 Task: Check the sale-to-list ratio of bar in the last 1 year.
Action: Mouse moved to (1059, 232)
Screenshot: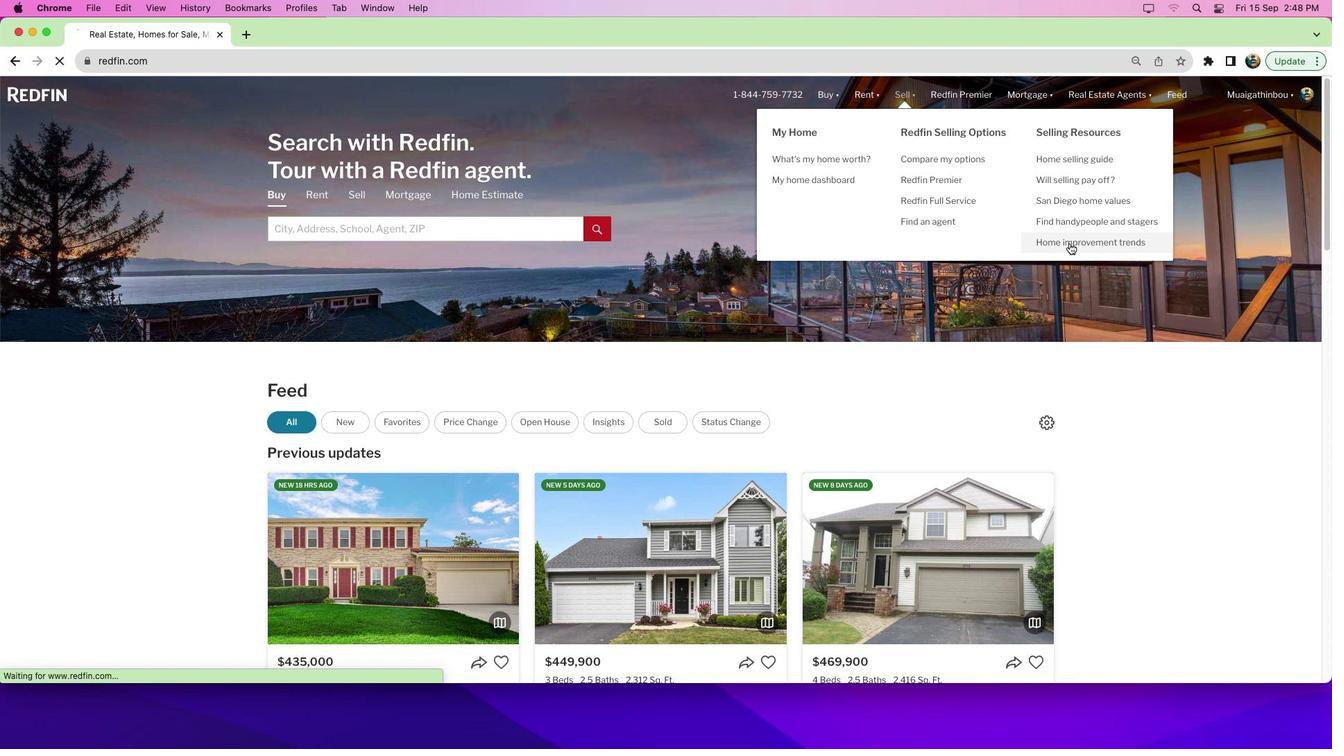 
Action: Mouse pressed left at (1059, 232)
Screenshot: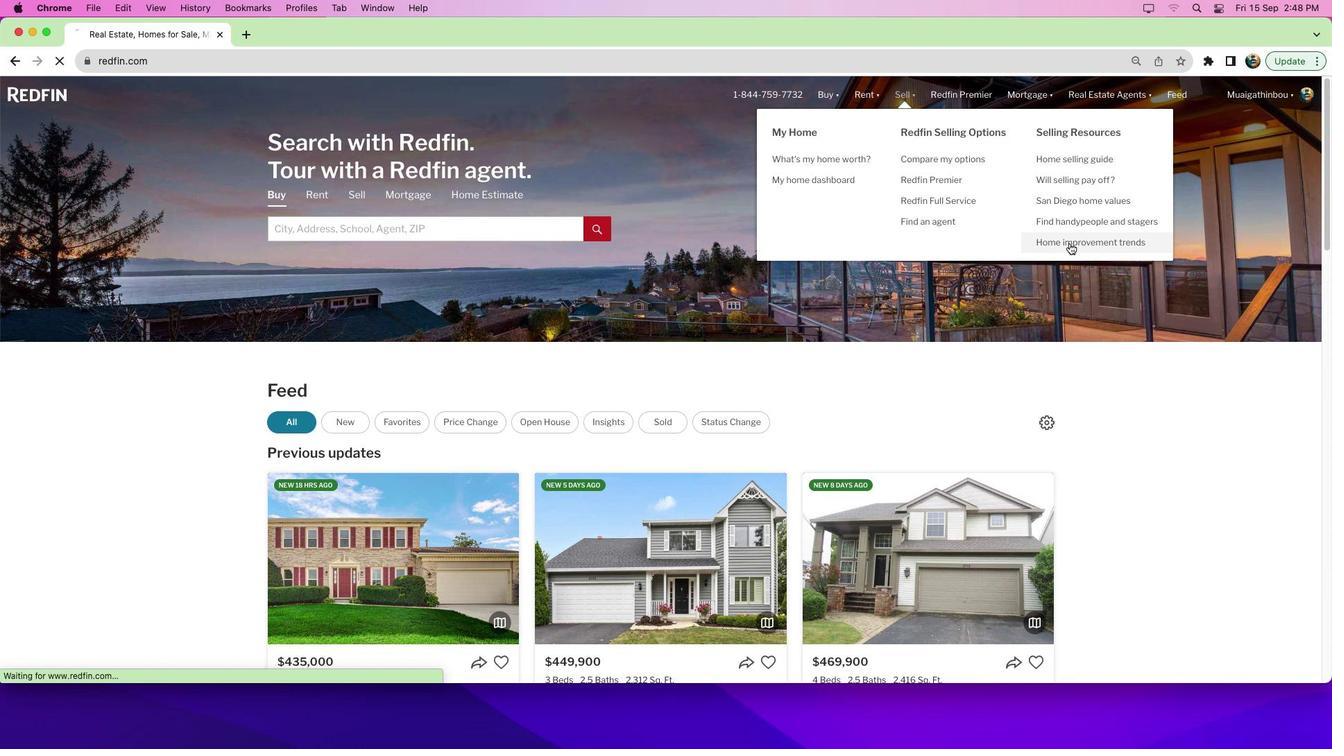 
Action: Mouse pressed left at (1059, 232)
Screenshot: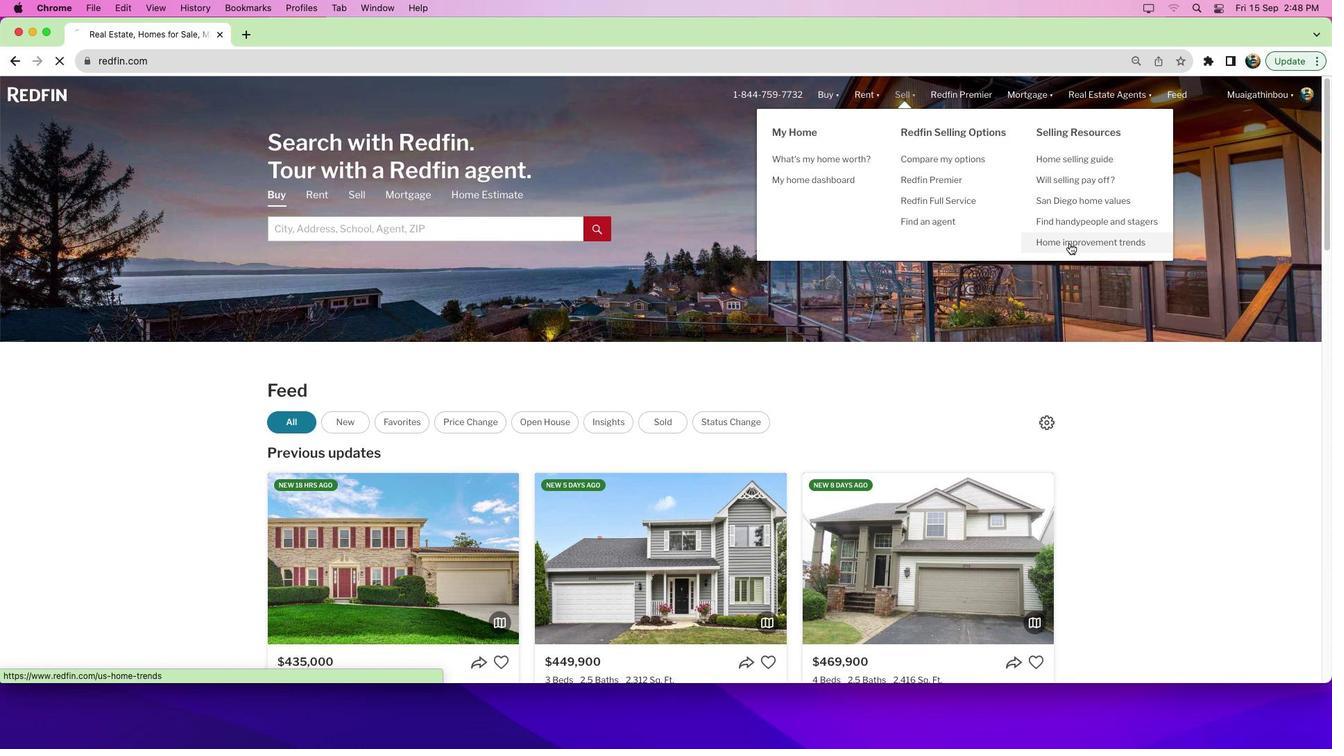 
Action: Mouse moved to (366, 244)
Screenshot: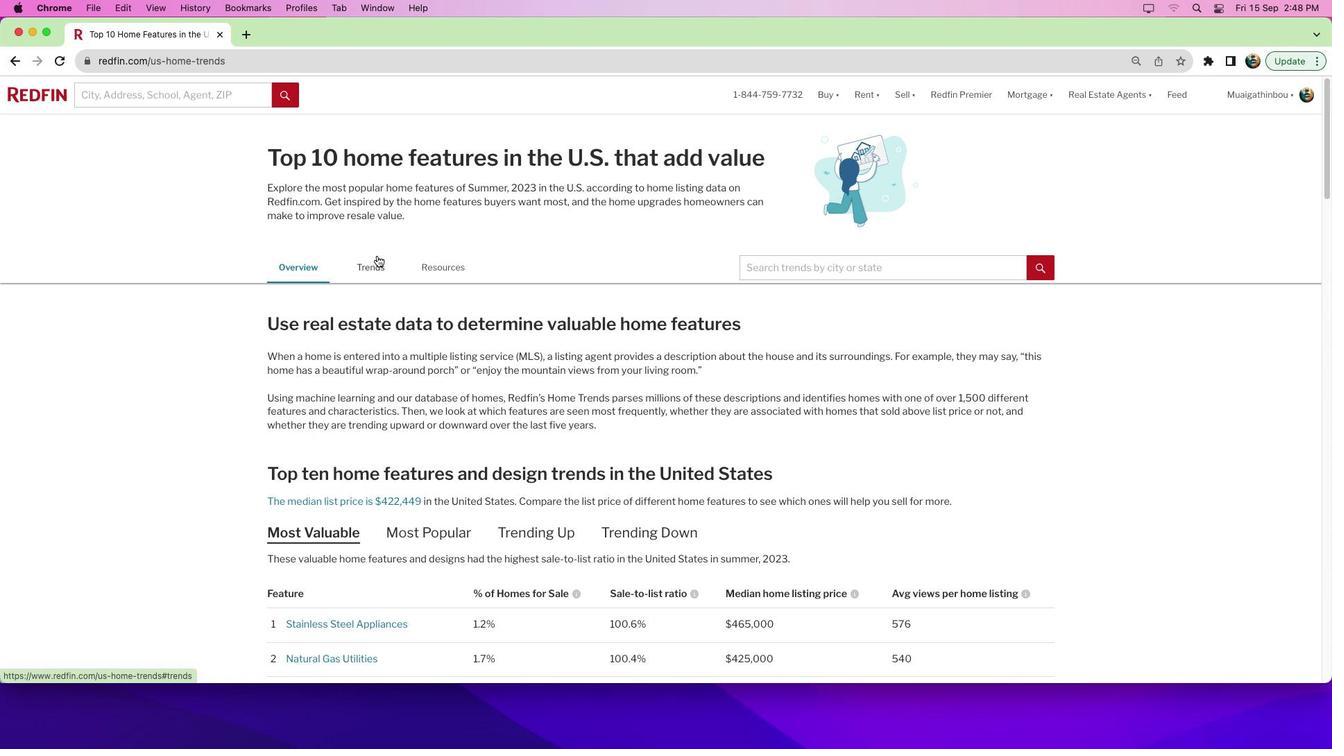 
Action: Mouse pressed left at (366, 244)
Screenshot: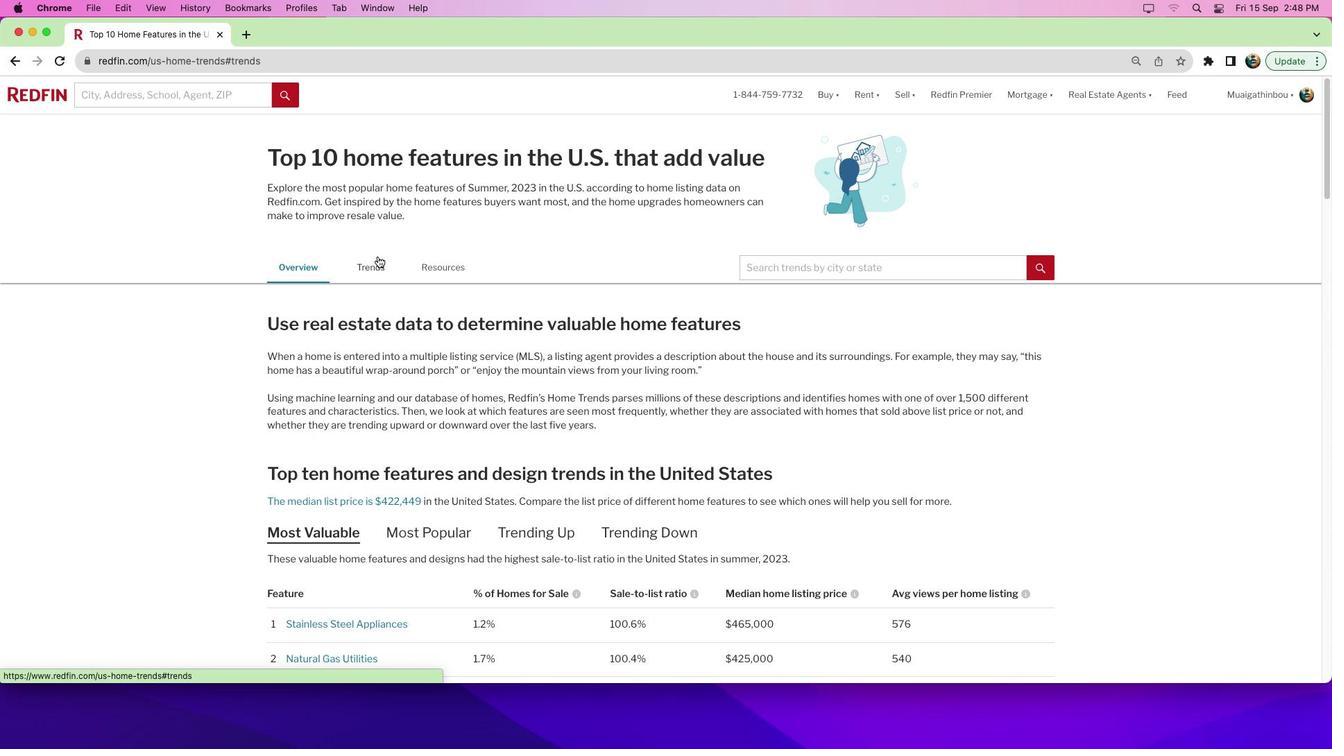 
Action: Mouse moved to (367, 247)
Screenshot: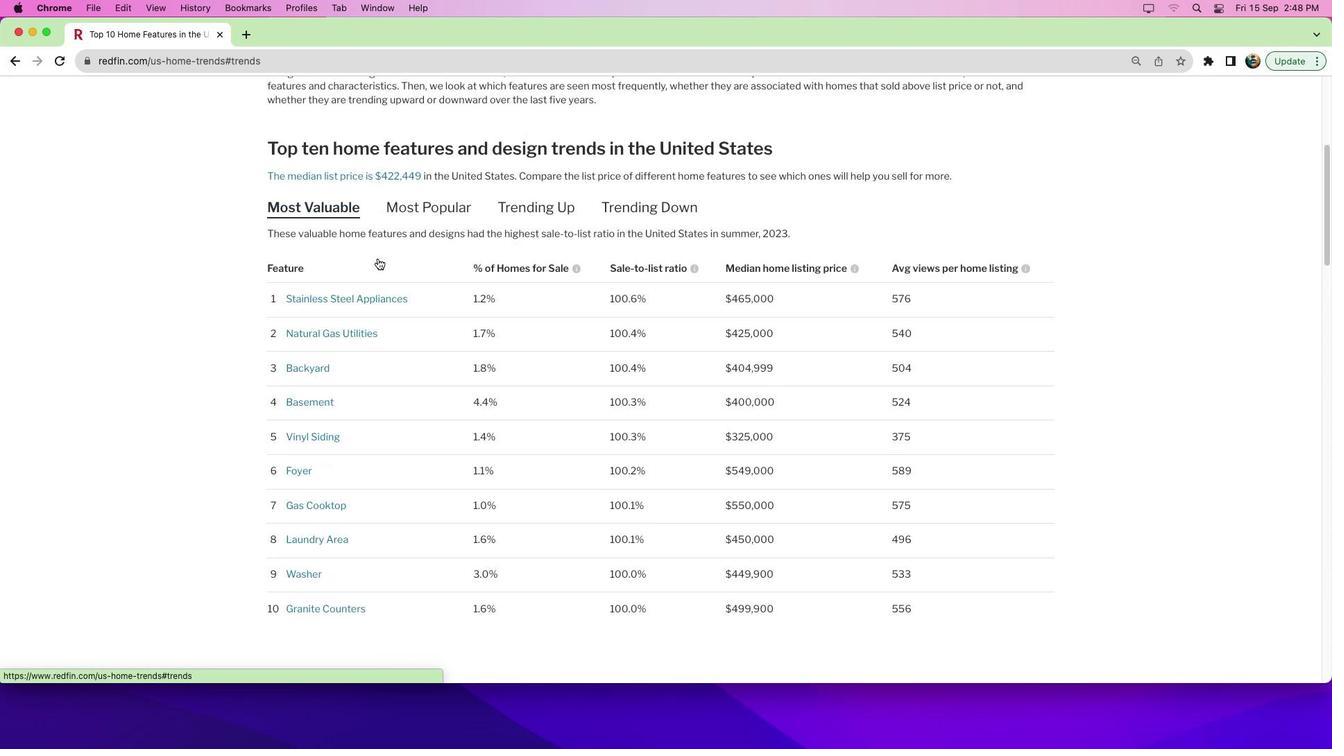 
Action: Mouse pressed left at (367, 247)
Screenshot: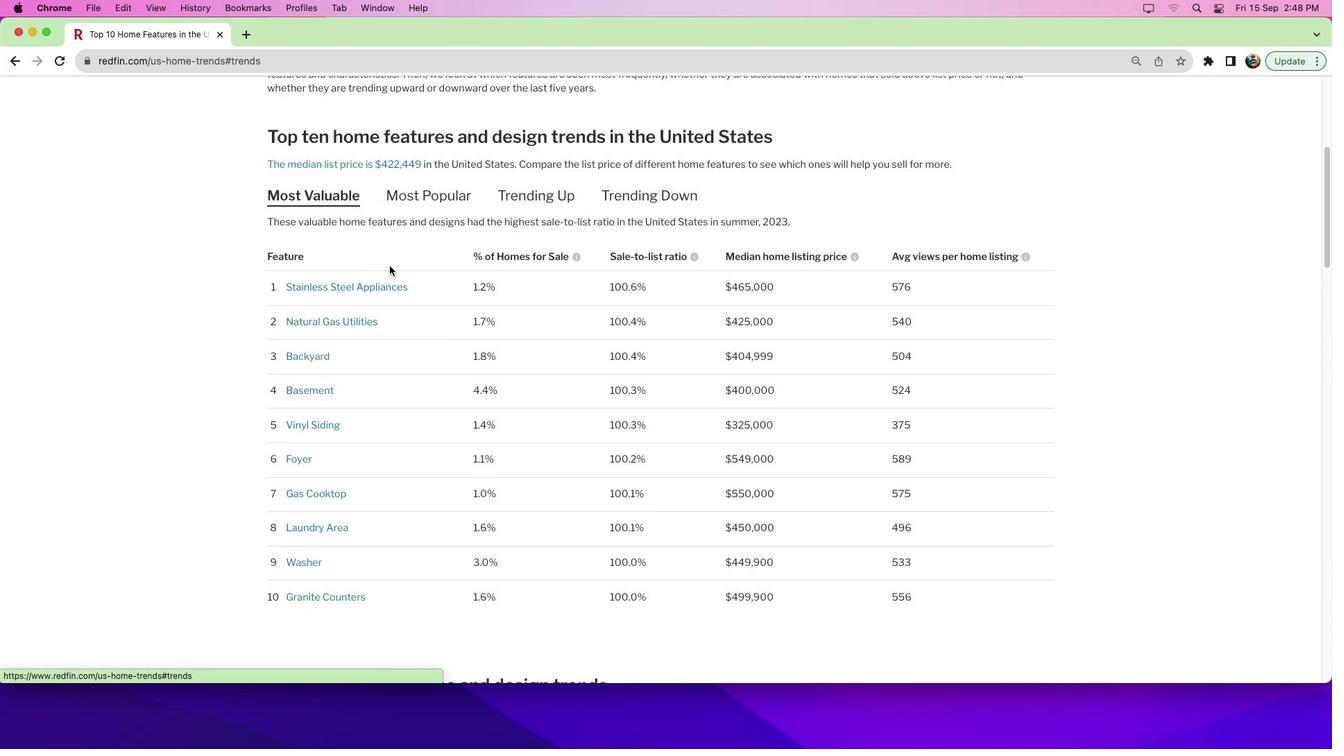 
Action: Mouse moved to (621, 322)
Screenshot: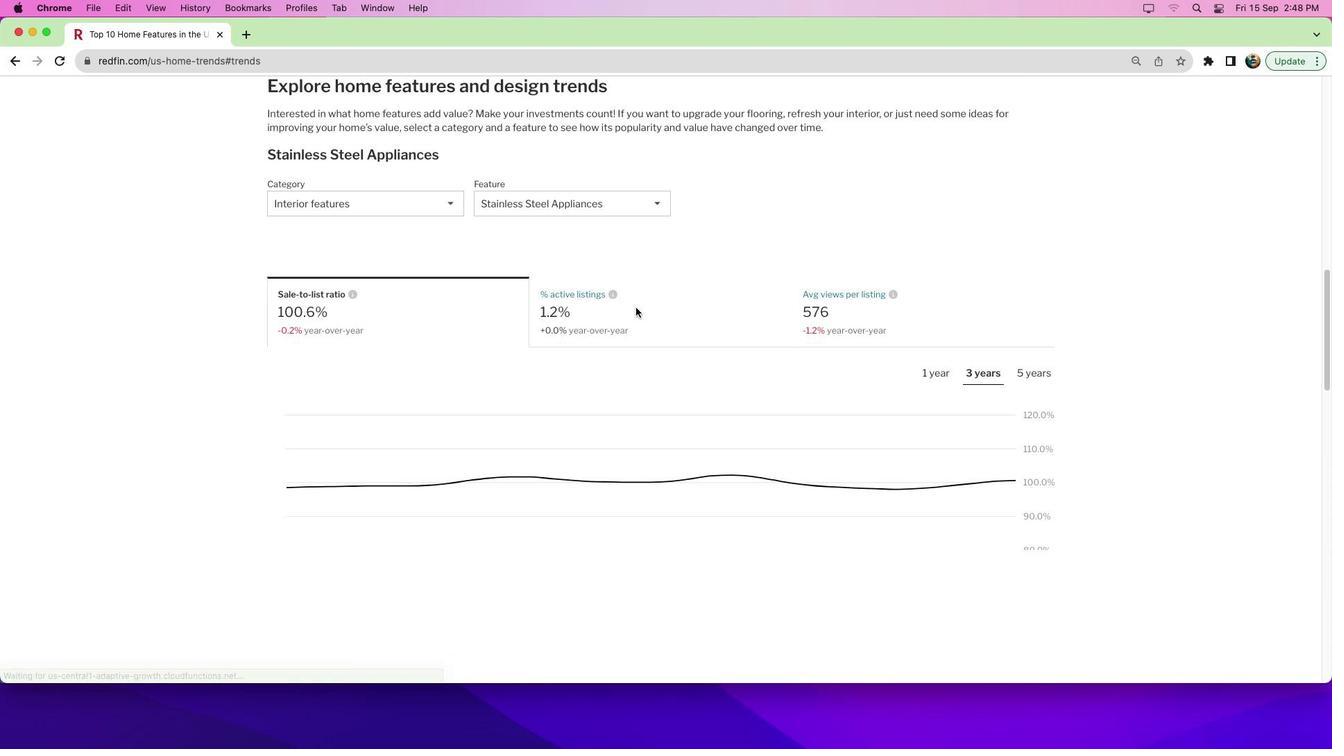 
Action: Mouse scrolled (621, 322) with delta (-9, -10)
Screenshot: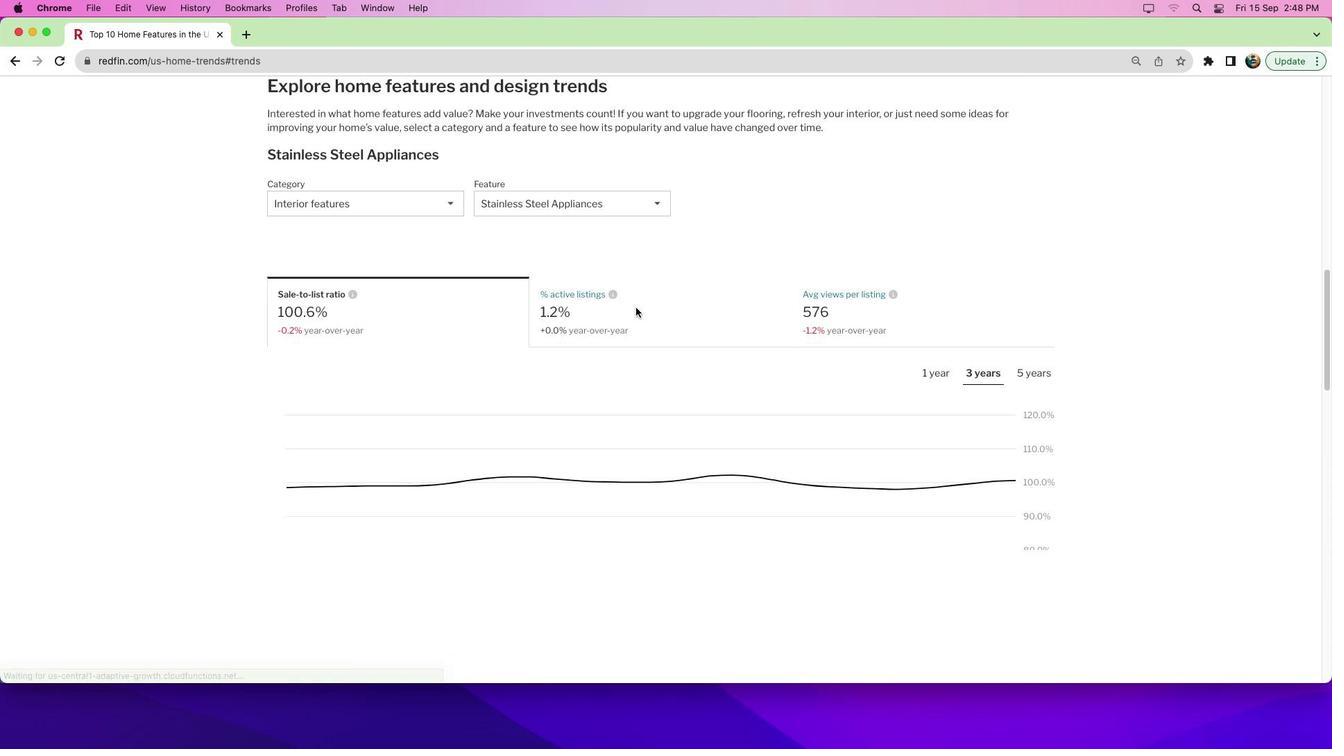 
Action: Mouse moved to (622, 321)
Screenshot: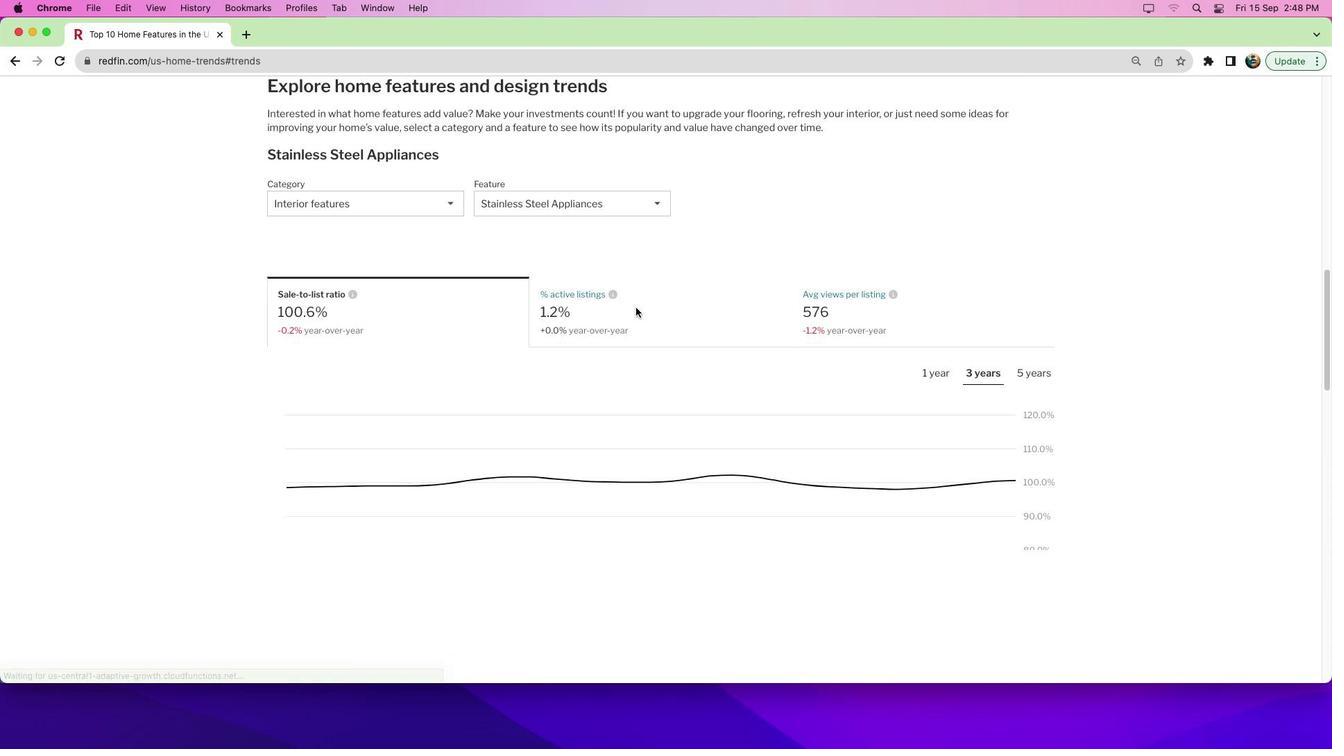 
Action: Mouse scrolled (622, 321) with delta (-9, -10)
Screenshot: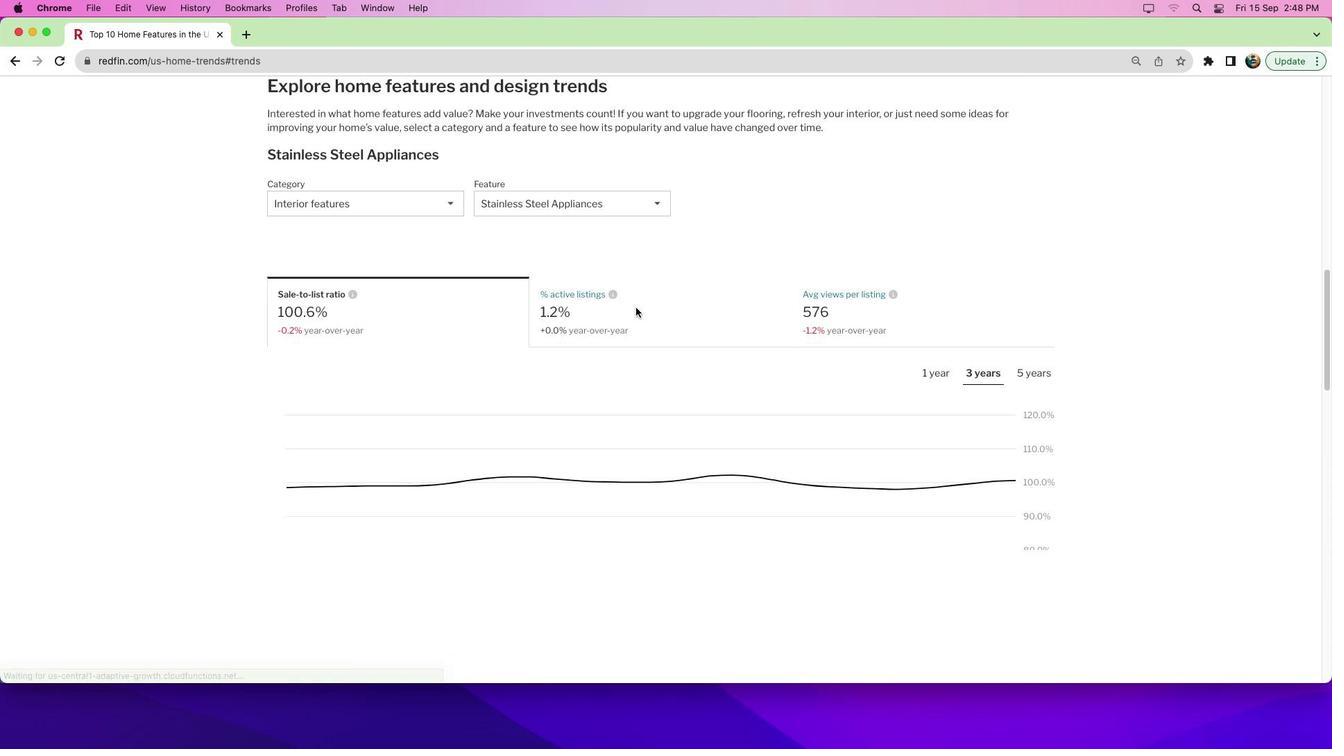 
Action: Mouse moved to (624, 317)
Screenshot: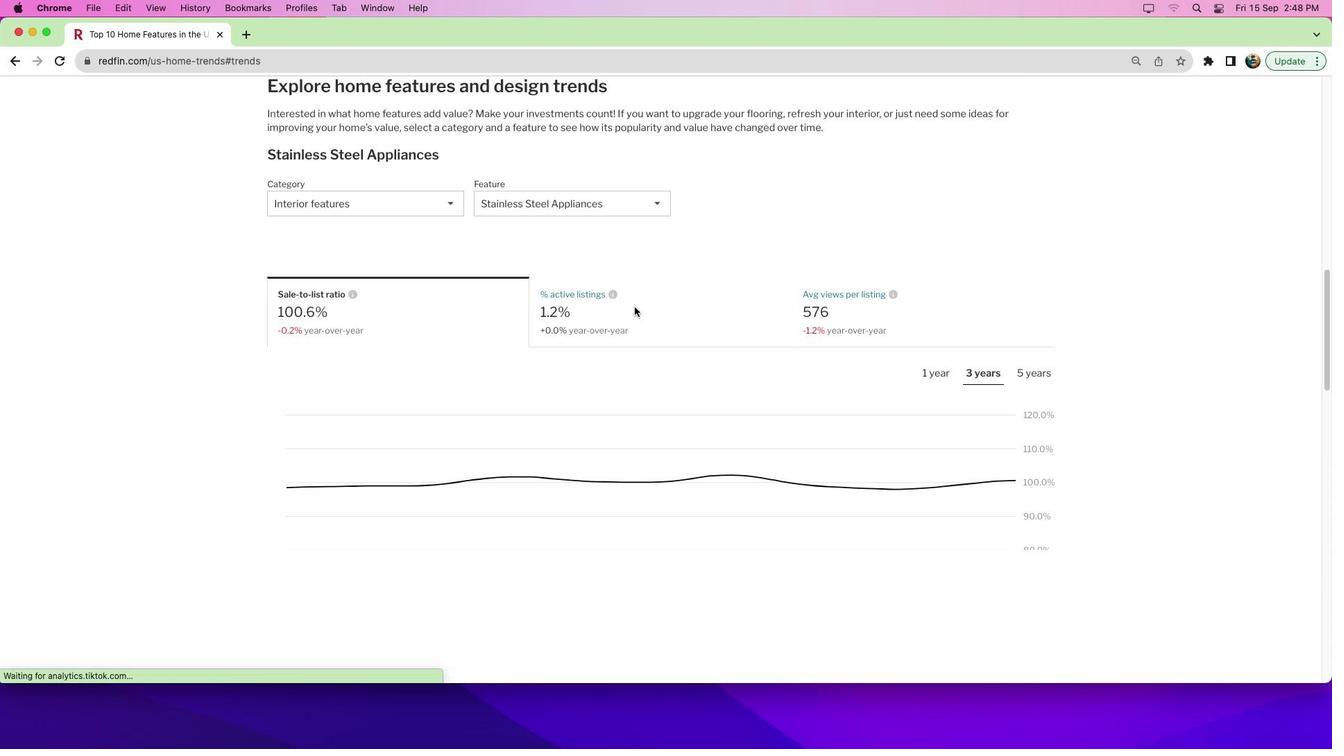 
Action: Mouse scrolled (624, 317) with delta (-9, -14)
Screenshot: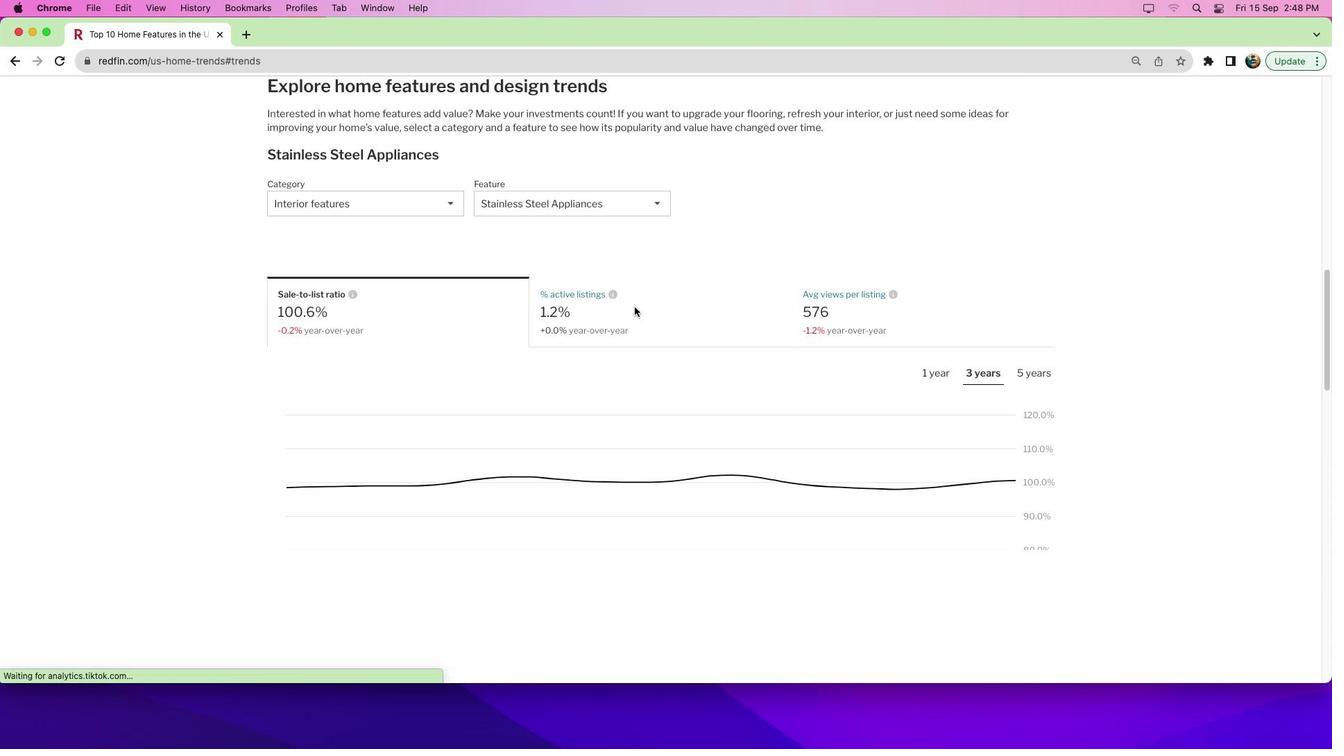 
Action: Mouse moved to (625, 310)
Screenshot: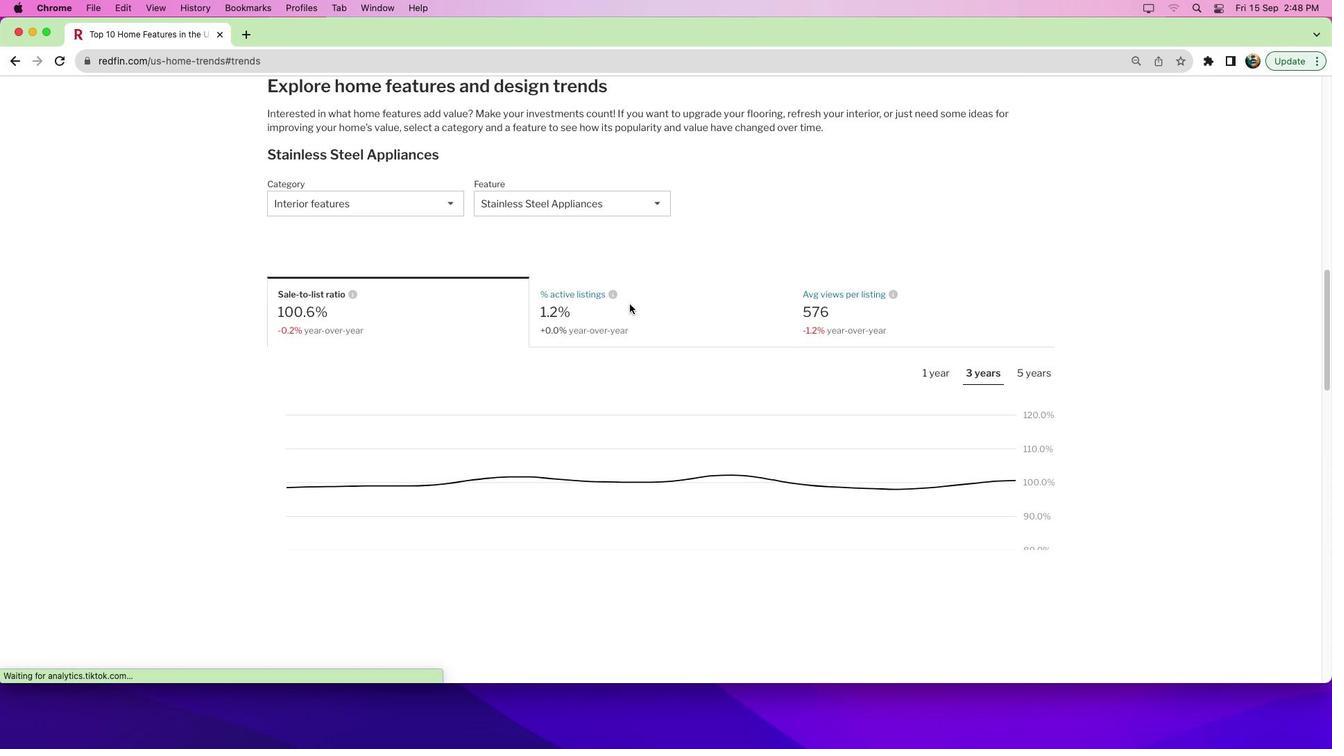 
Action: Mouse scrolled (625, 310) with delta (-9, -17)
Screenshot: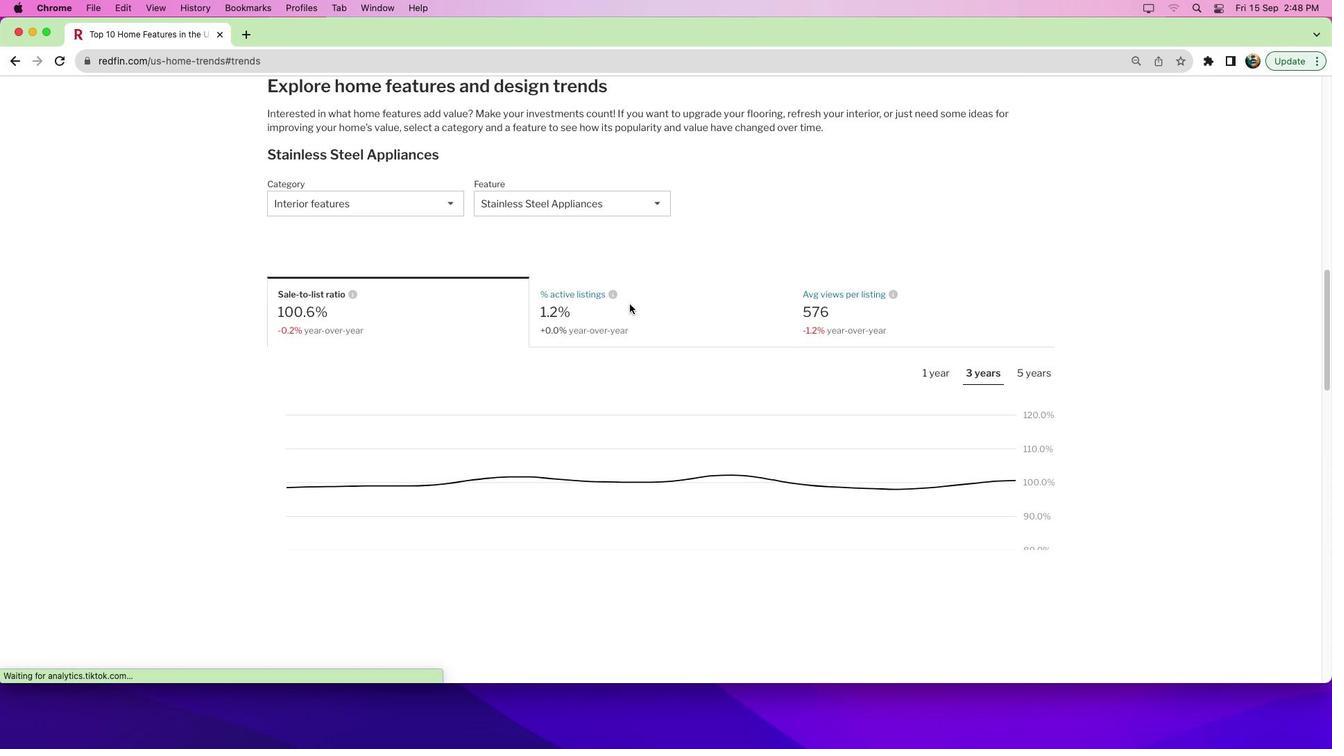 
Action: Mouse moved to (411, 188)
Screenshot: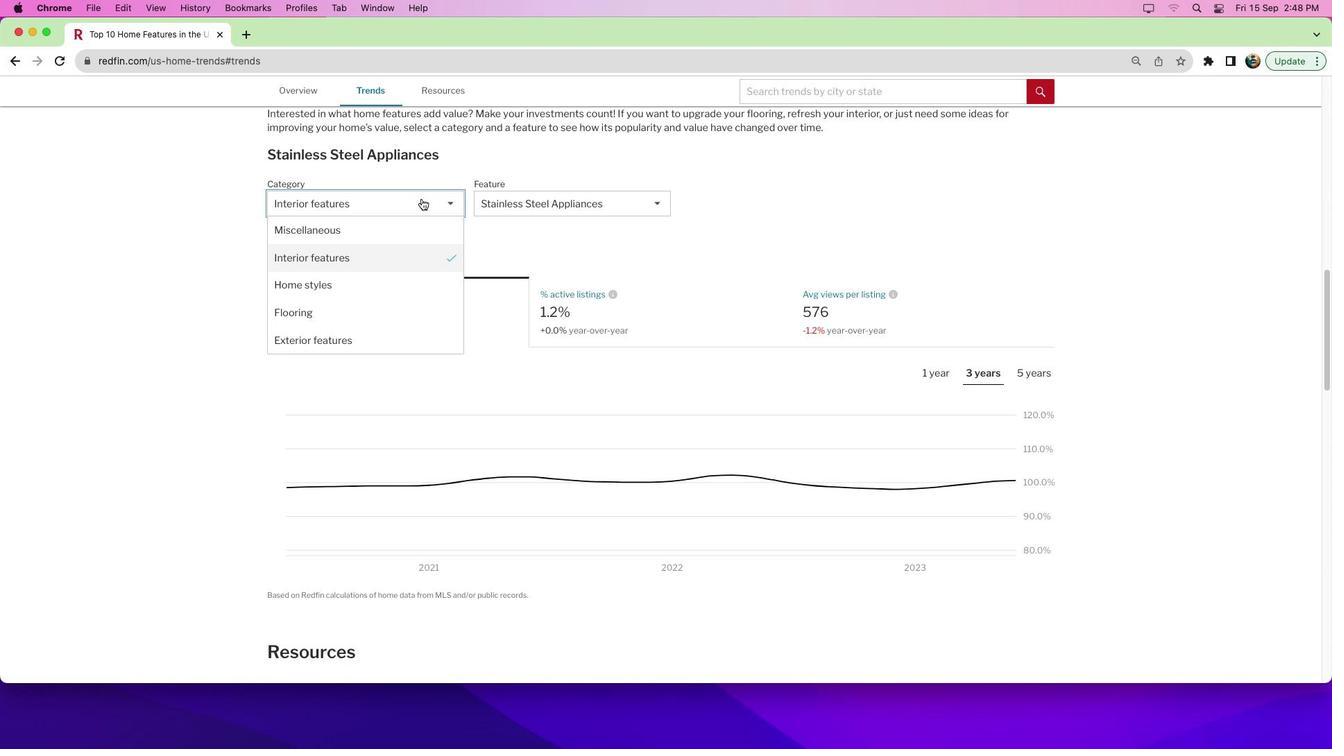 
Action: Mouse pressed left at (411, 188)
Screenshot: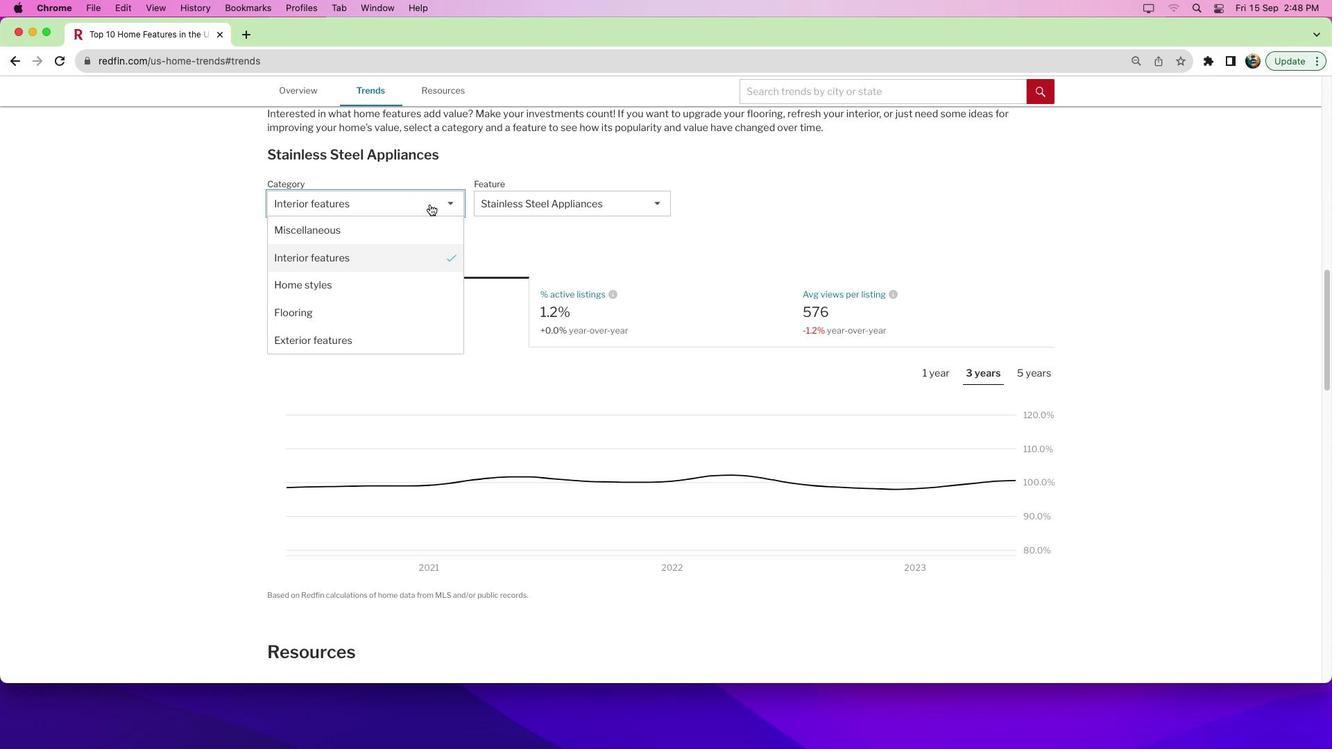 
Action: Mouse moved to (415, 254)
Screenshot: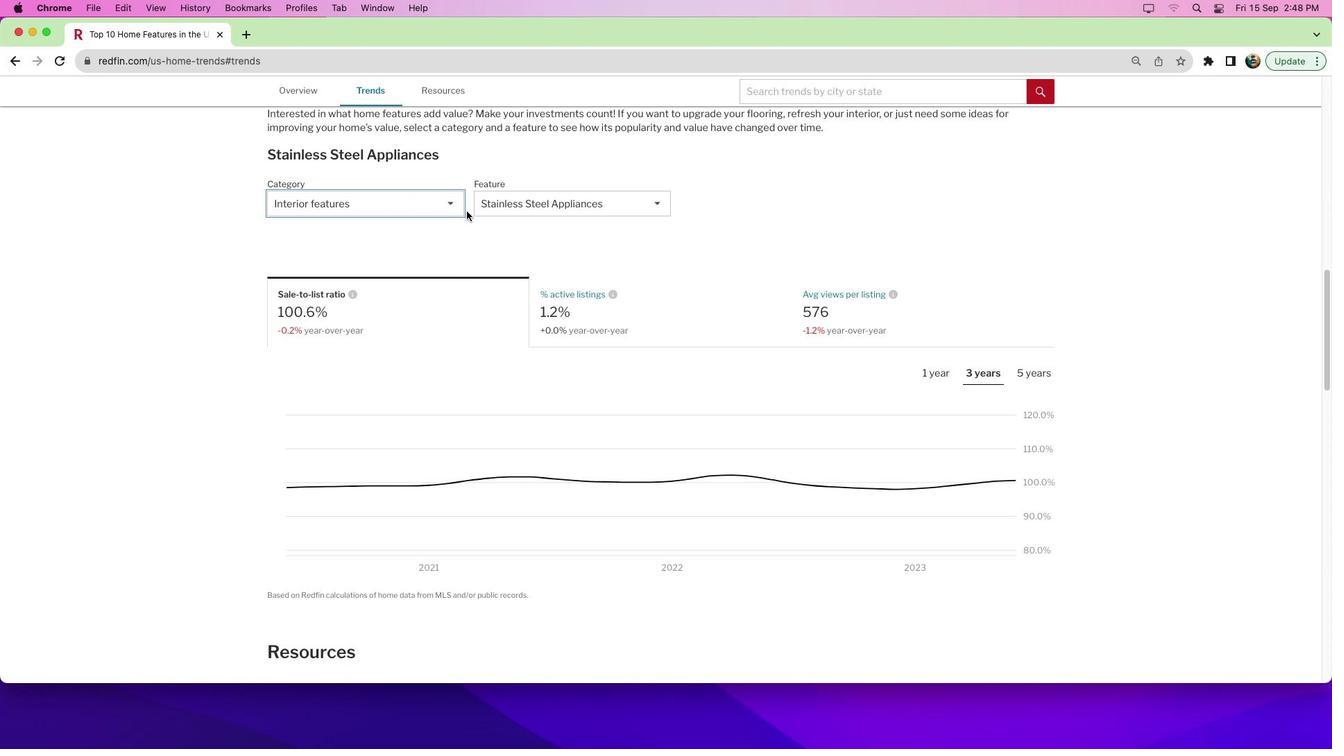 
Action: Mouse pressed left at (415, 254)
Screenshot: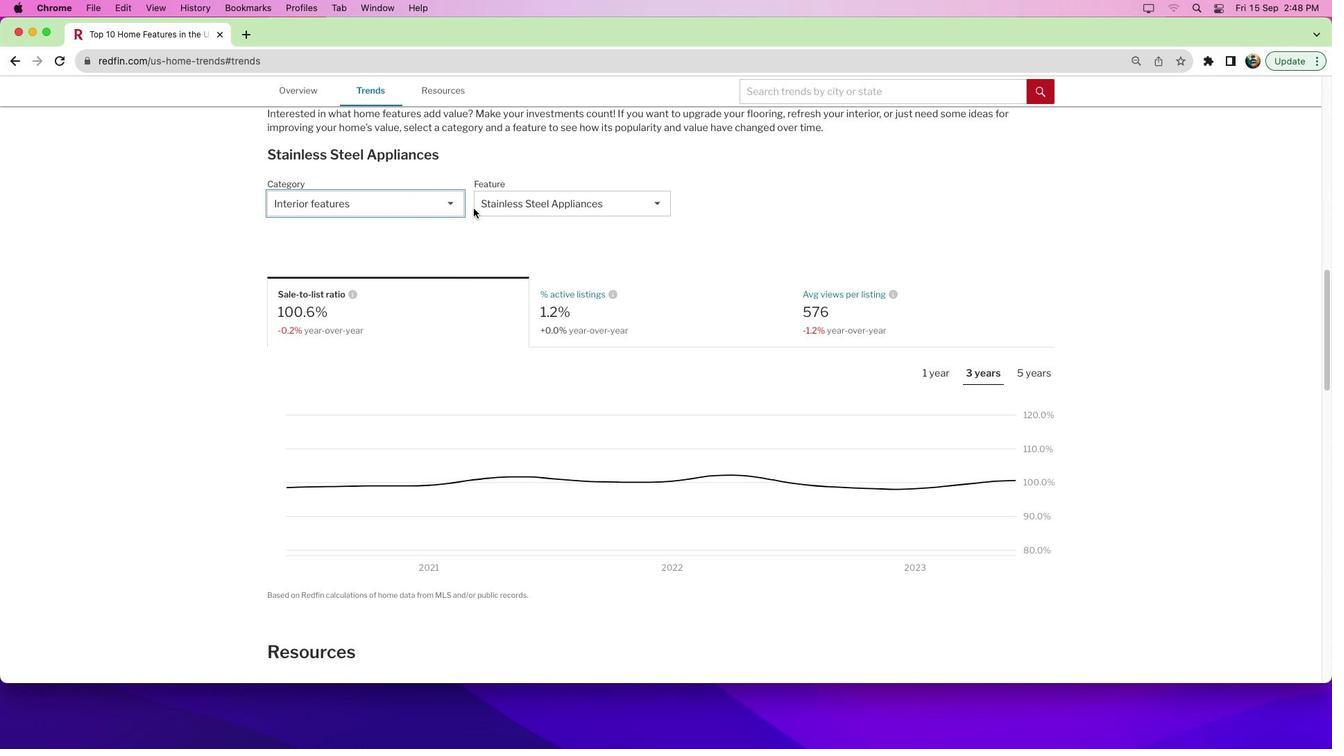 
Action: Mouse moved to (503, 190)
Screenshot: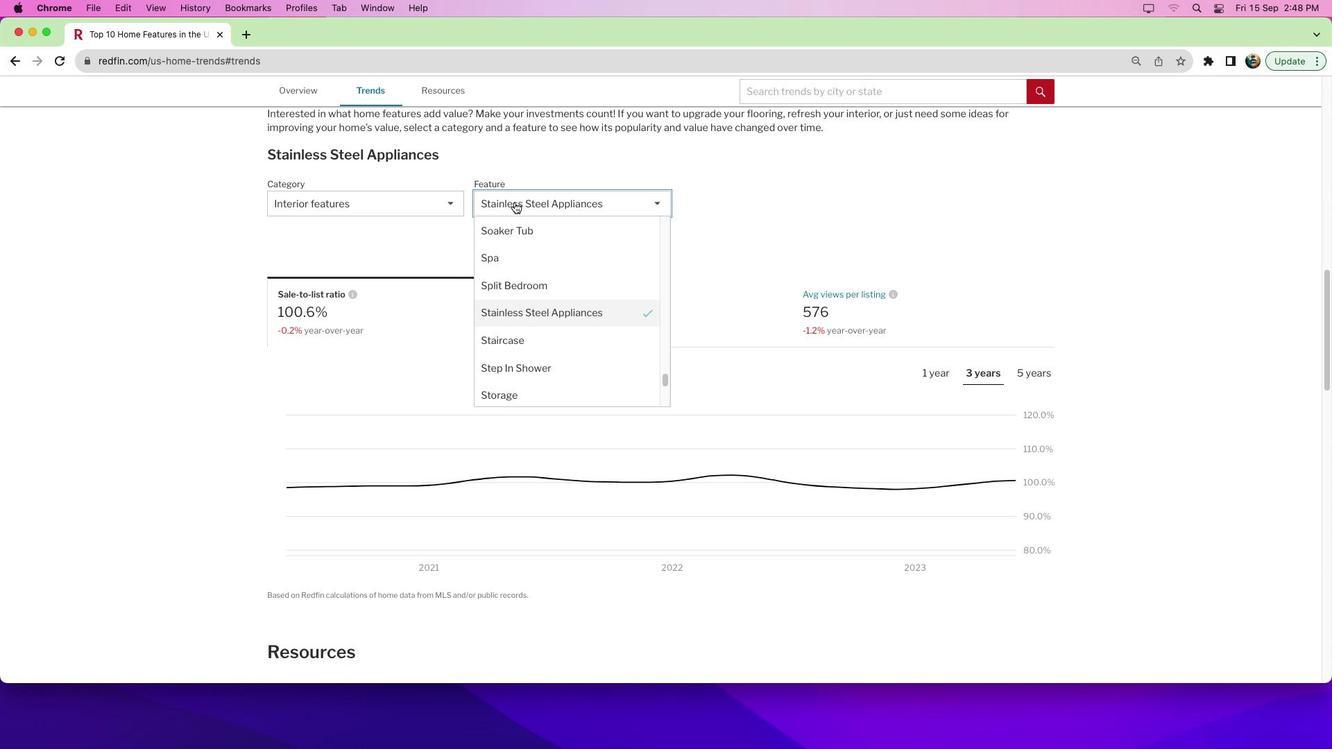 
Action: Mouse pressed left at (503, 190)
Screenshot: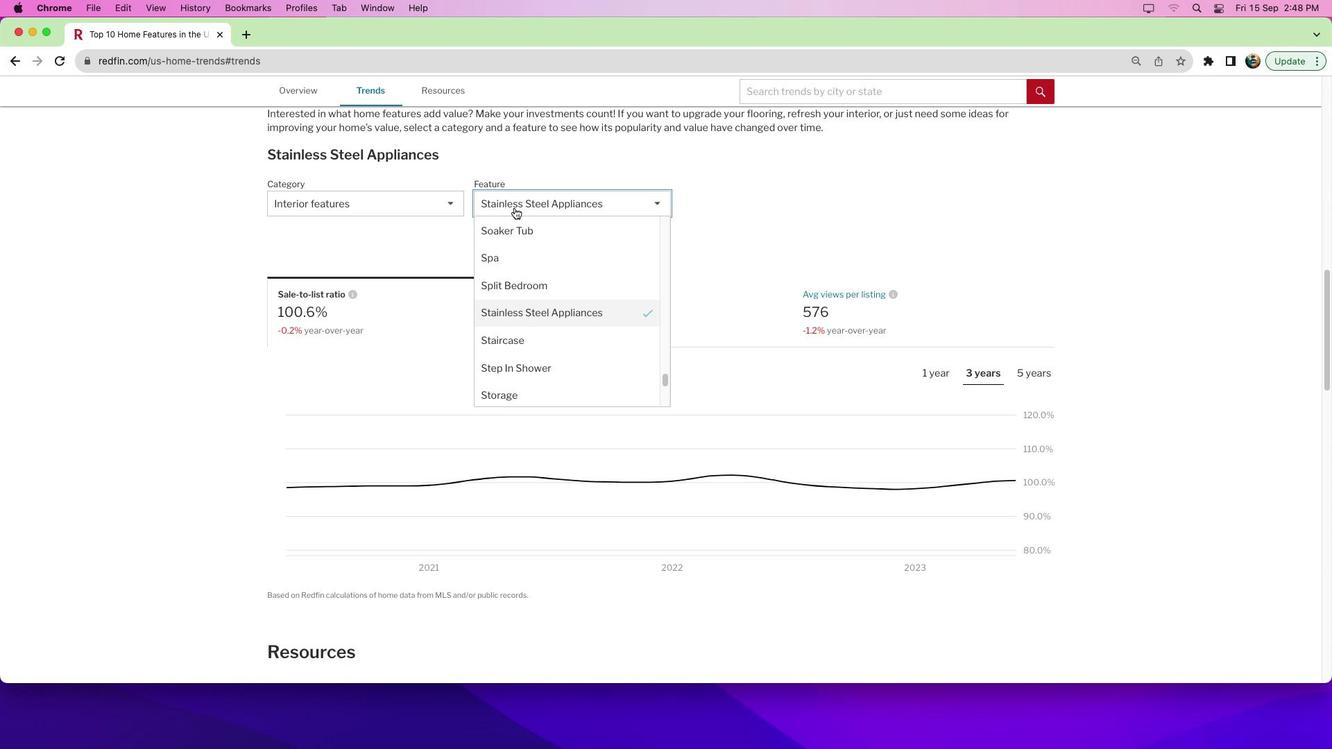 
Action: Mouse moved to (534, 308)
Screenshot: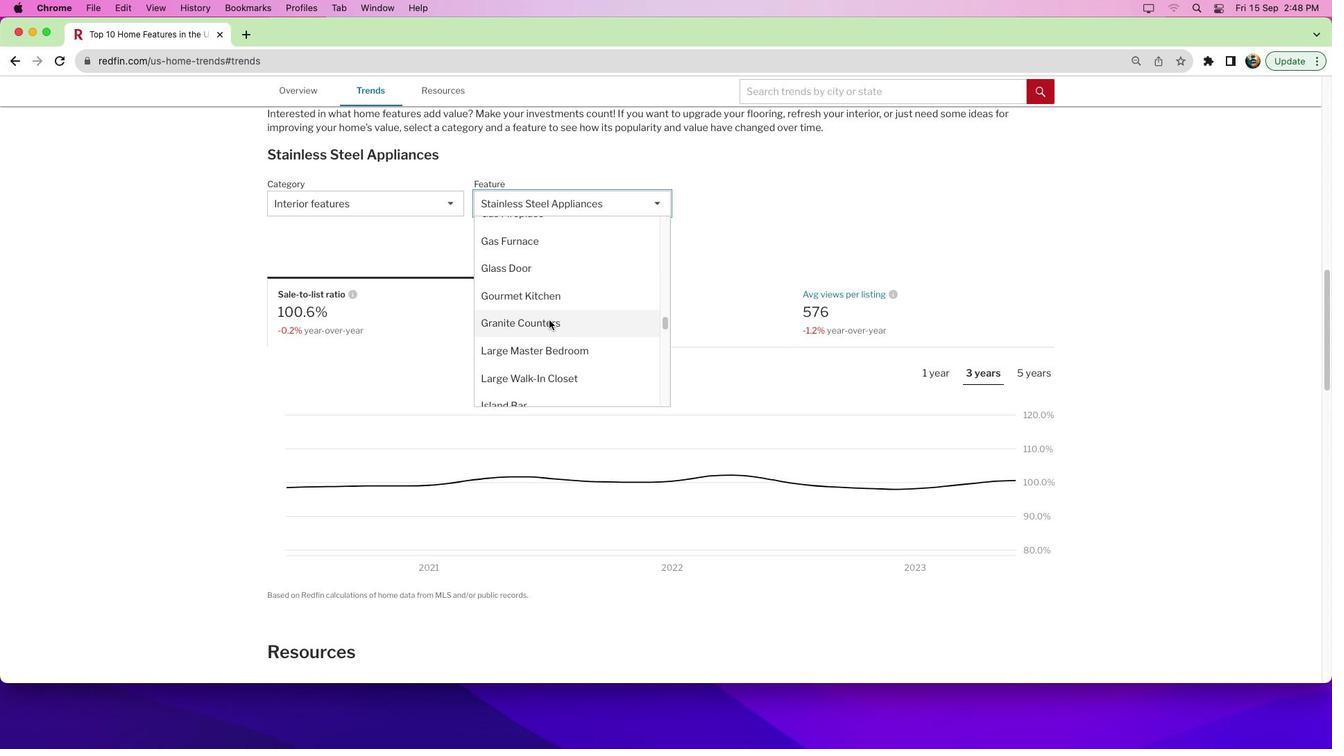 
Action: Mouse scrolled (534, 308) with delta (-9, -9)
Screenshot: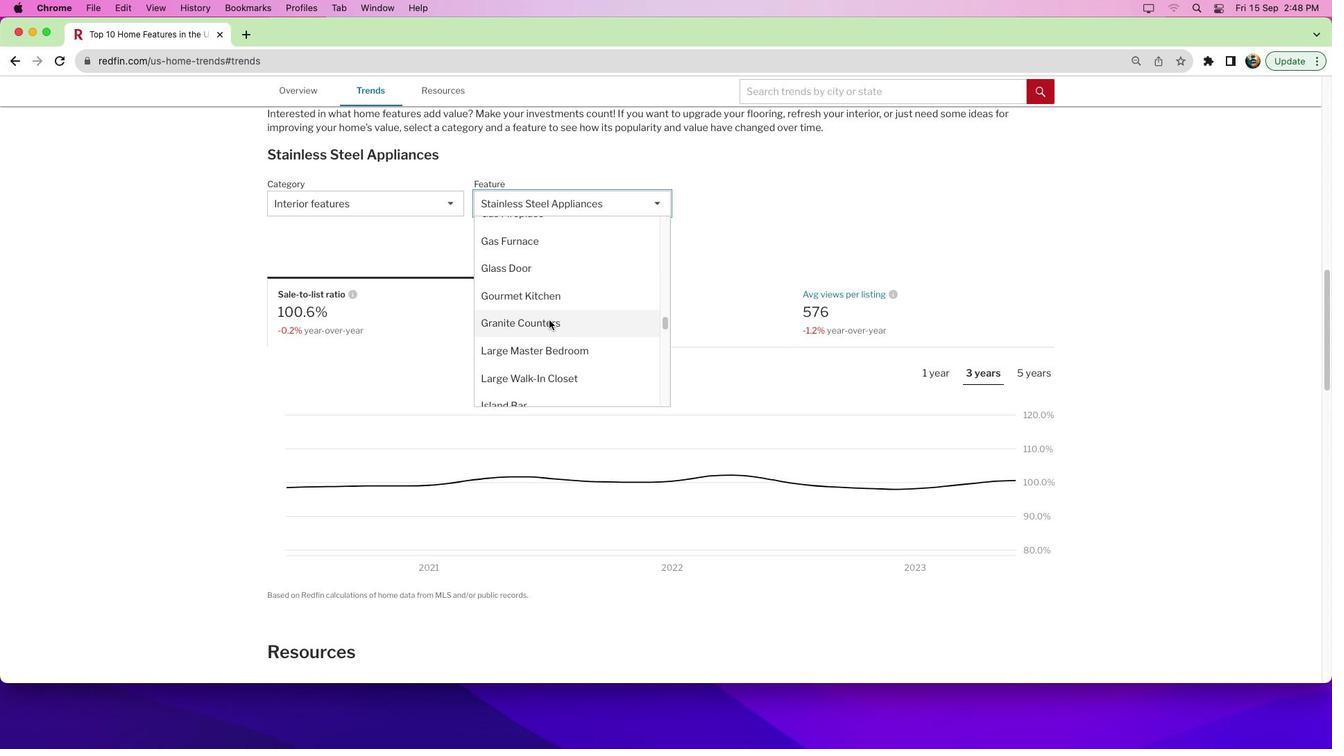 
Action: Mouse scrolled (534, 308) with delta (-9, -8)
Screenshot: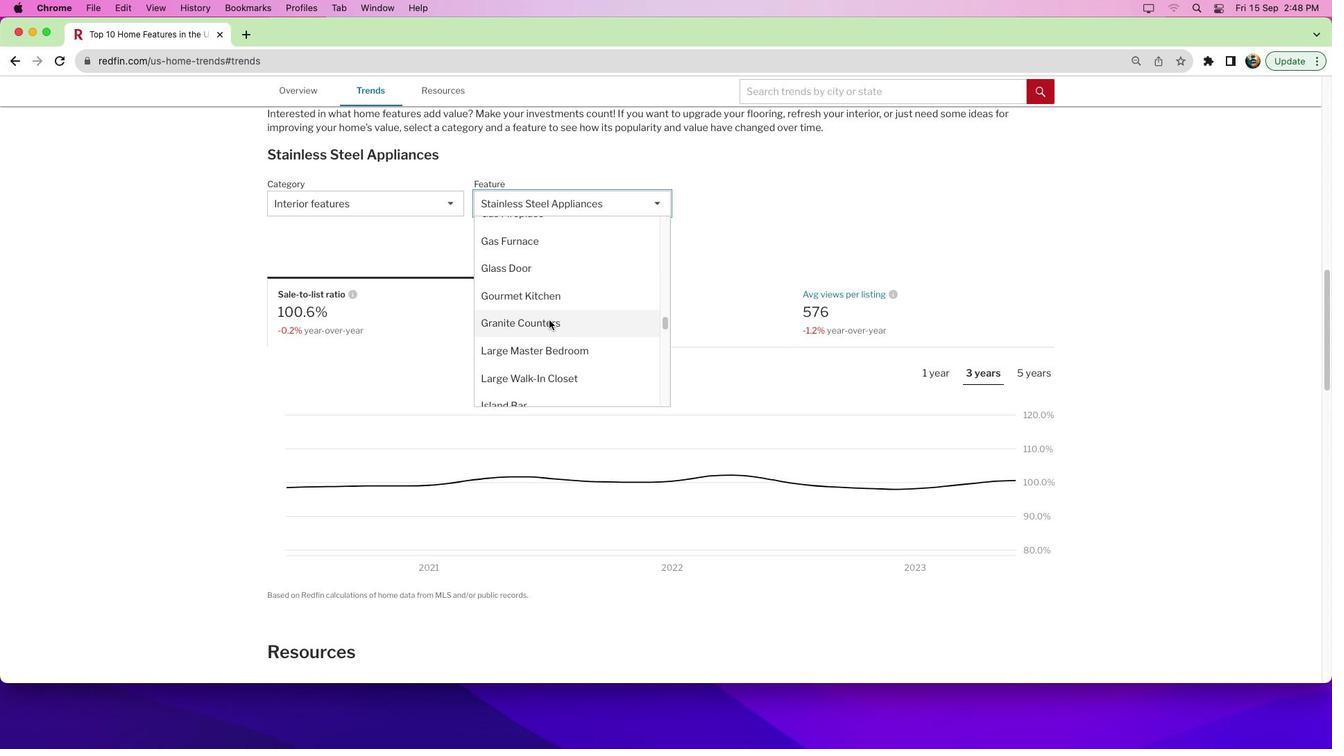
Action: Mouse scrolled (534, 308) with delta (-9, -2)
Screenshot: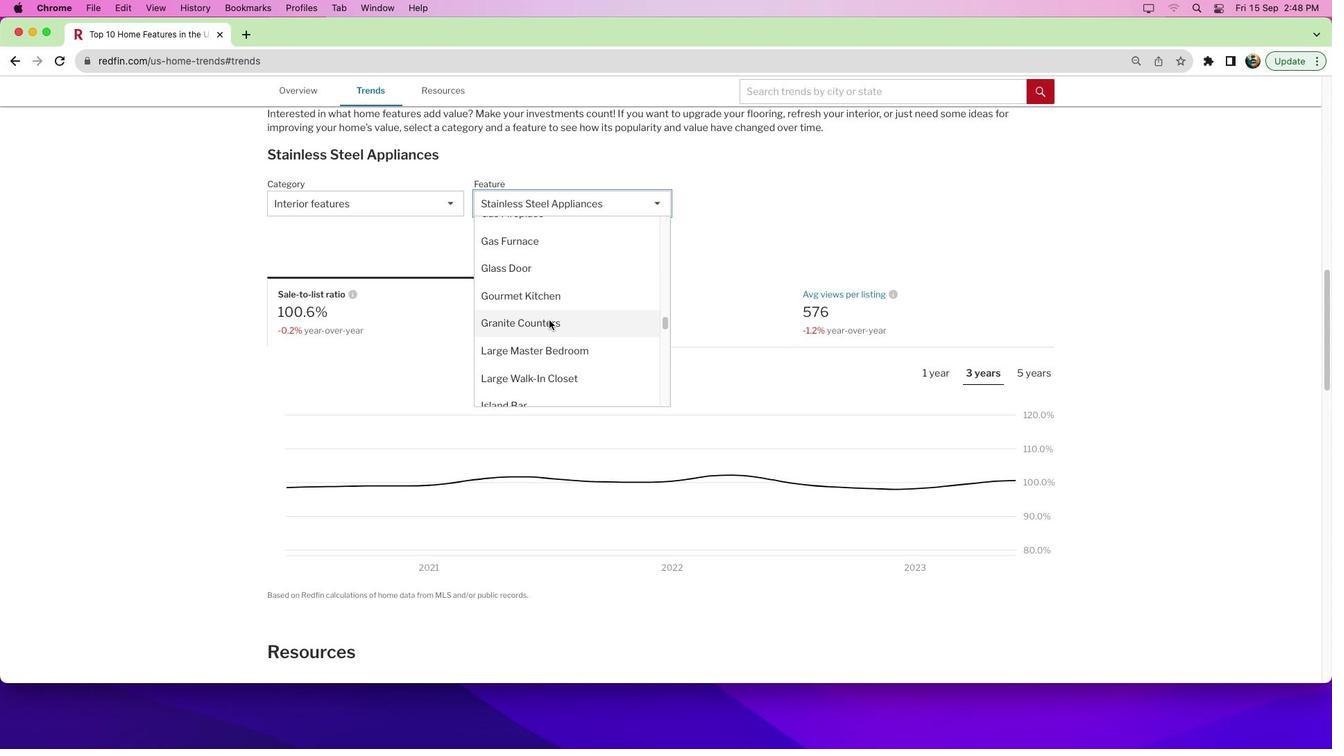 
Action: Mouse moved to (535, 308)
Screenshot: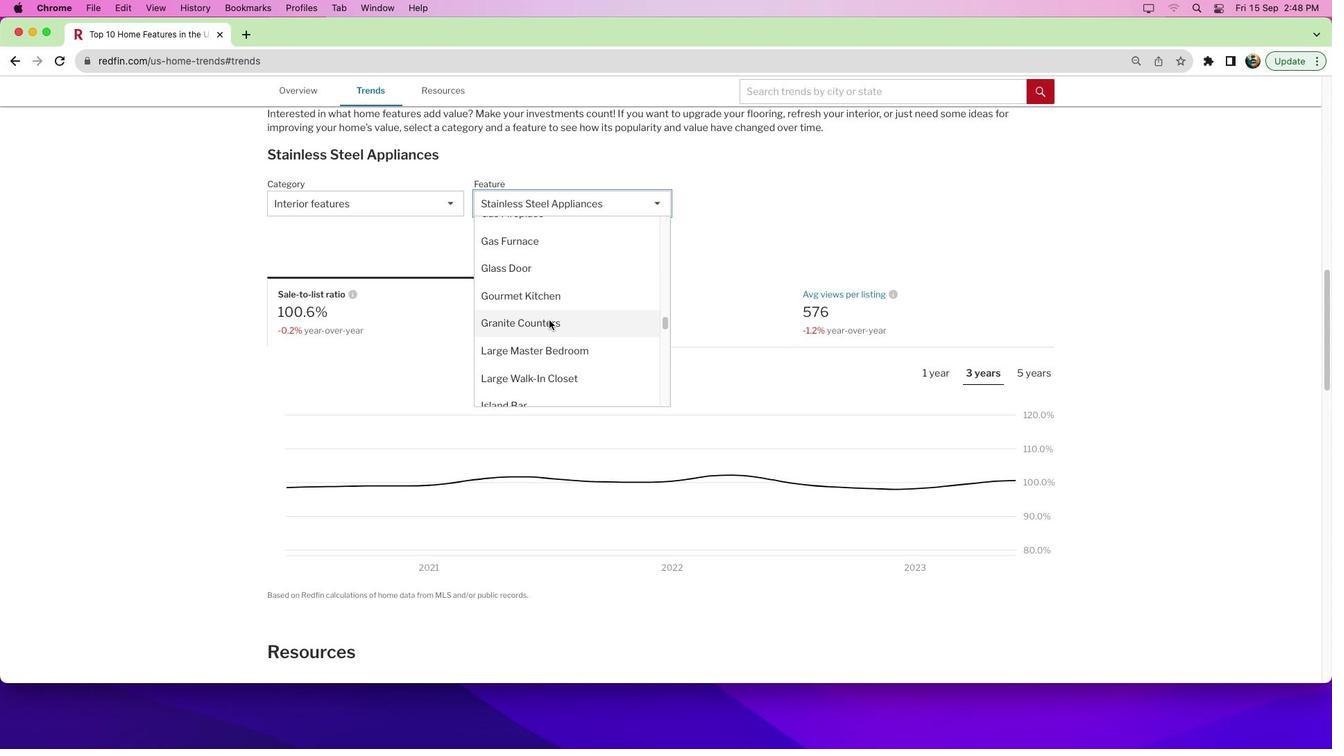 
Action: Mouse scrolled (535, 308) with delta (-9, 0)
Screenshot: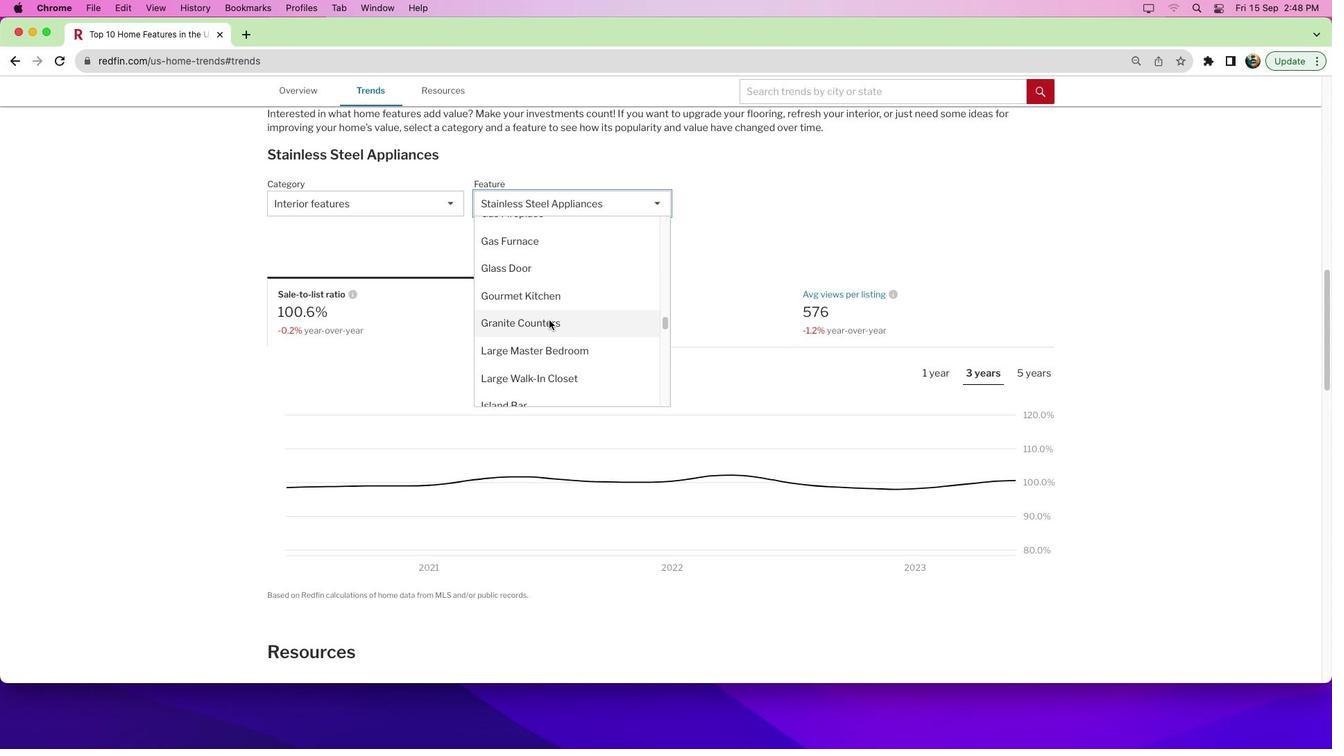 
Action: Mouse moved to (538, 310)
Screenshot: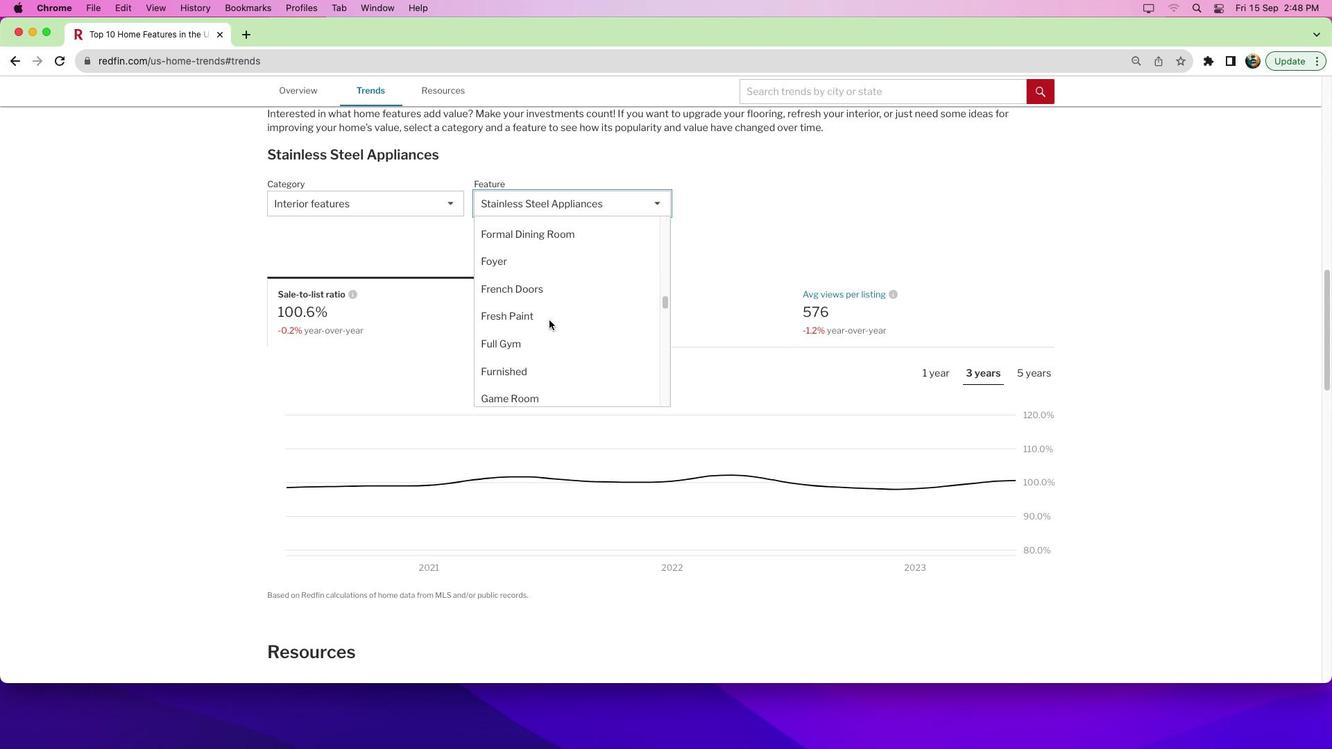 
Action: Mouse scrolled (538, 310) with delta (-9, -9)
Screenshot: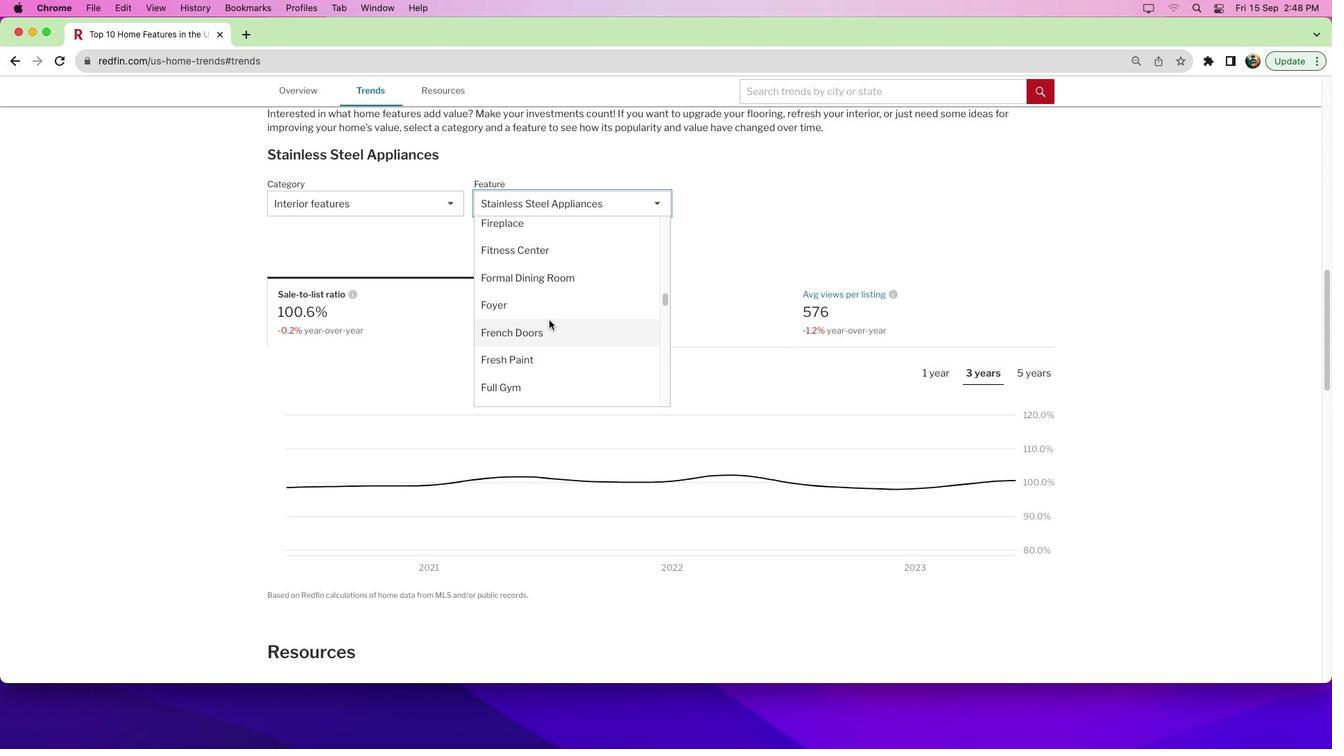 
Action: Mouse scrolled (538, 310) with delta (-9, -9)
Screenshot: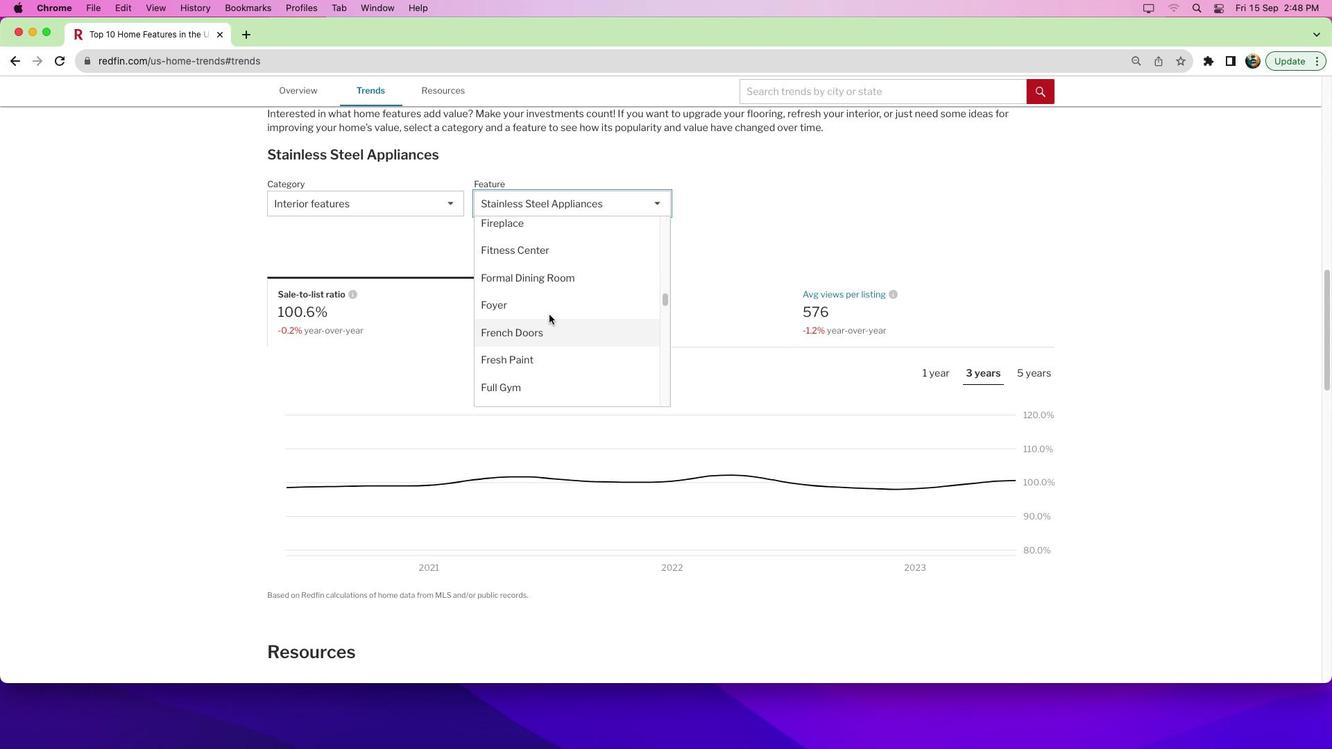 
Action: Mouse scrolled (538, 310) with delta (-9, -3)
Screenshot: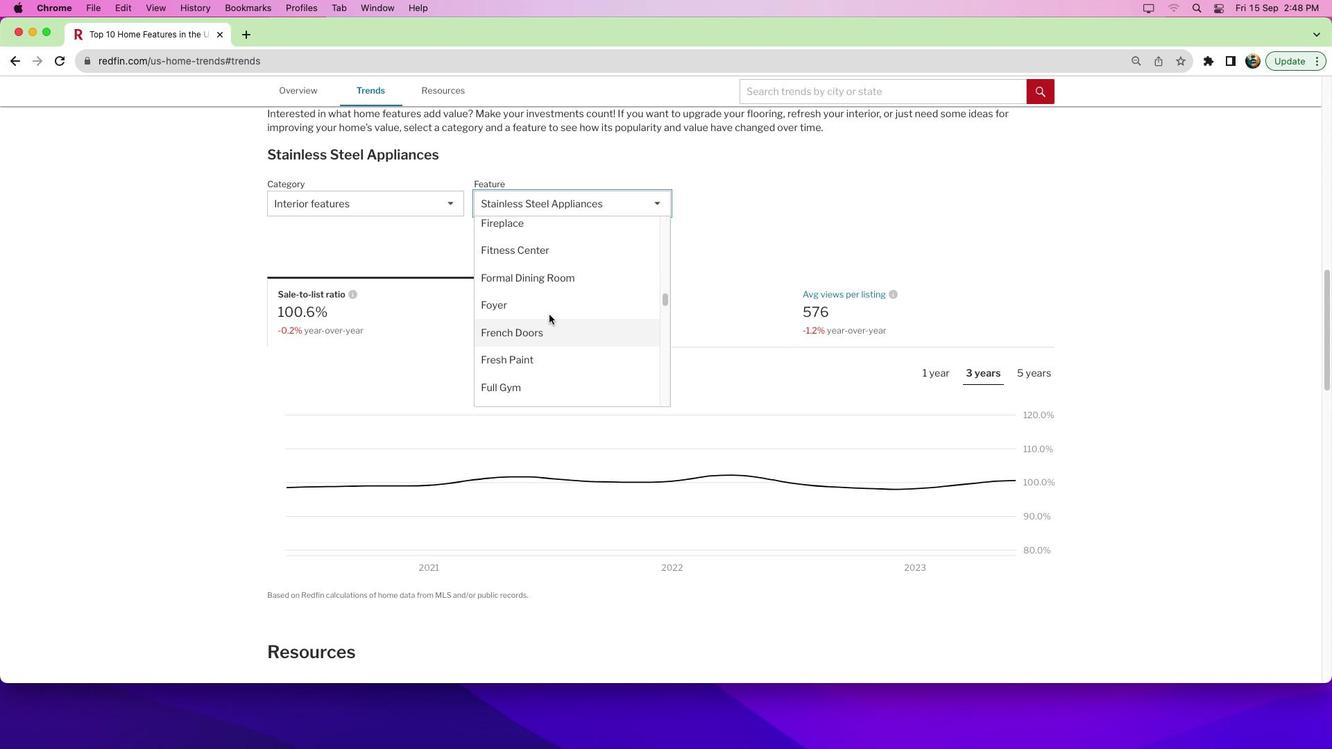 
Action: Mouse moved to (539, 301)
Screenshot: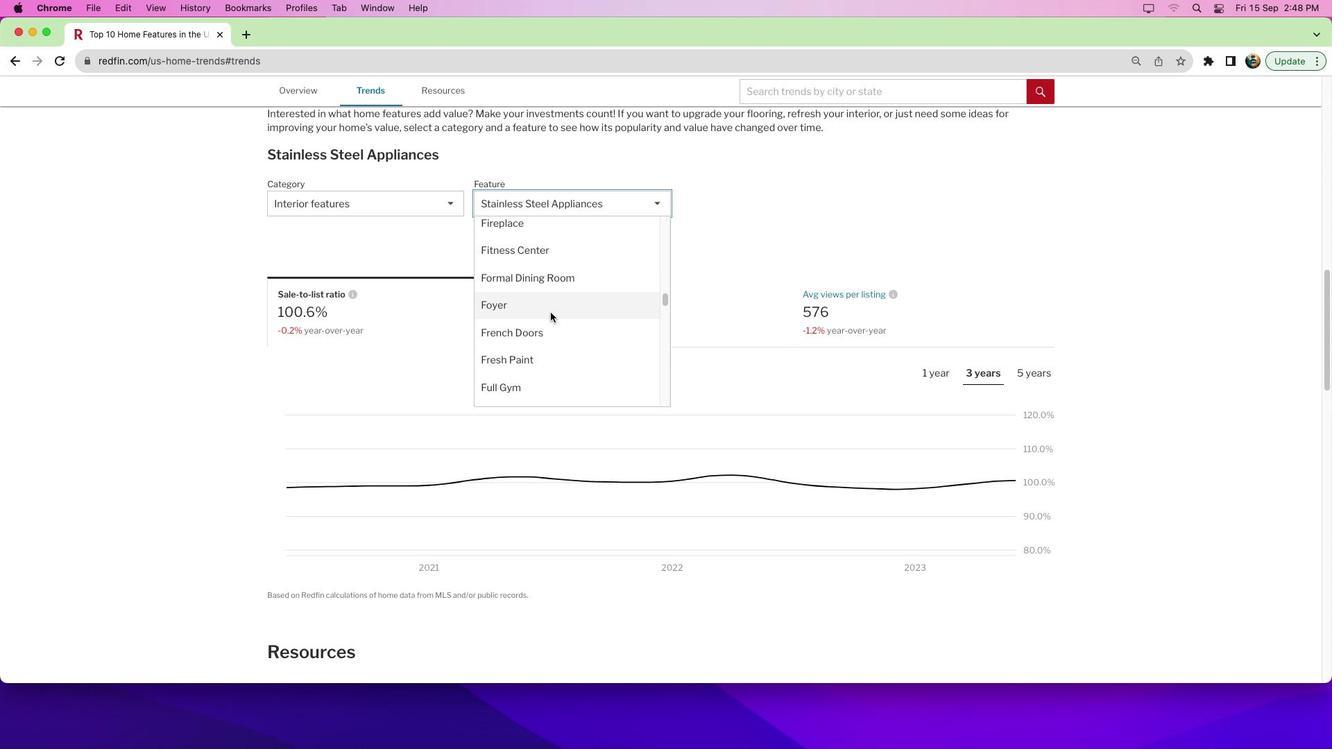
Action: Mouse scrolled (539, 301) with delta (-9, -9)
Screenshot: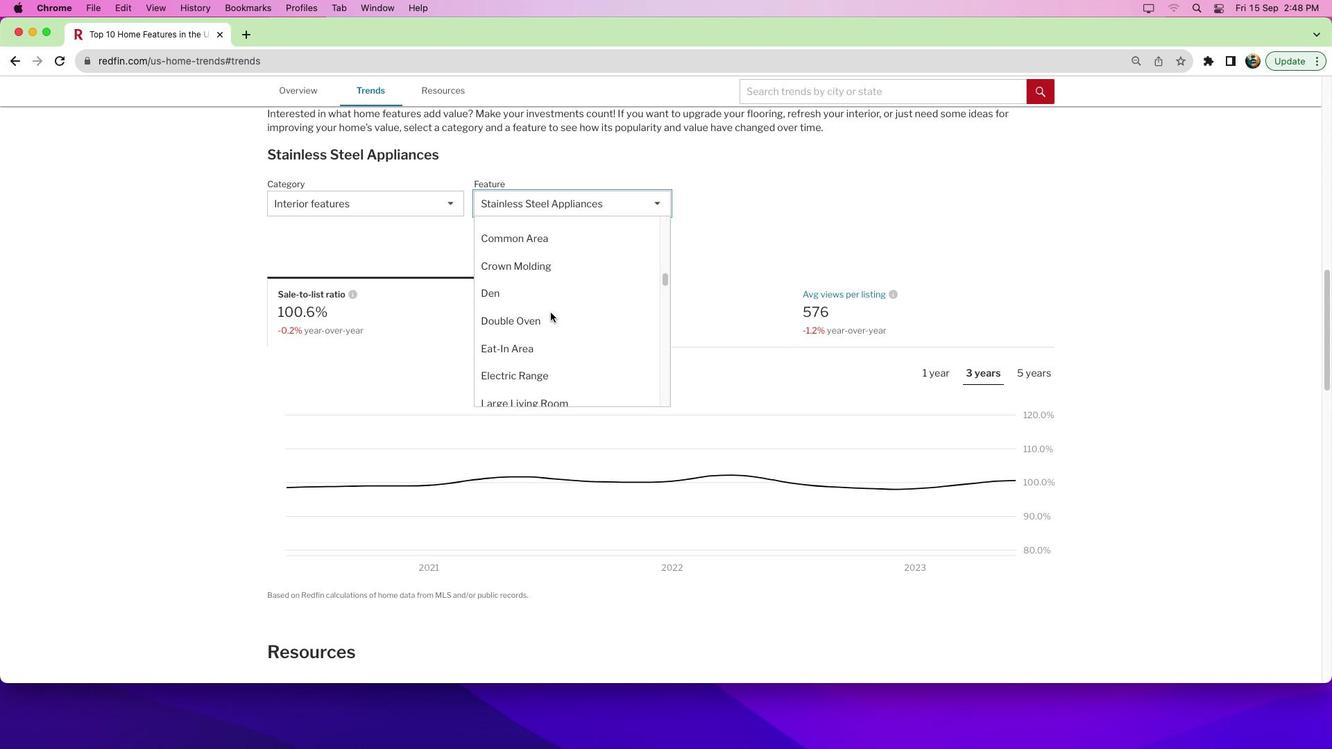 
Action: Mouse scrolled (539, 301) with delta (-9, -9)
Screenshot: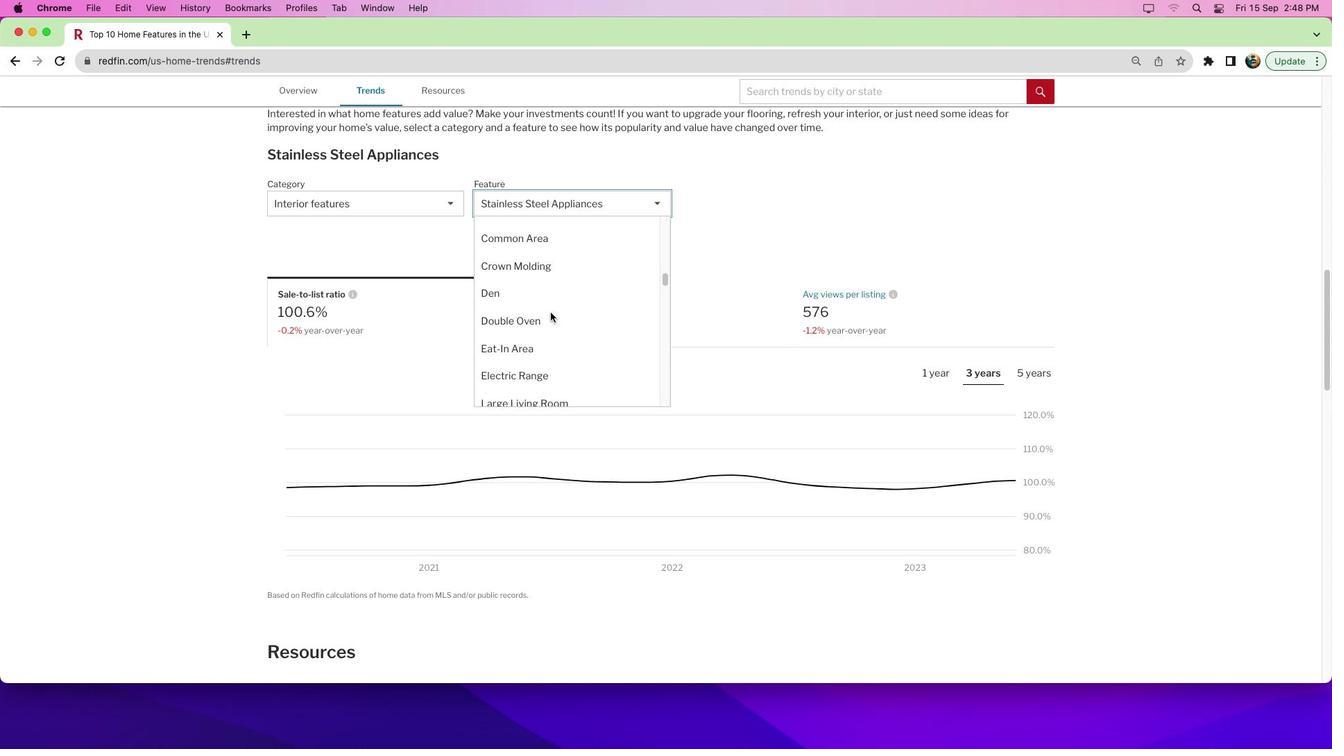 
Action: Mouse scrolled (539, 301) with delta (-9, -4)
Screenshot: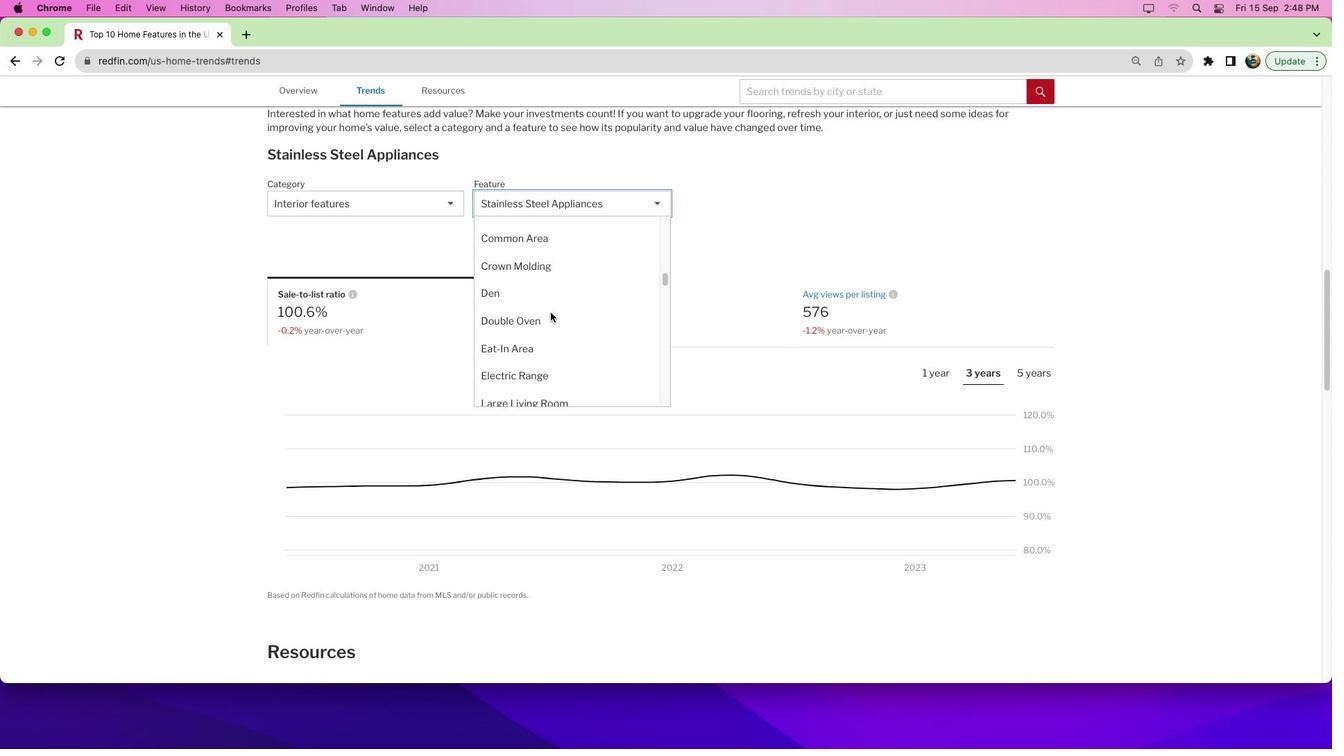 
Action: Mouse scrolled (539, 301) with delta (-9, -9)
Screenshot: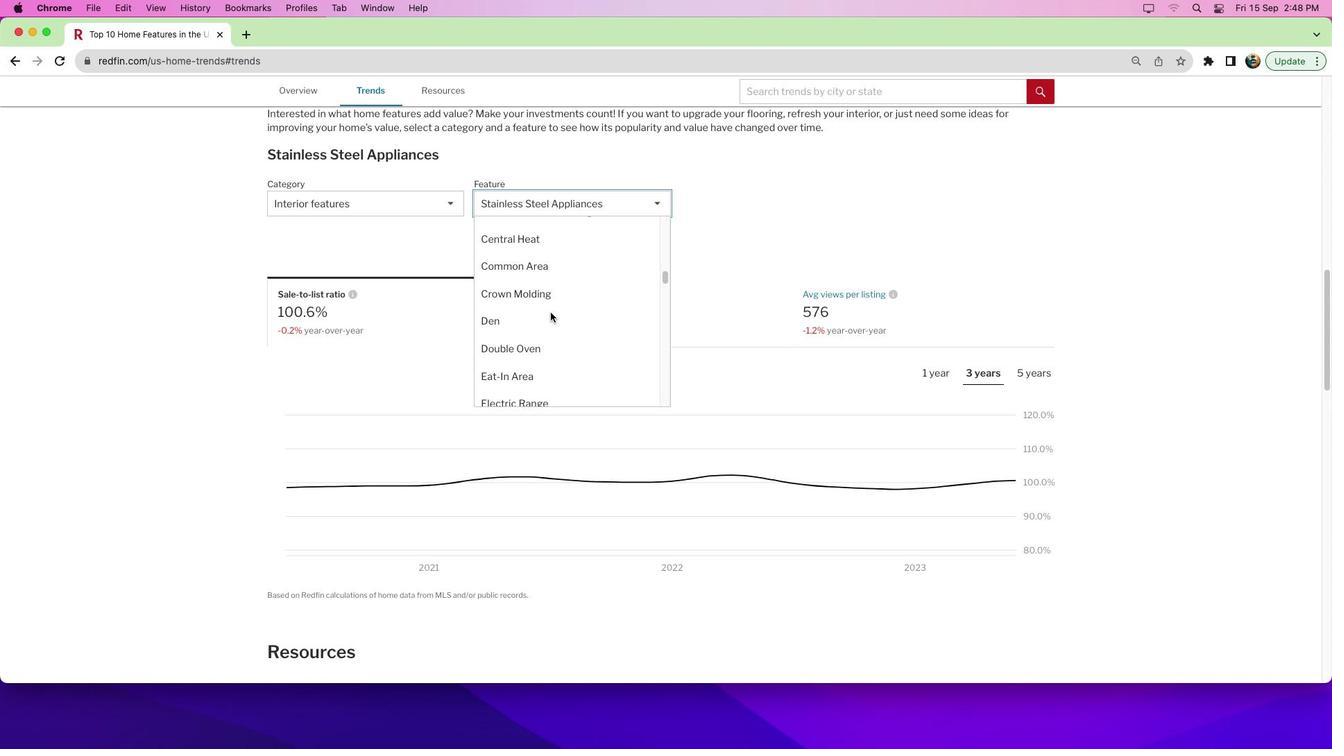
Action: Mouse scrolled (539, 301) with delta (-9, -9)
Screenshot: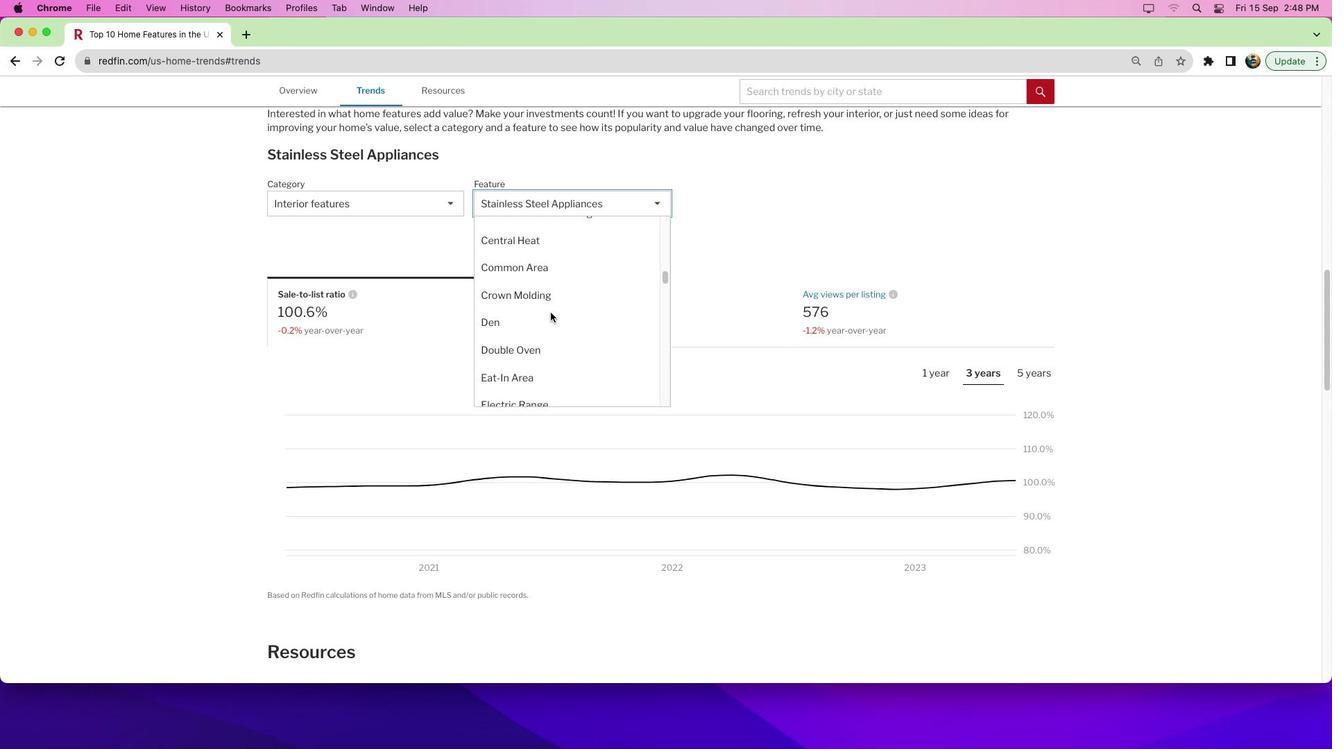 
Action: Mouse scrolled (539, 301) with delta (-9, -9)
Screenshot: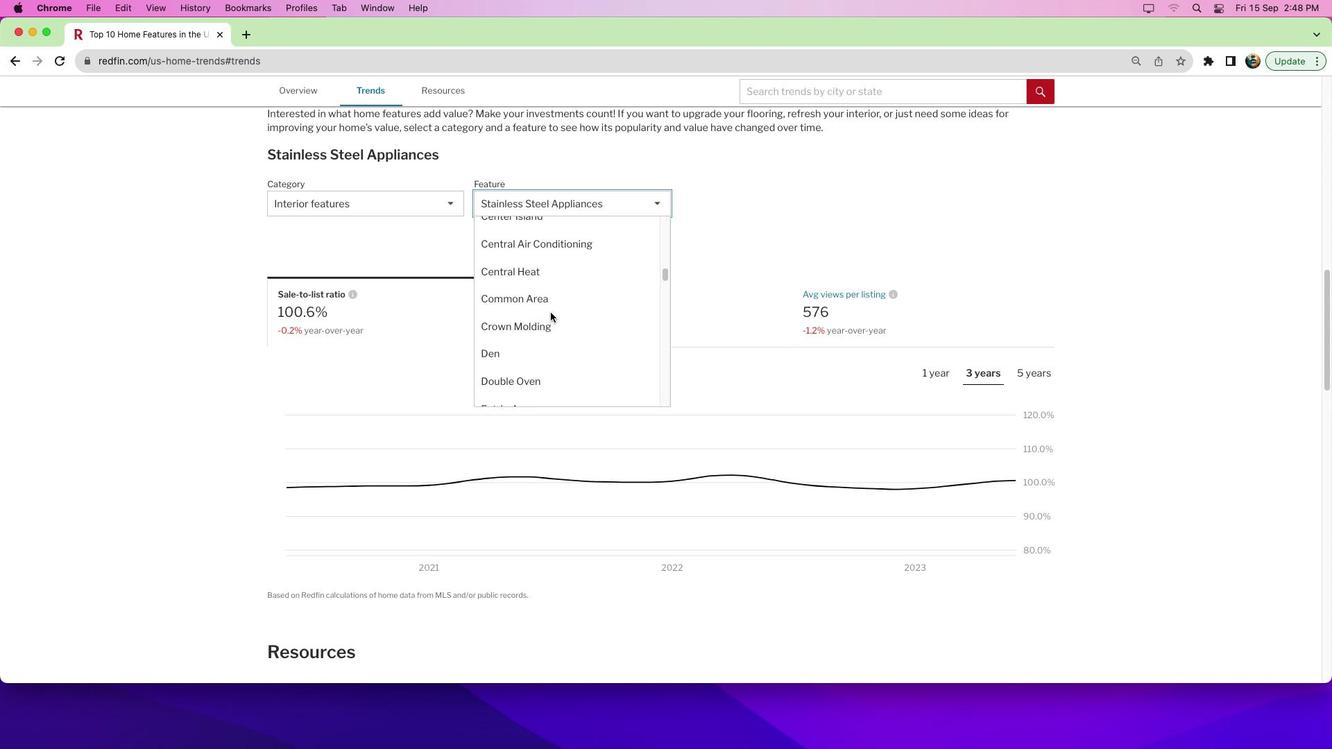 
Action: Mouse scrolled (539, 301) with delta (-9, -9)
Screenshot: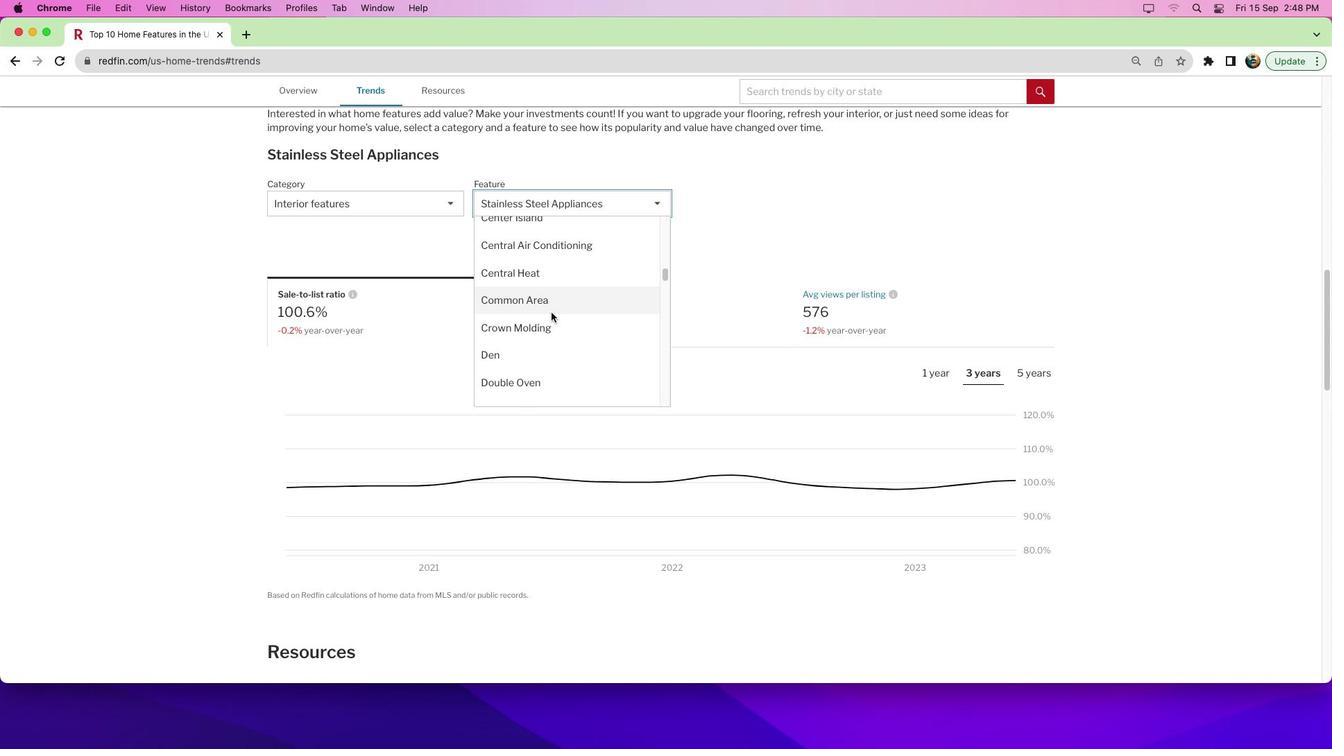 
Action: Mouse moved to (541, 301)
Screenshot: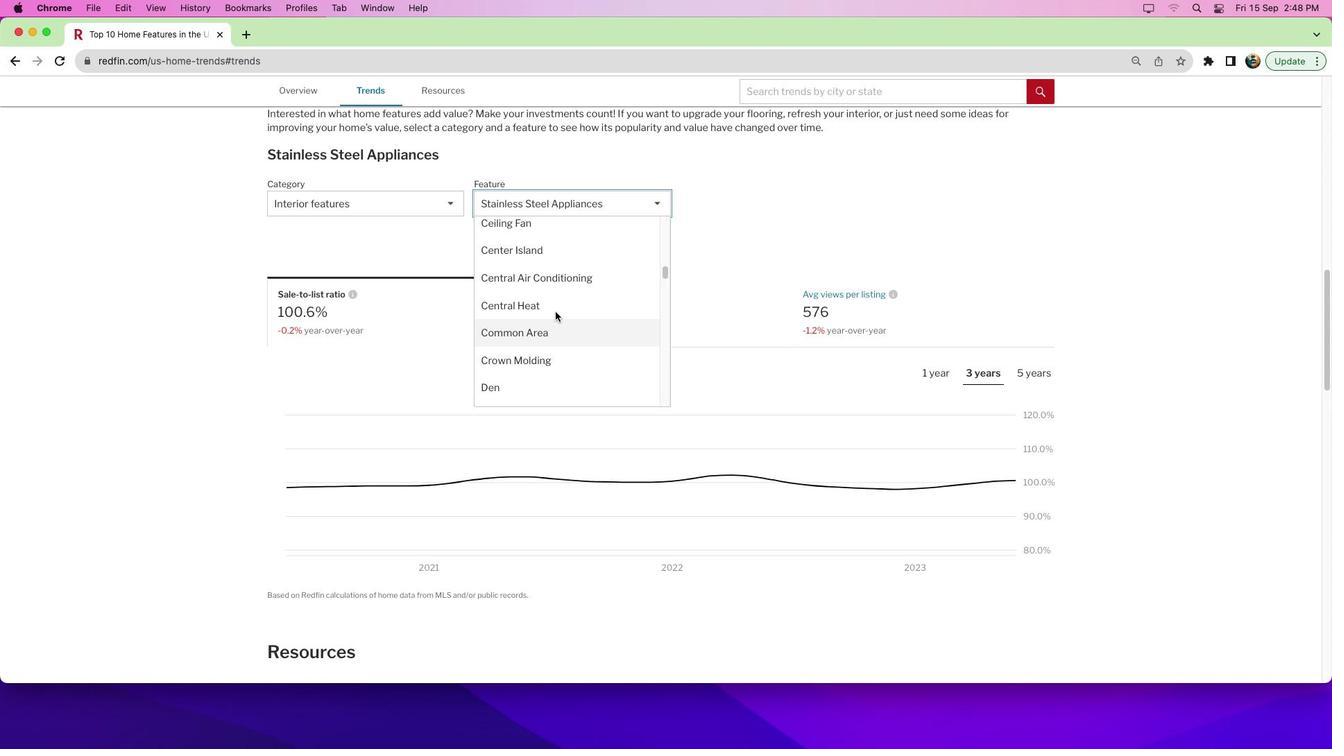 
Action: Mouse scrolled (541, 301) with delta (-9, -9)
Screenshot: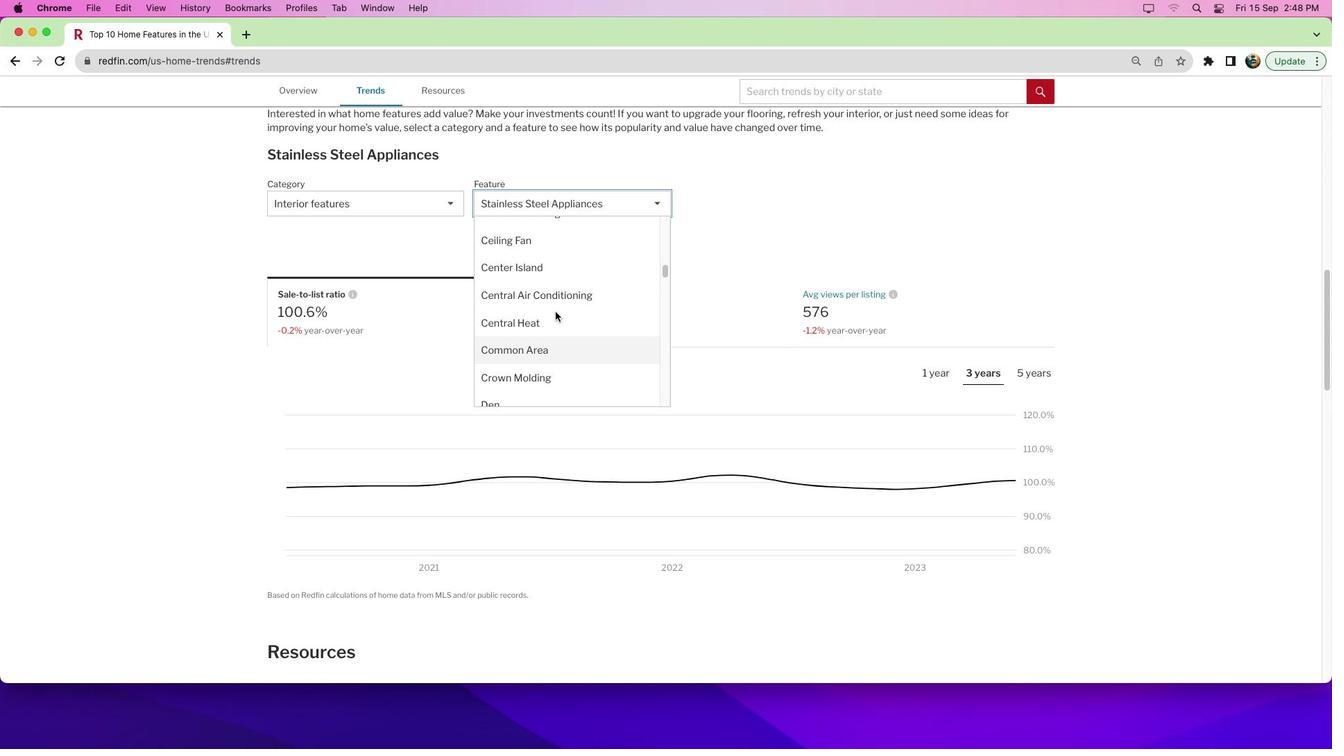 
Action: Mouse moved to (542, 301)
Screenshot: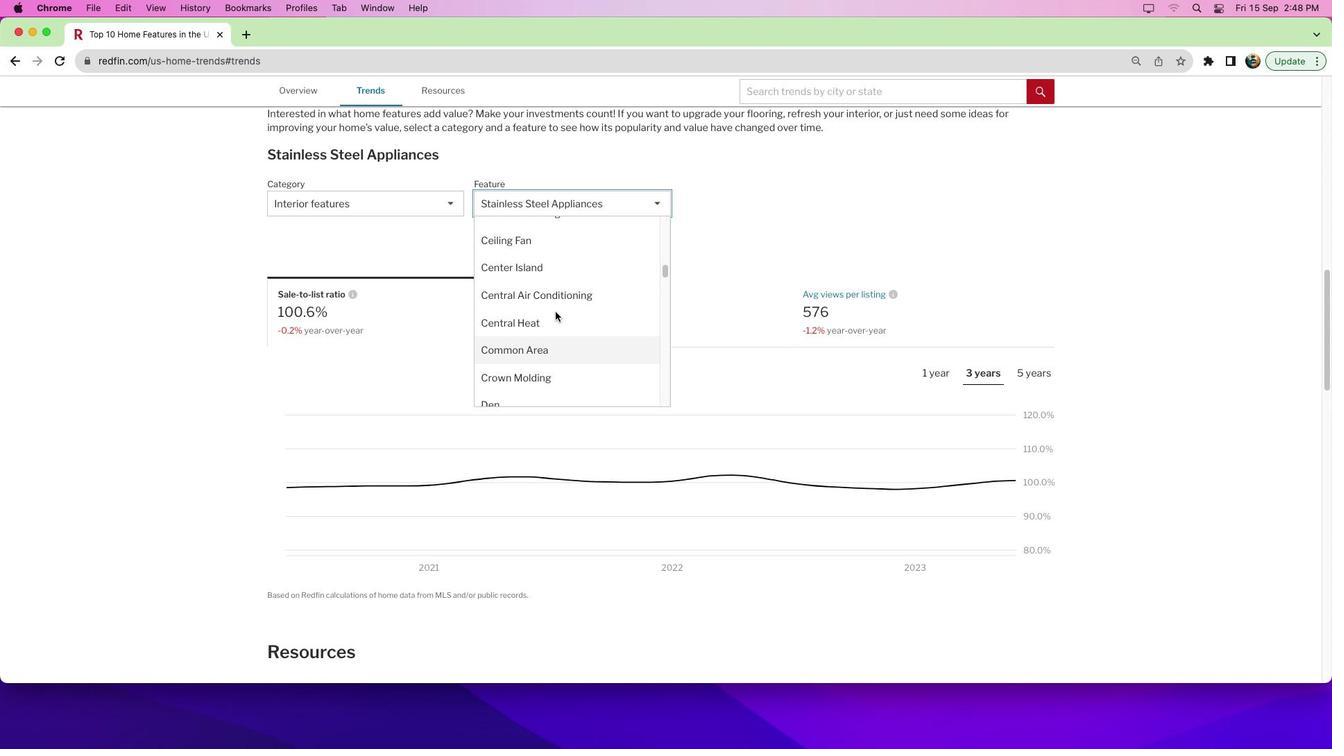 
Action: Mouse scrolled (542, 301) with delta (-9, -9)
Screenshot: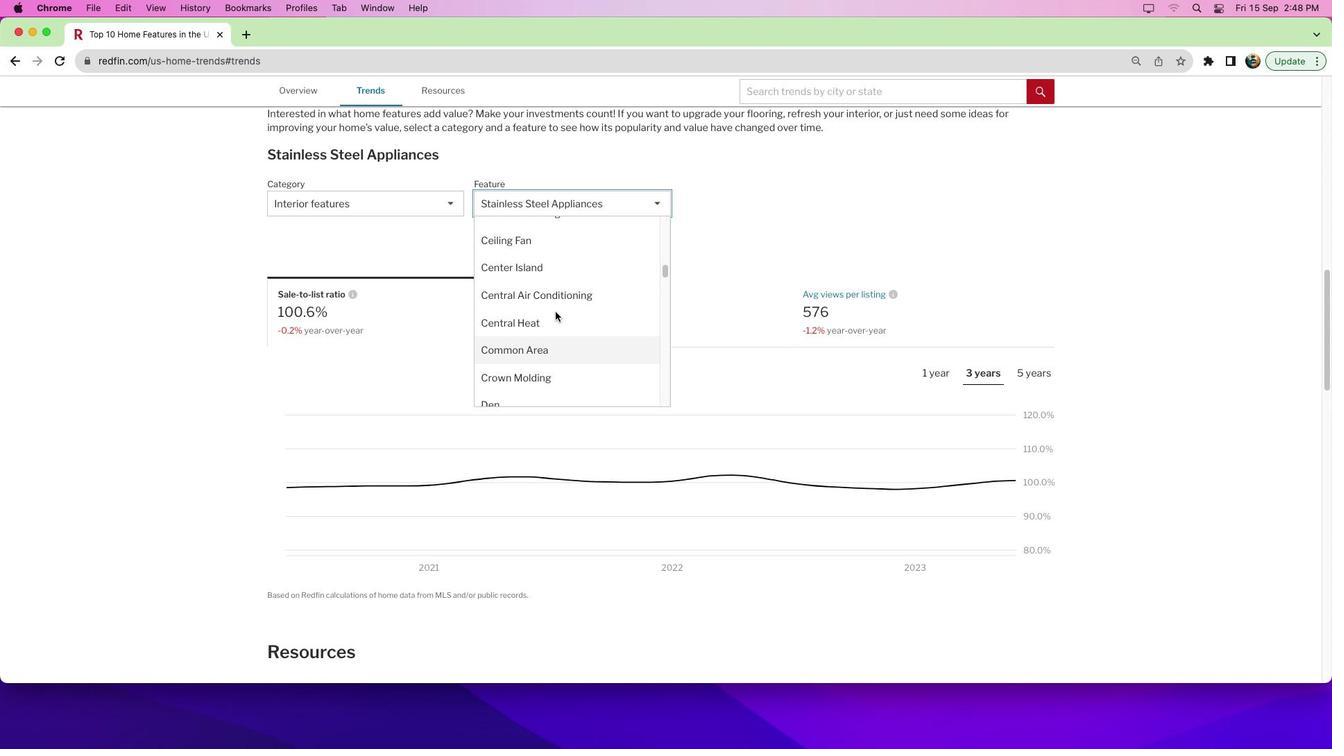 
Action: Mouse moved to (544, 301)
Screenshot: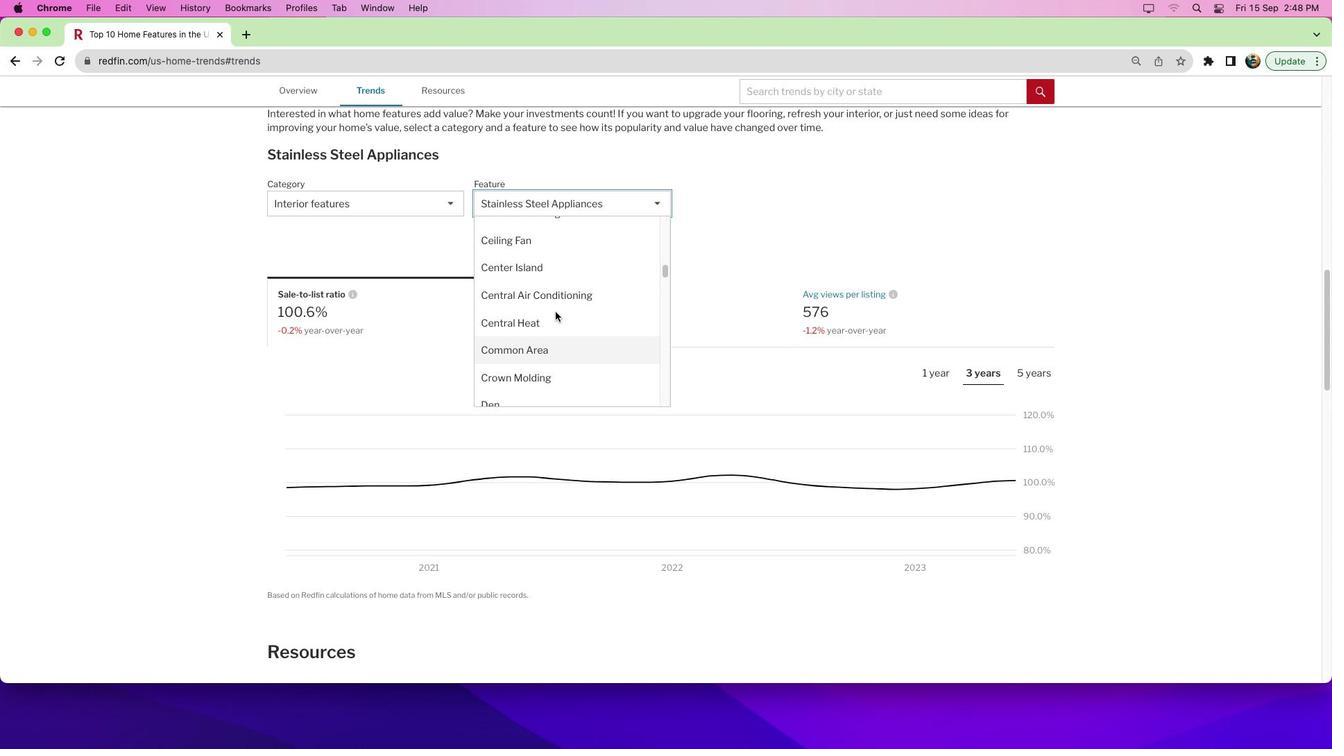 
Action: Mouse scrolled (544, 301) with delta (-9, -10)
Screenshot: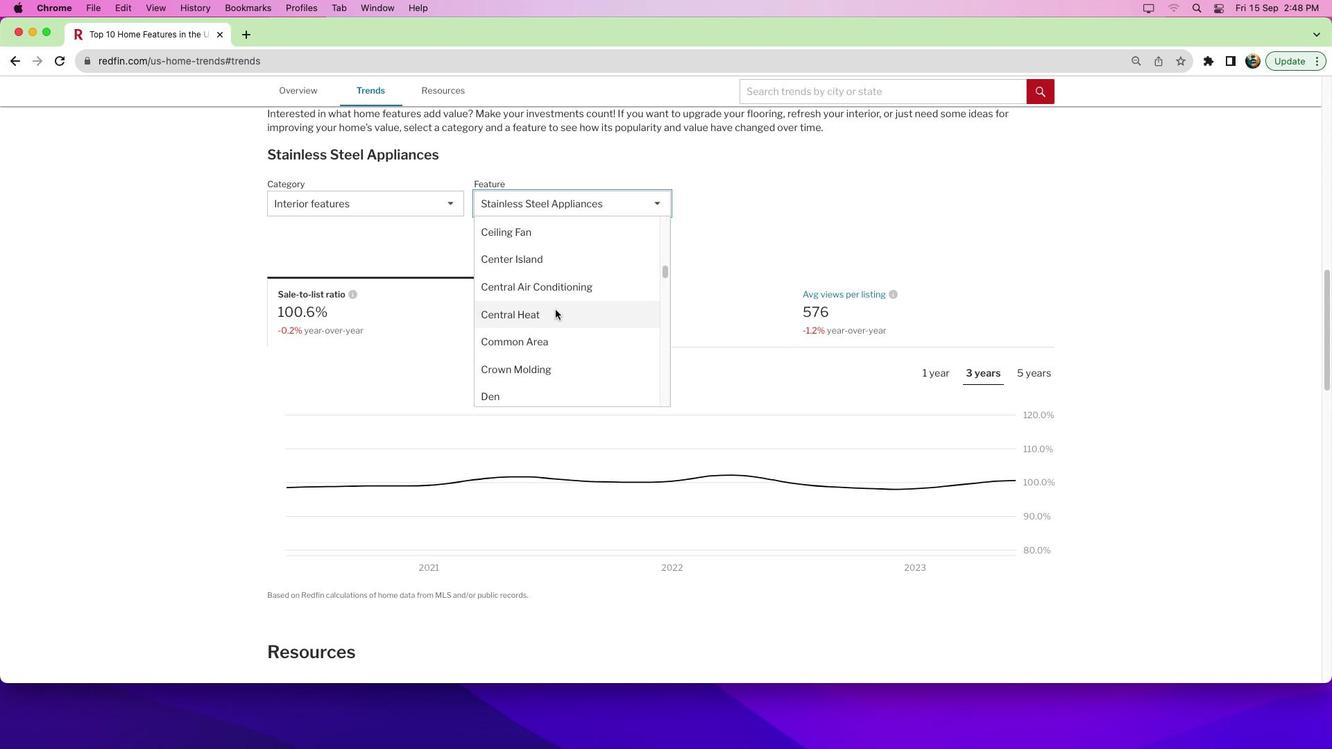 
Action: Mouse scrolled (544, 301) with delta (-9, -10)
Screenshot: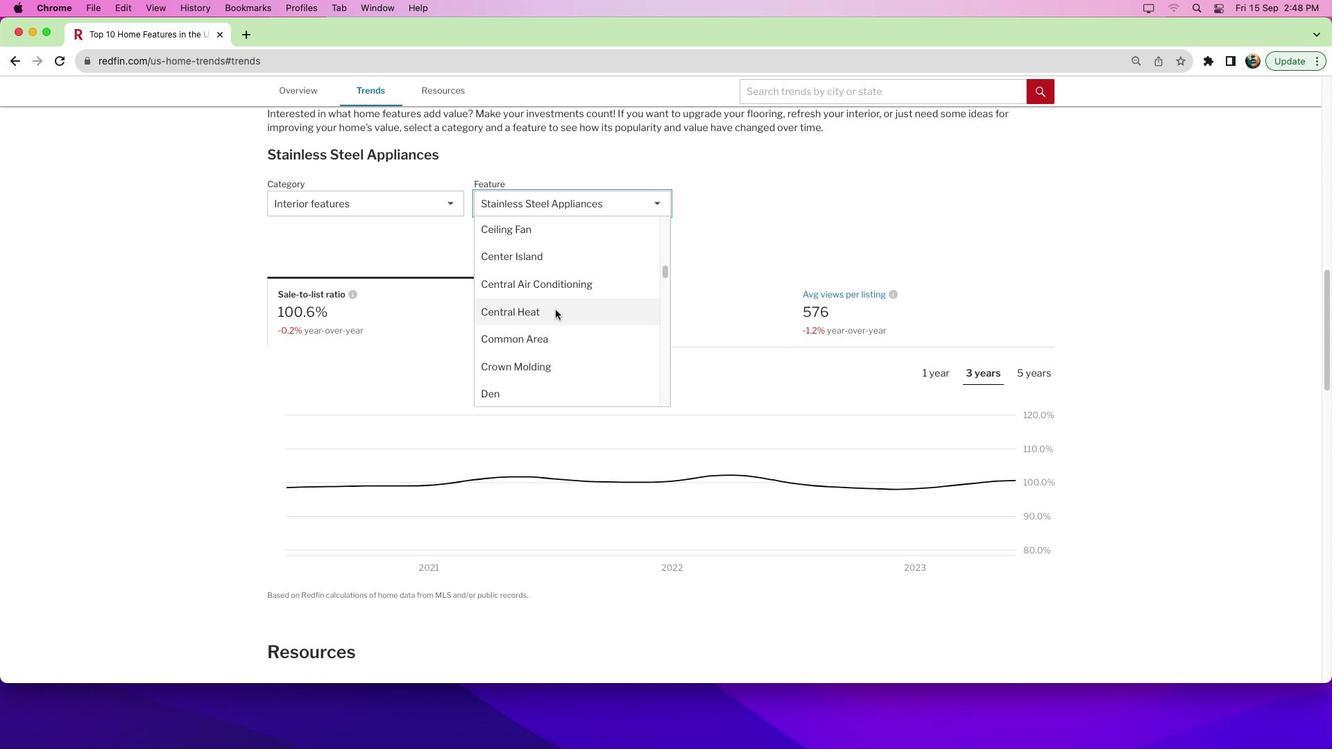 
Action: Mouse moved to (544, 299)
Screenshot: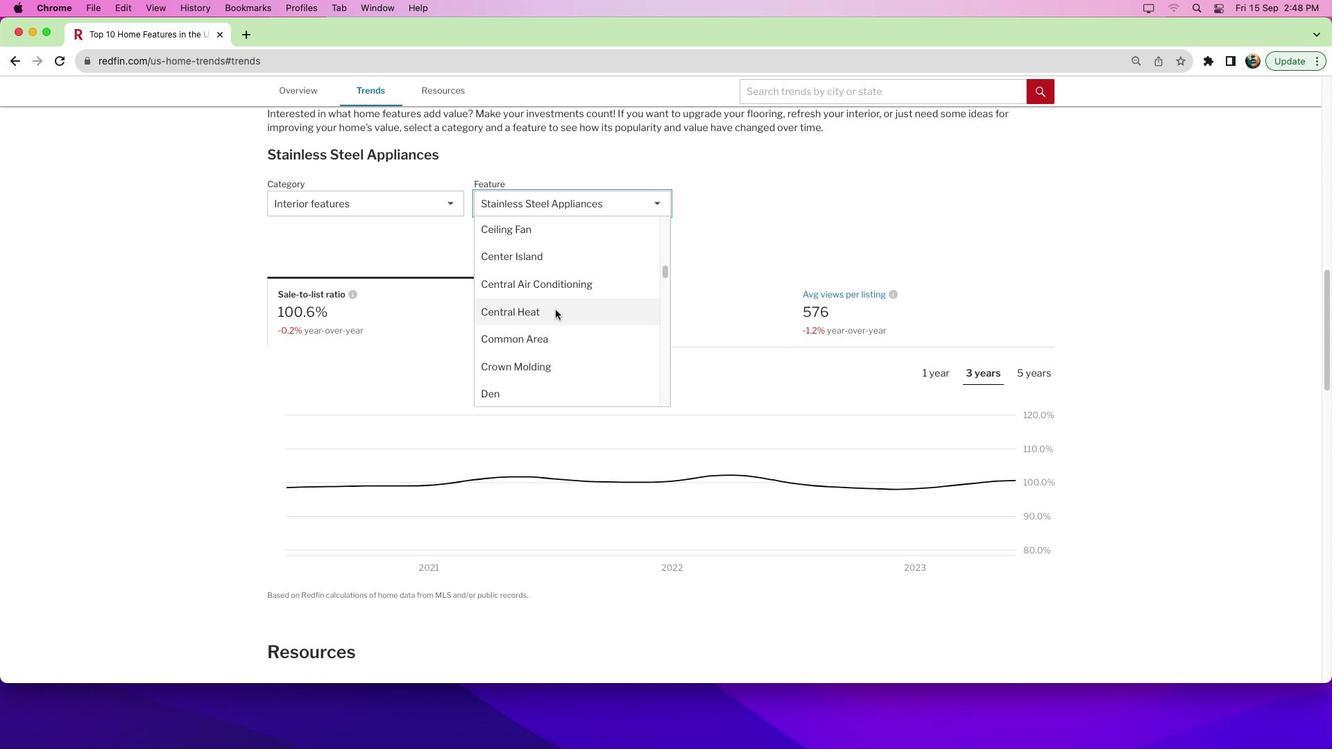 
Action: Mouse scrolled (544, 299) with delta (-9, -9)
Screenshot: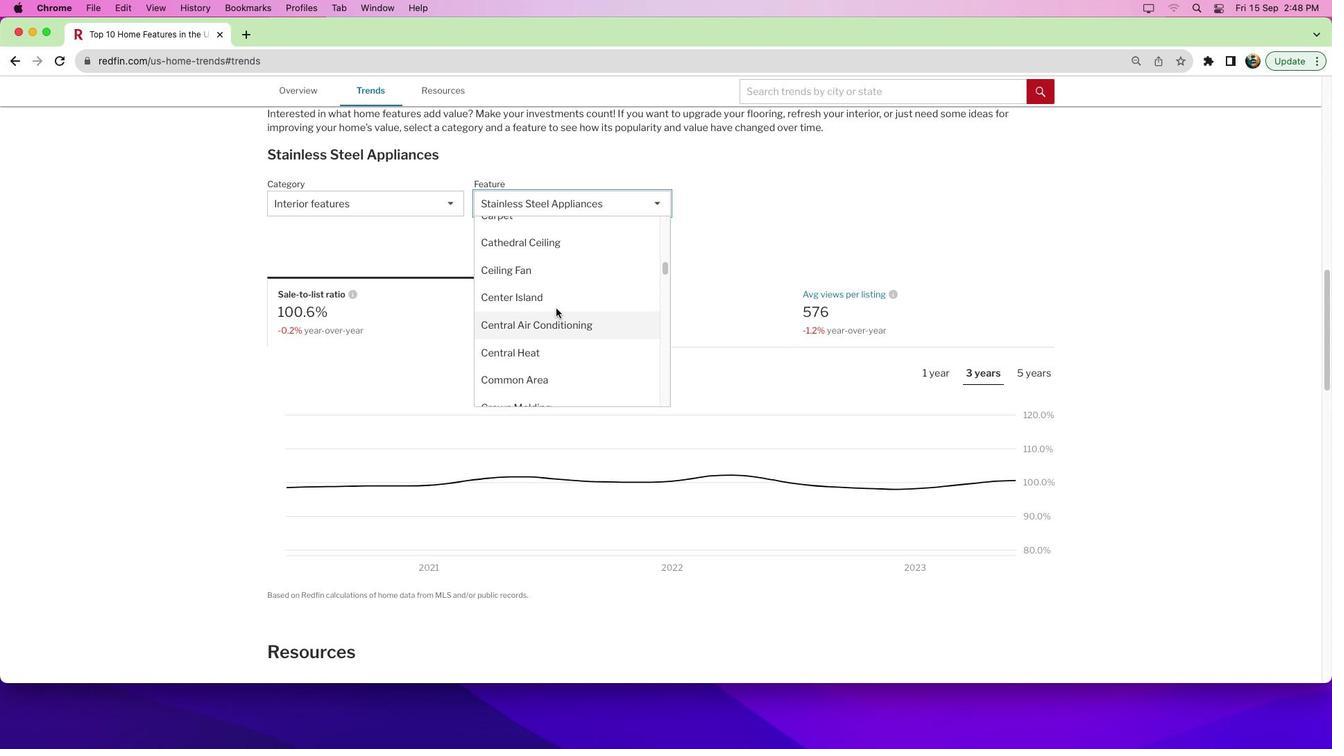 
Action: Mouse scrolled (544, 299) with delta (-9, -9)
Screenshot: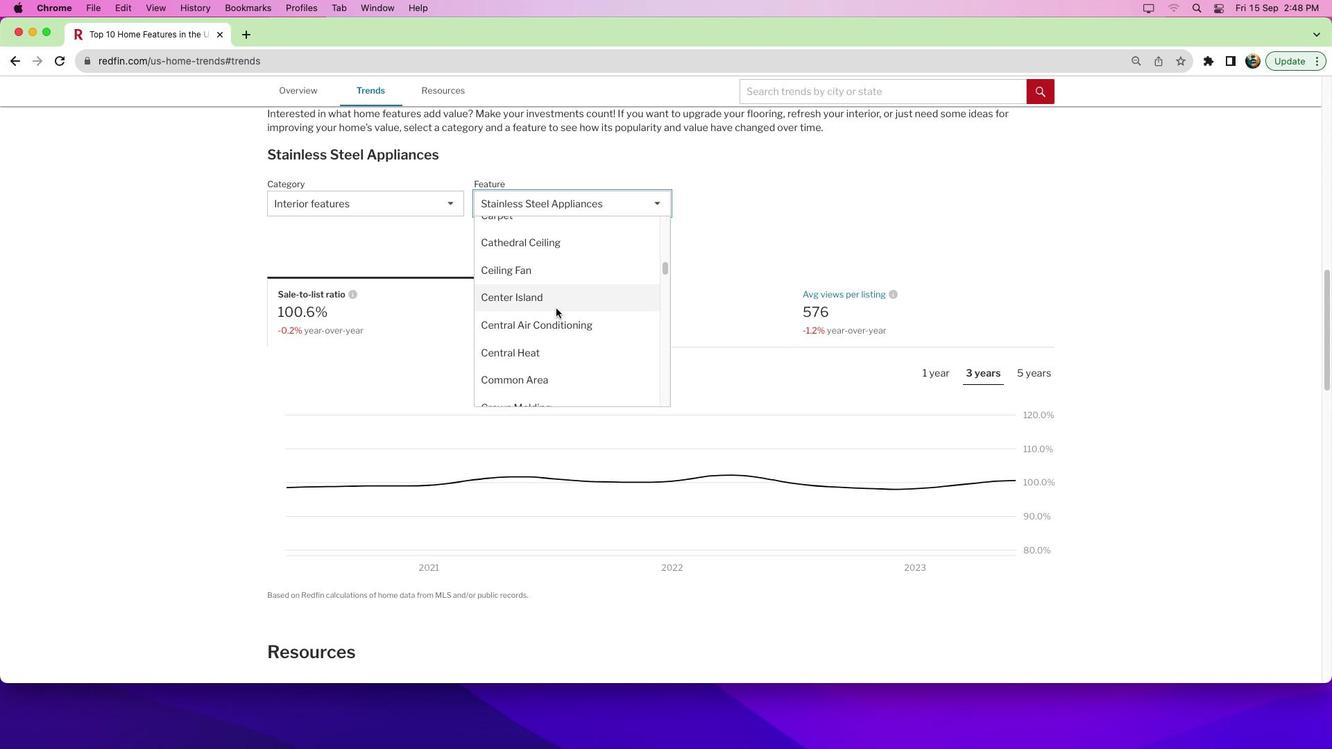 
Action: Mouse moved to (546, 297)
Screenshot: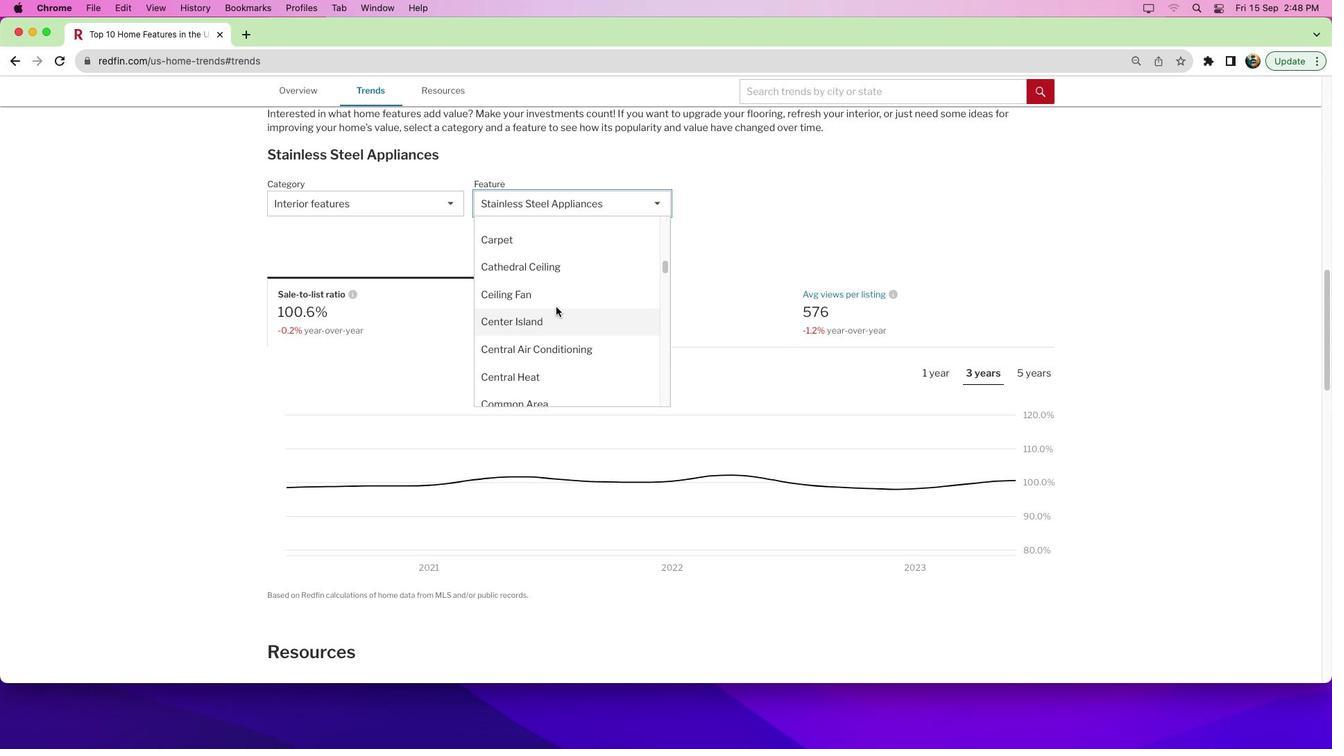 
Action: Mouse scrolled (546, 297) with delta (-9, -9)
Screenshot: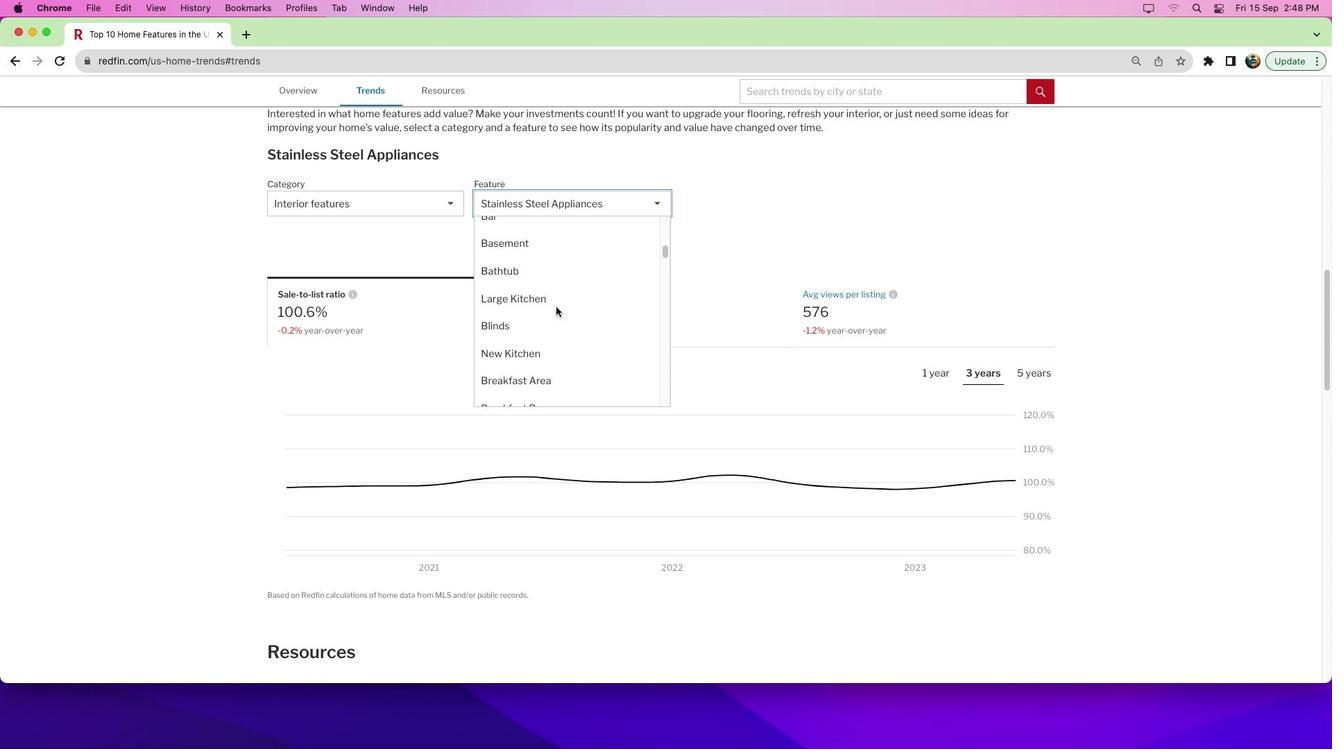 
Action: Mouse scrolled (546, 297) with delta (-9, -9)
Screenshot: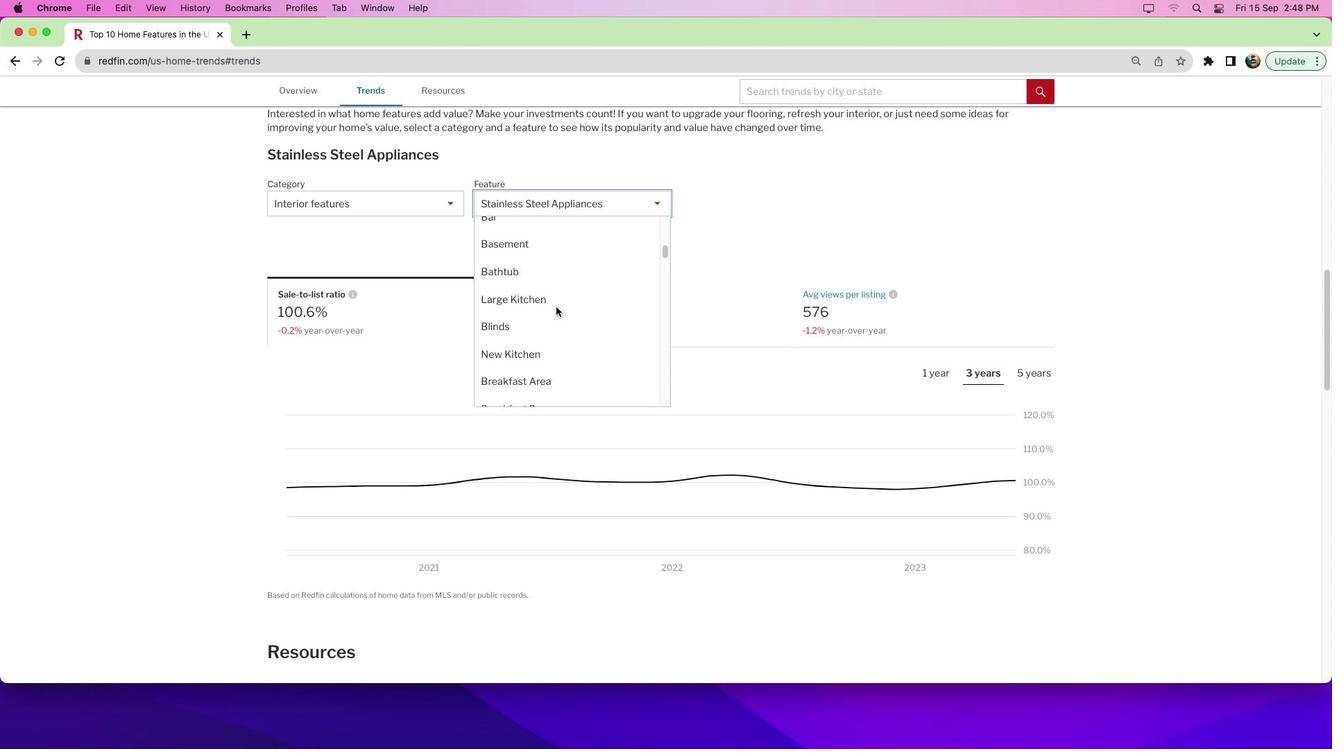 
Action: Mouse scrolled (546, 297) with delta (-9, -5)
Screenshot: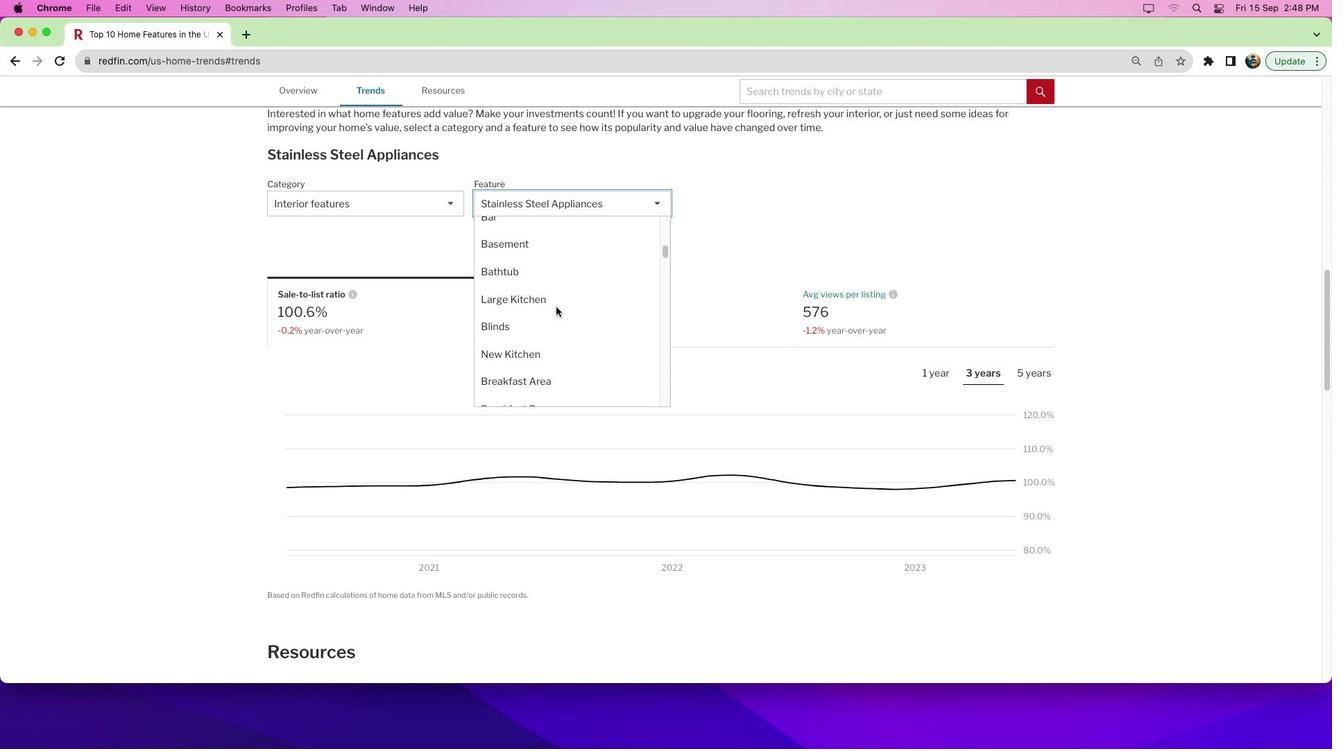 
Action: Mouse moved to (546, 296)
Screenshot: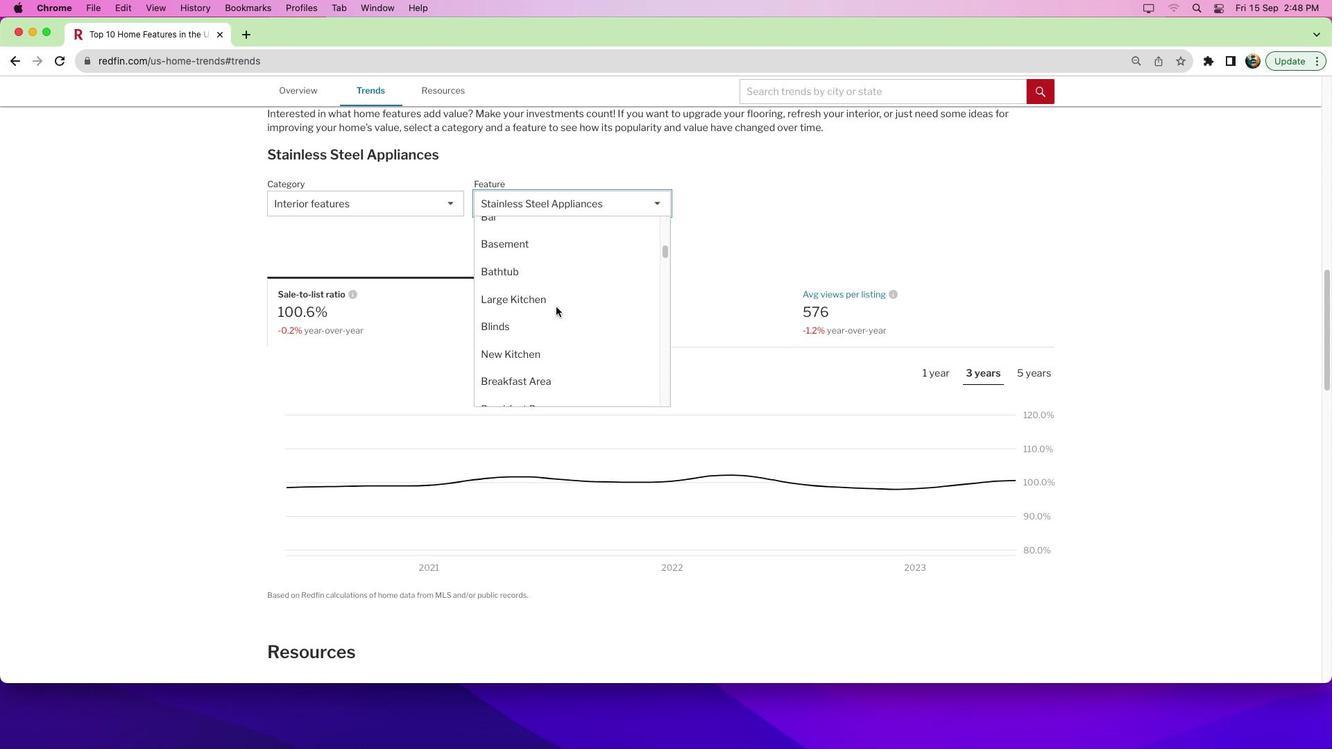 
Action: Mouse scrolled (546, 296) with delta (-9, -9)
Screenshot: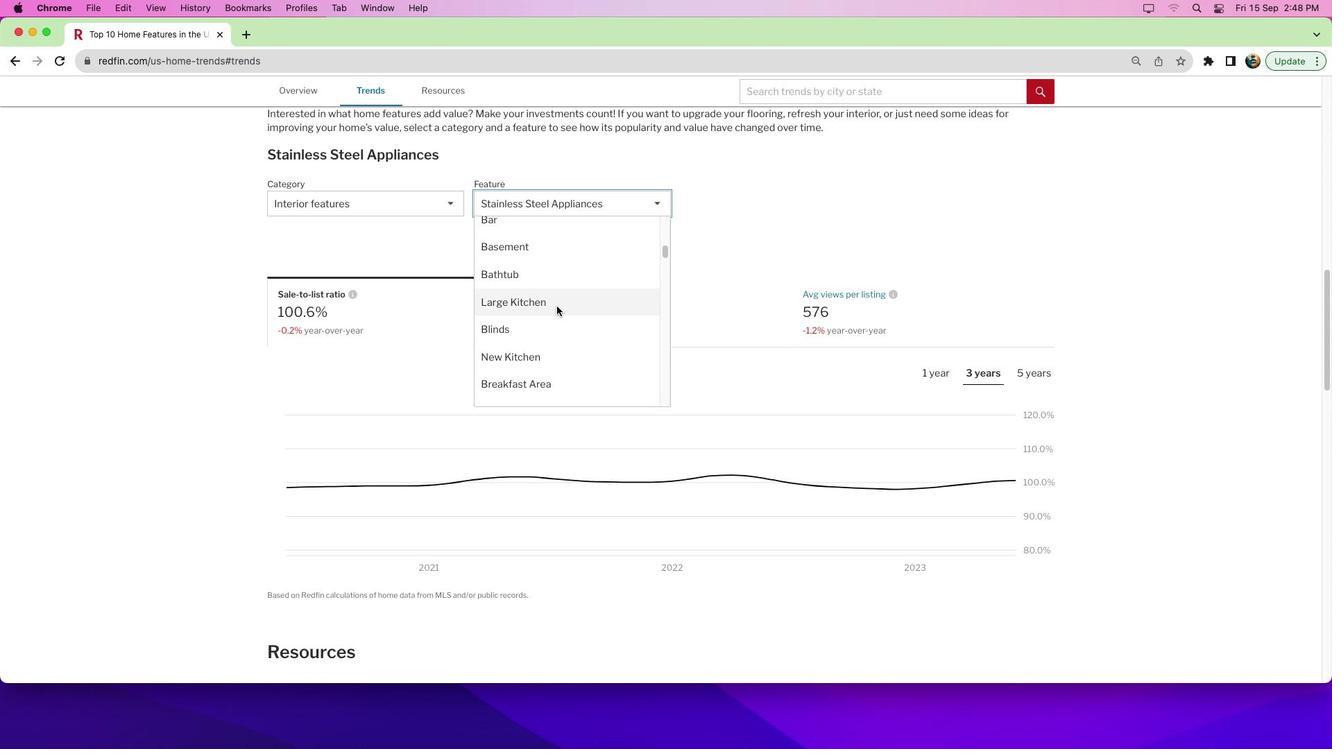 
Action: Mouse moved to (546, 295)
Screenshot: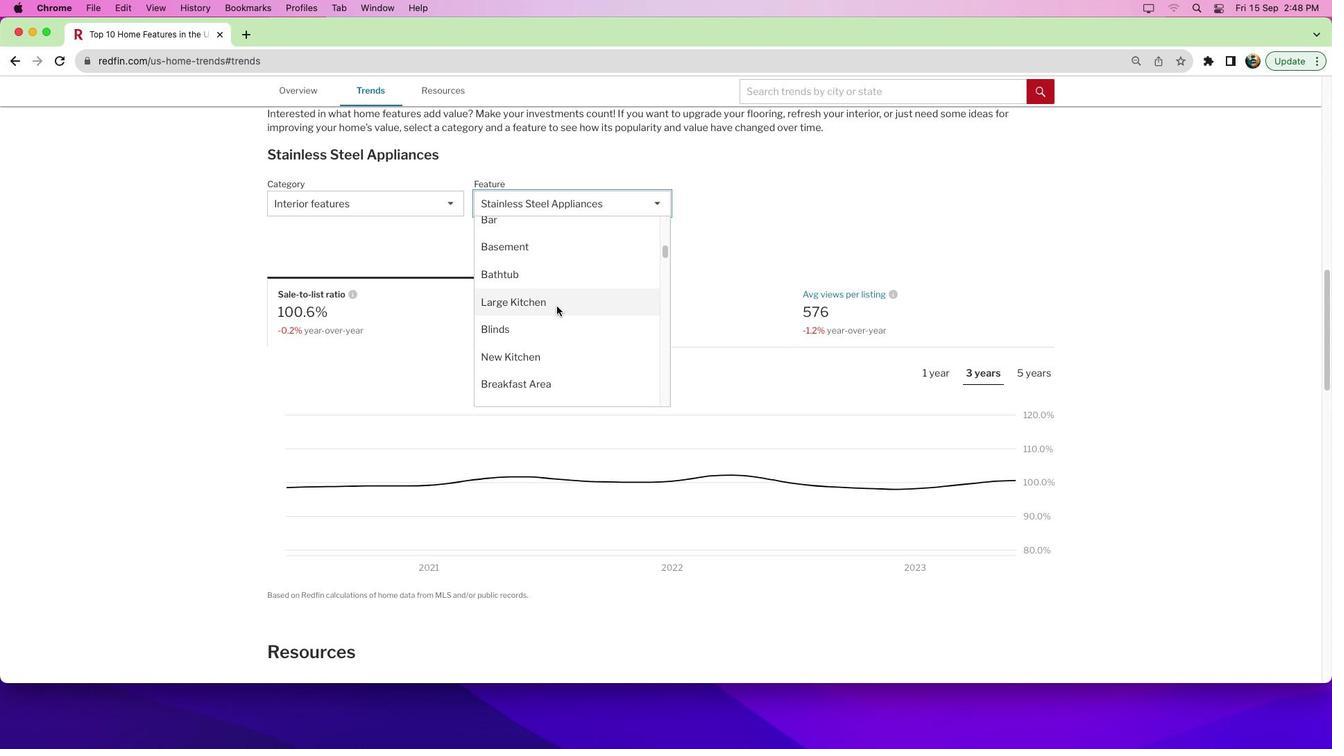 
Action: Mouse scrolled (546, 295) with delta (-9, -10)
Screenshot: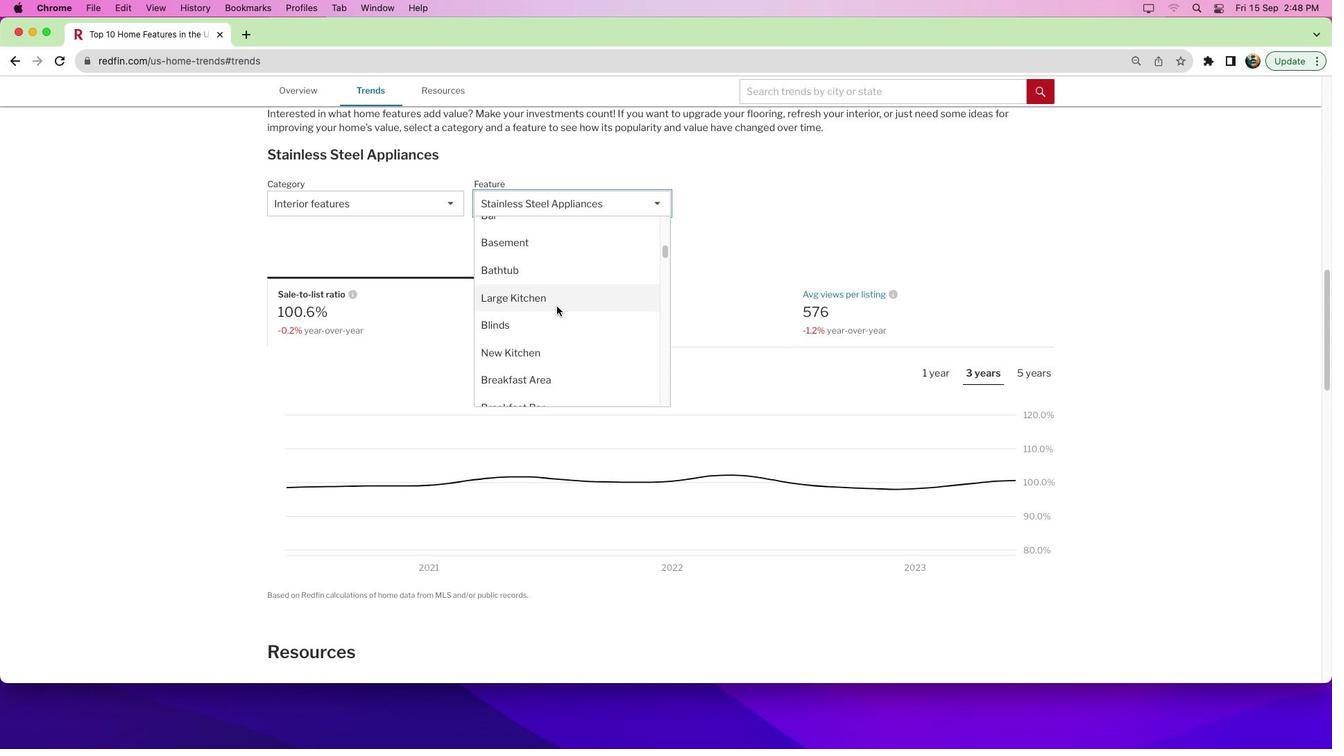 
Action: Mouse scrolled (546, 295) with delta (-9, -10)
Screenshot: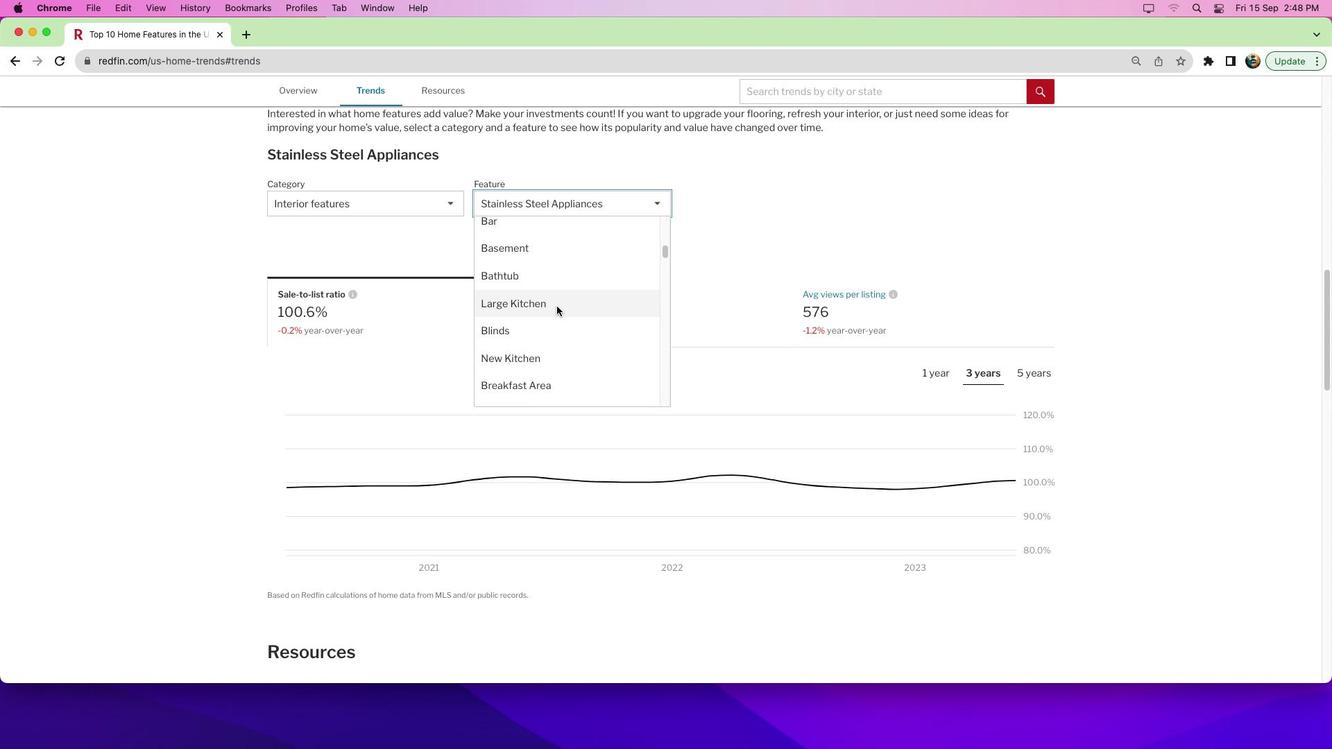 
Action: Mouse scrolled (546, 295) with delta (-9, -9)
Screenshot: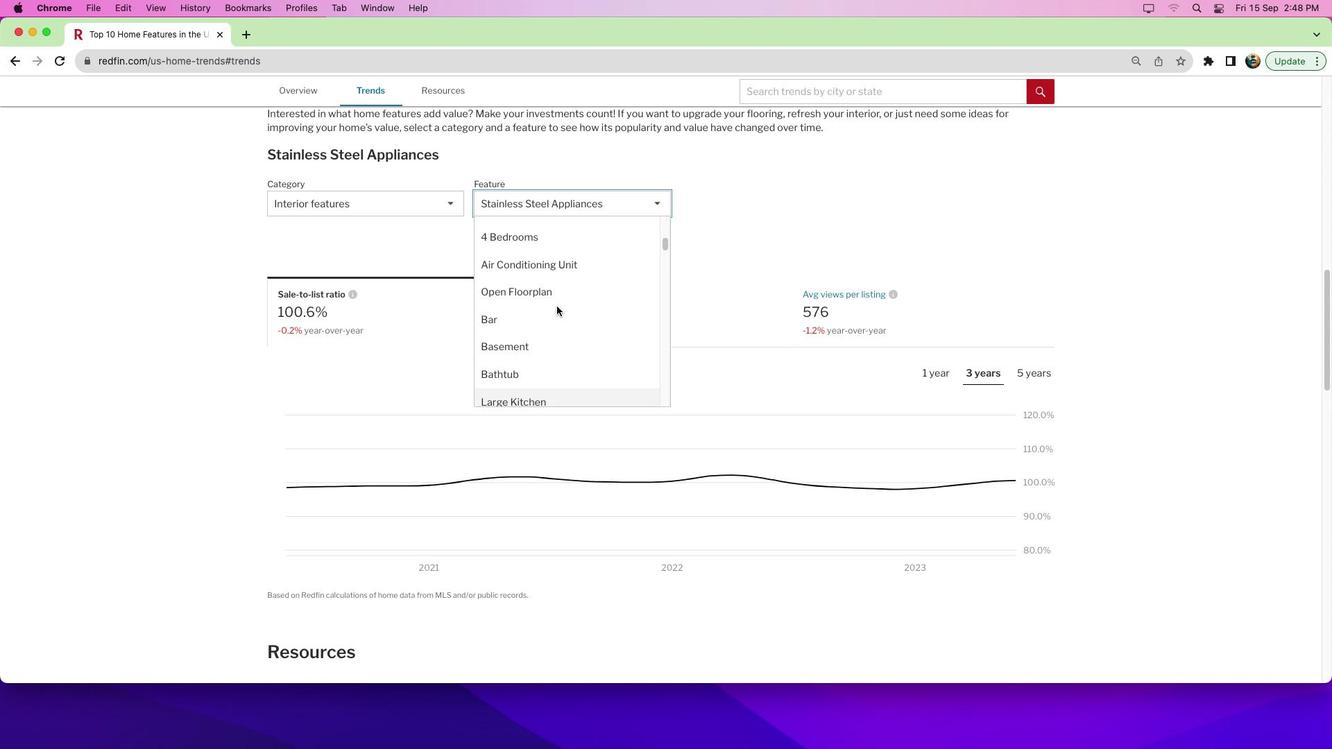 
Action: Mouse scrolled (546, 295) with delta (-9, -9)
Screenshot: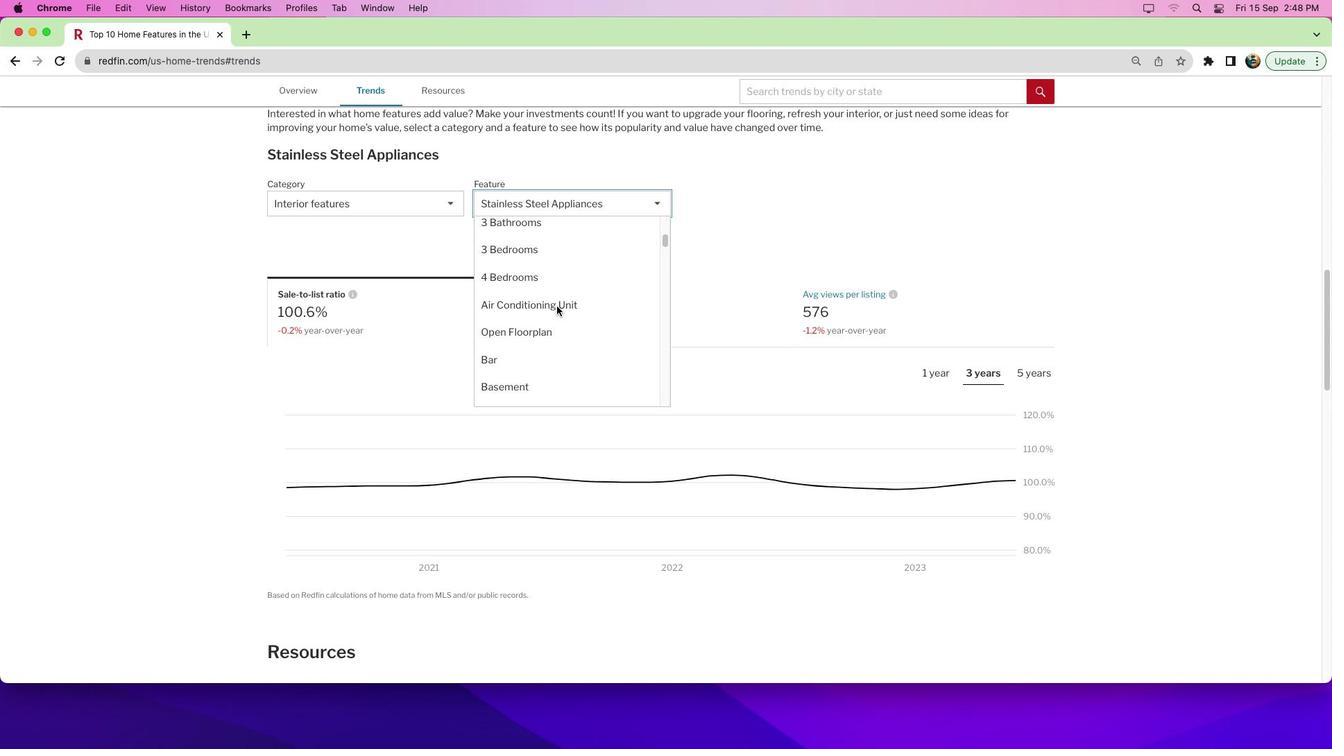 
Action: Mouse scrolled (546, 295) with delta (-9, -7)
Screenshot: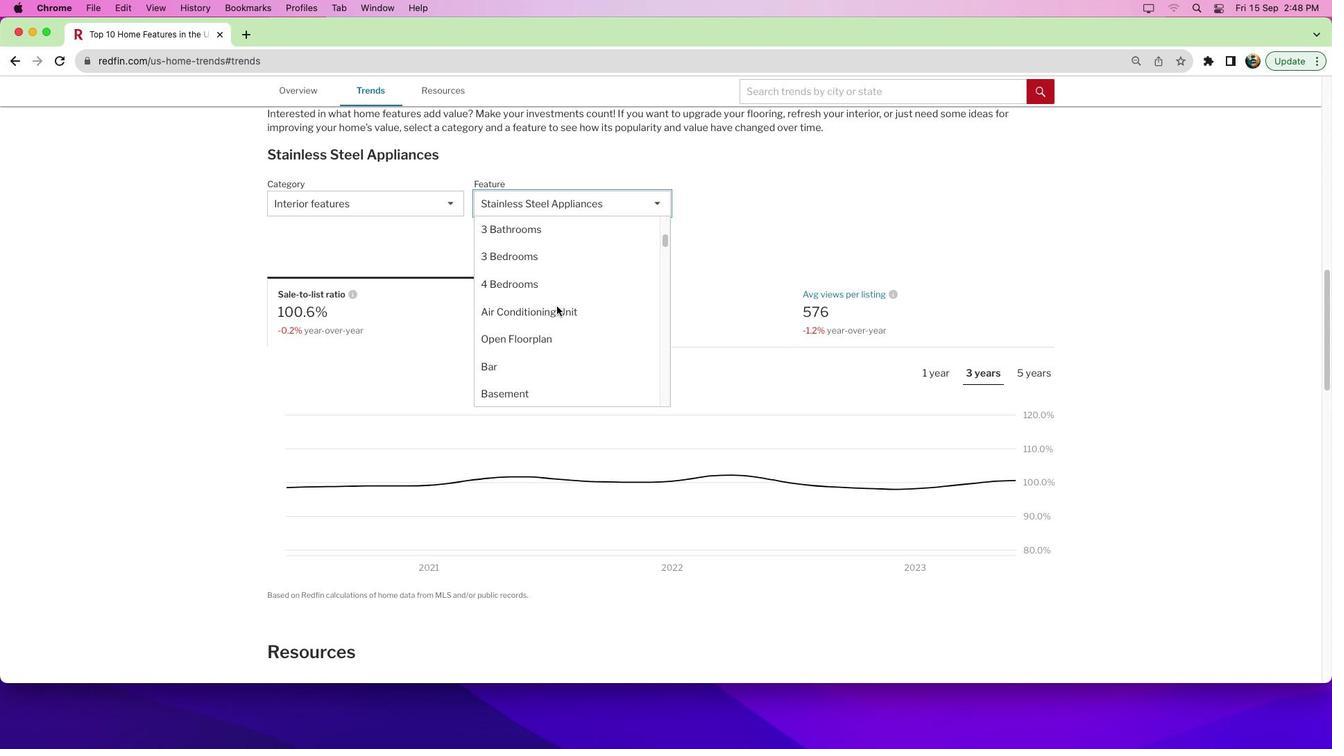 
Action: Mouse moved to (492, 357)
Screenshot: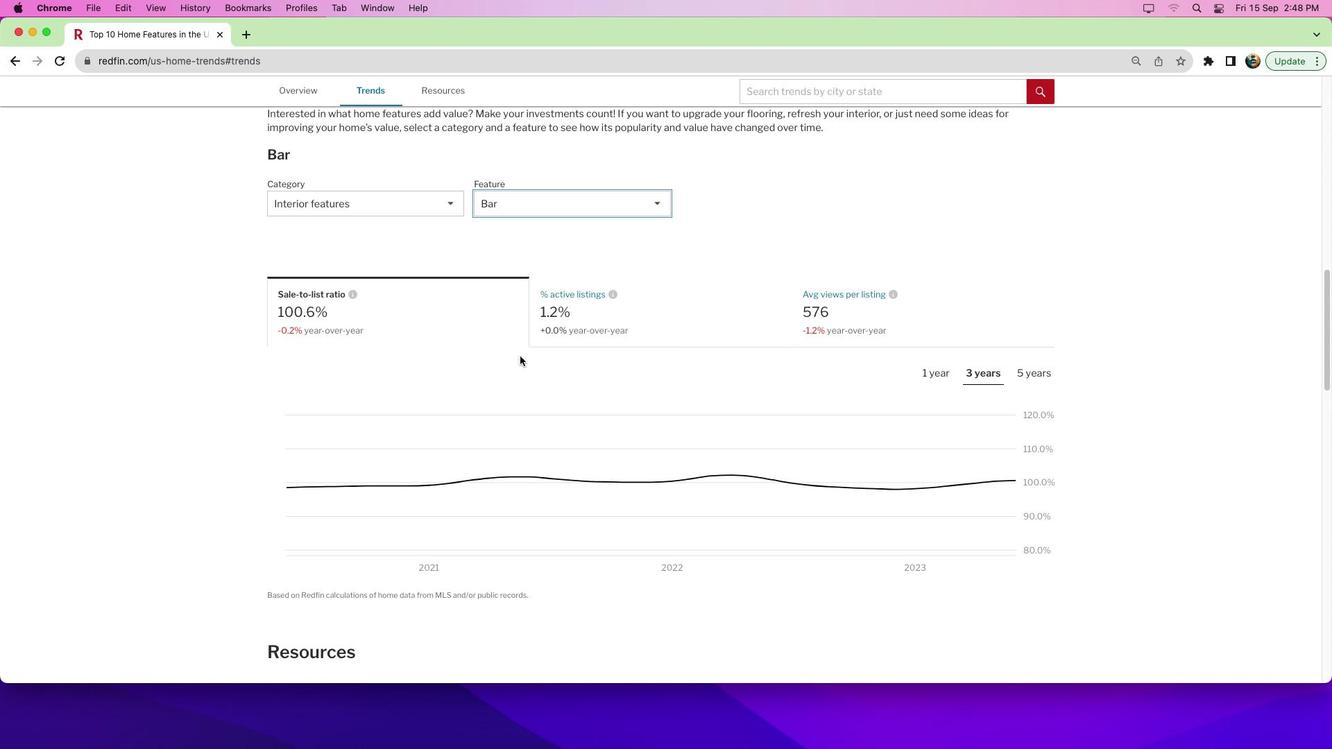 
Action: Mouse pressed left at (492, 357)
Screenshot: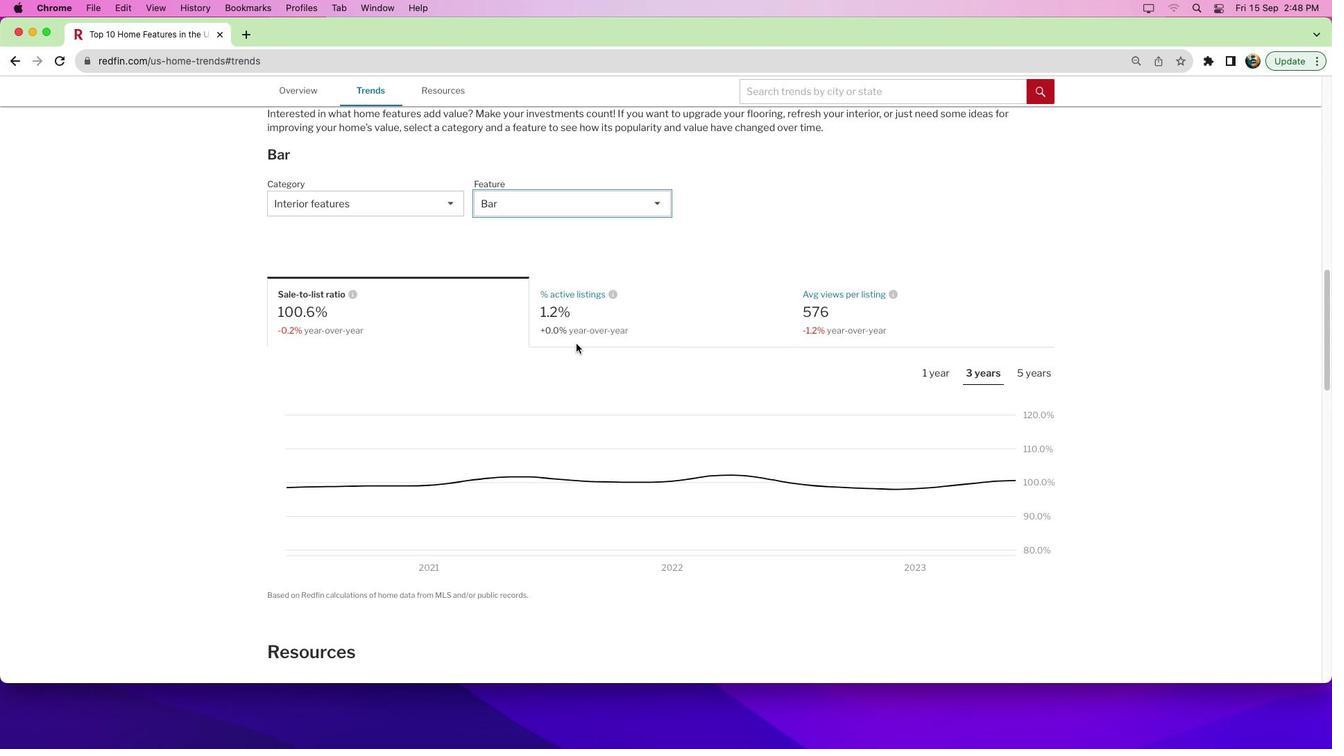
Action: Mouse moved to (673, 306)
Screenshot: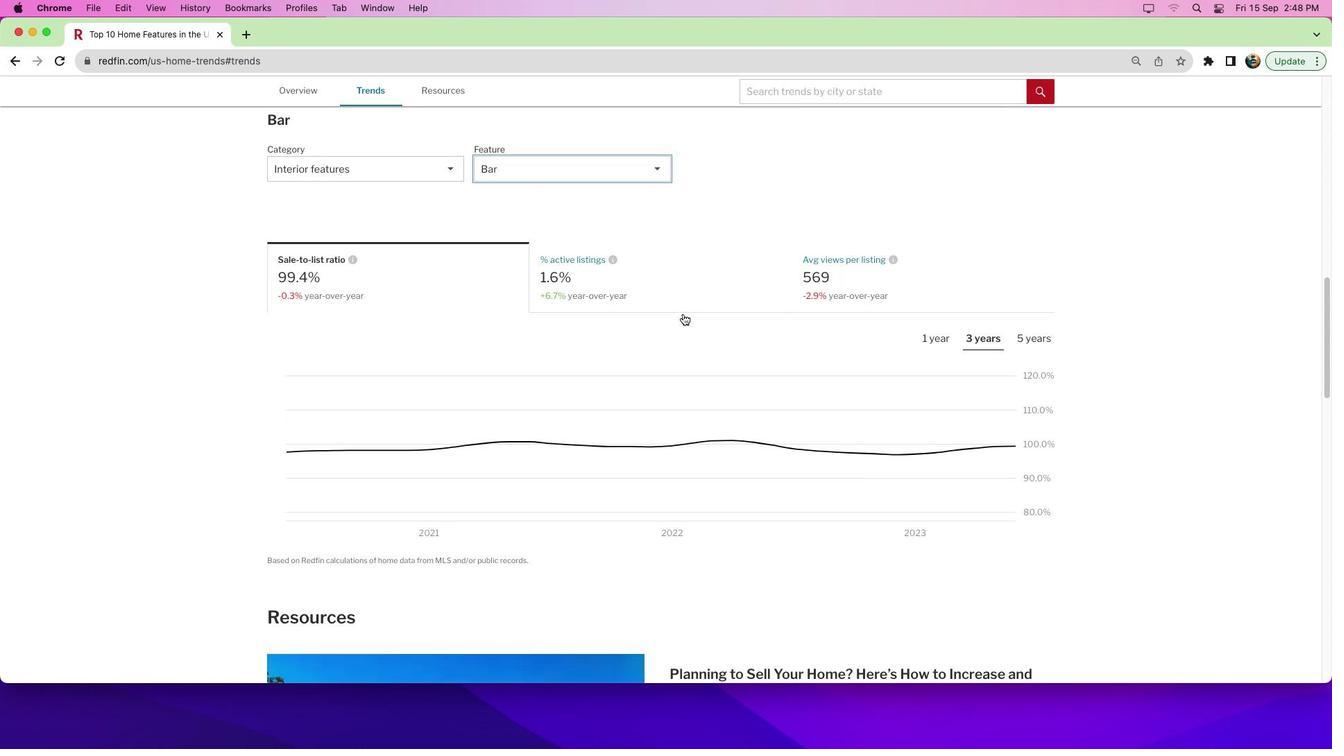 
Action: Mouse scrolled (673, 306) with delta (-9, -10)
Screenshot: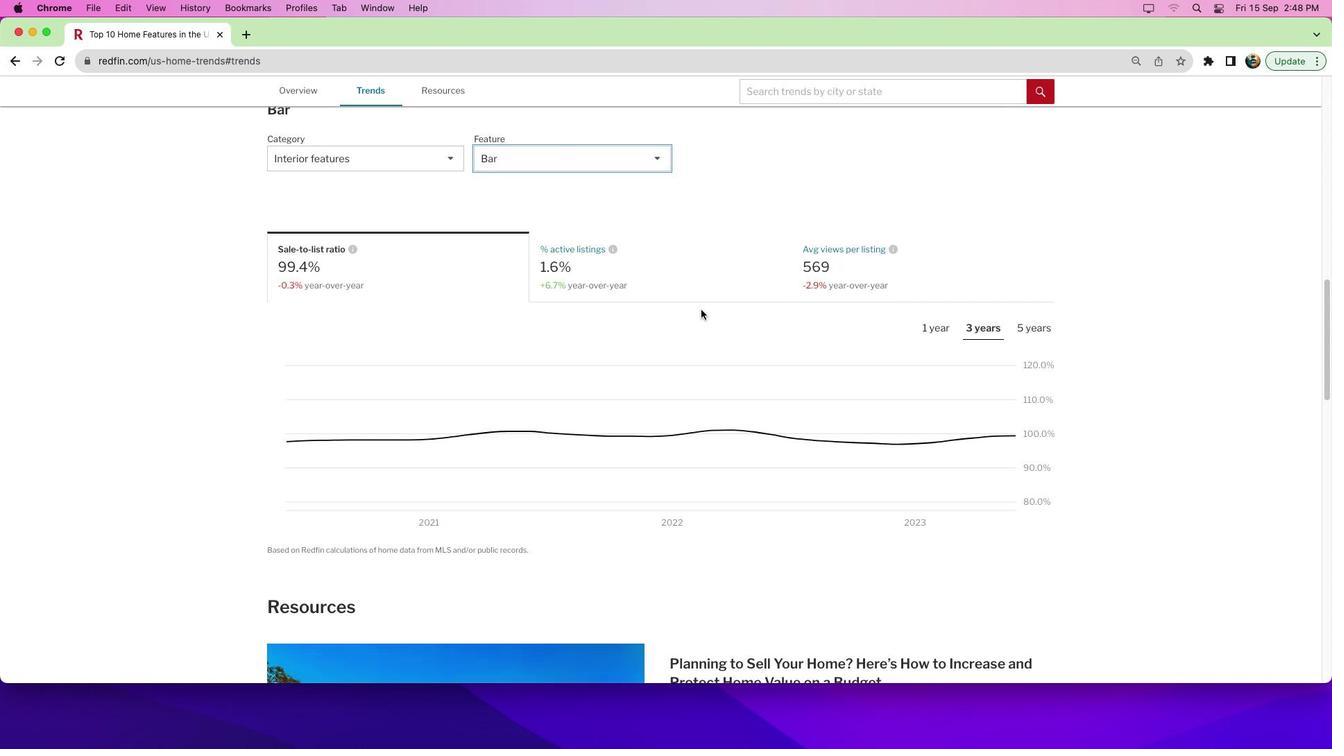 
Action: Mouse moved to (673, 305)
Screenshot: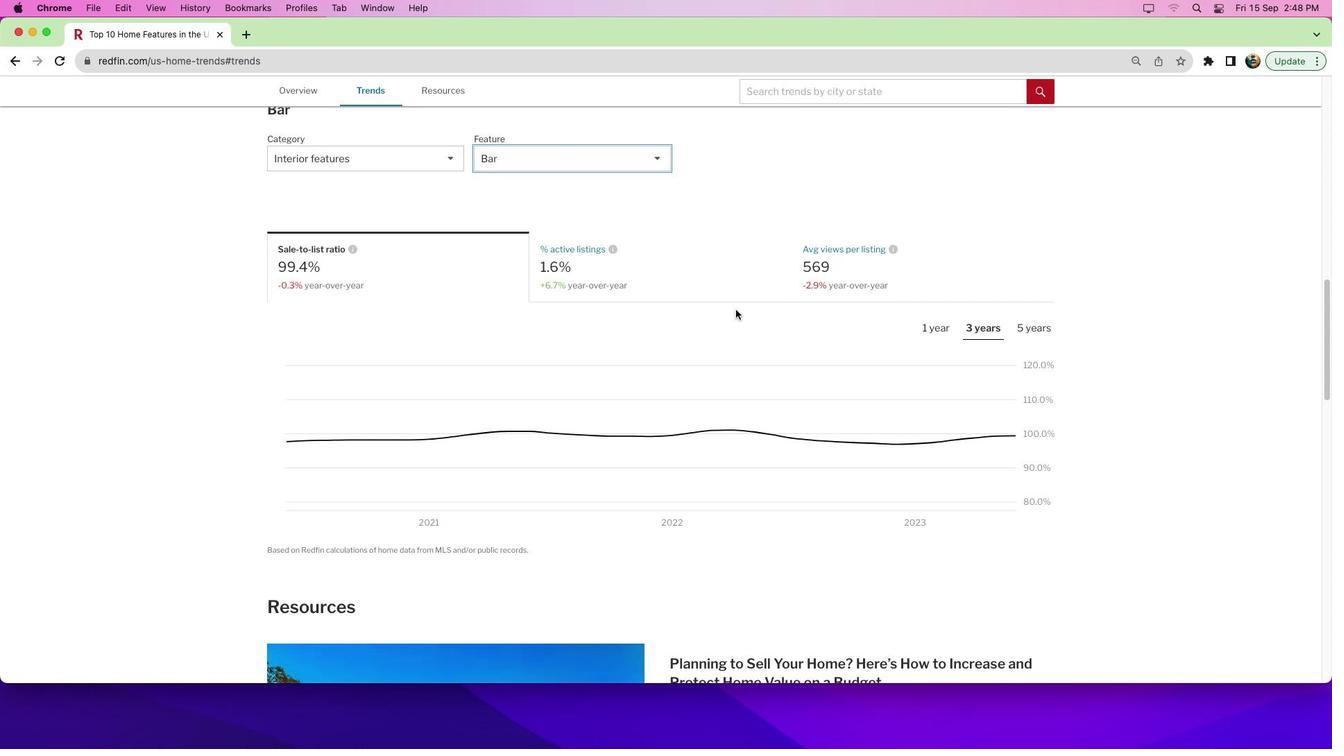 
Action: Mouse scrolled (673, 305) with delta (-9, -10)
Screenshot: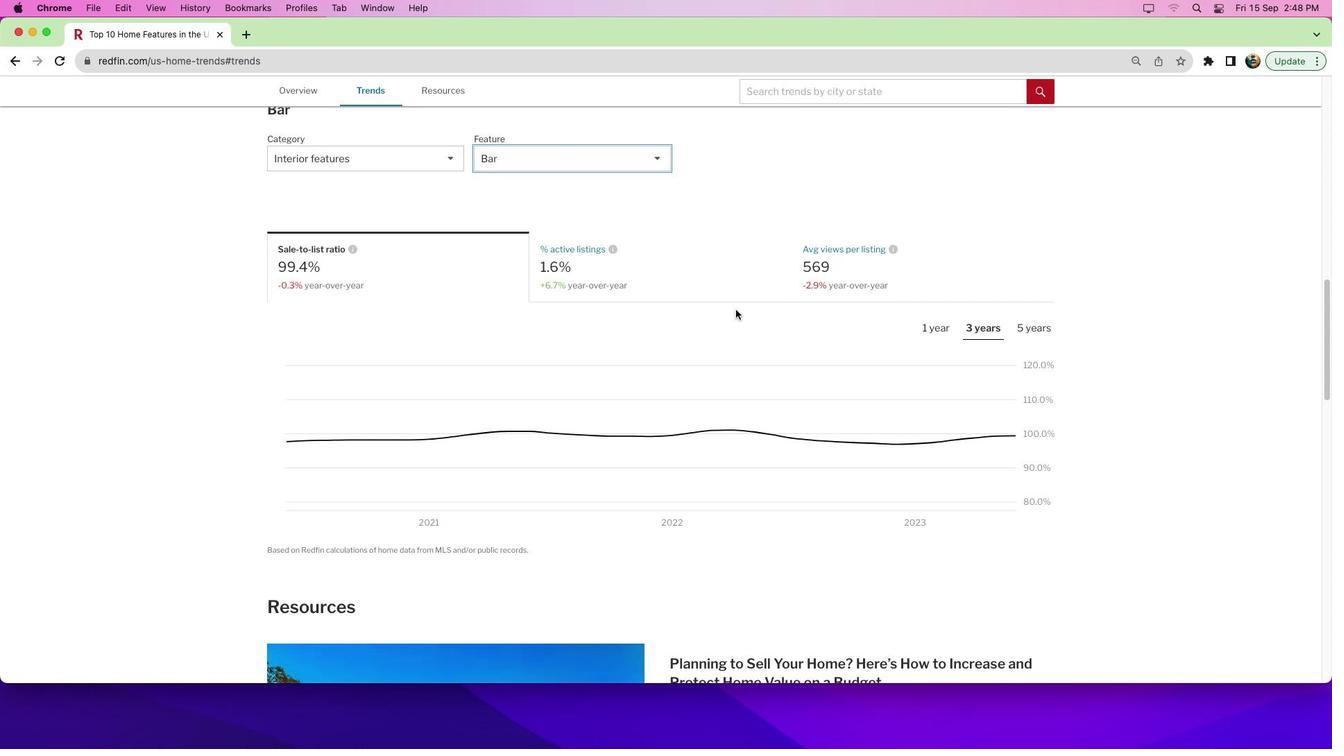 
Action: Mouse moved to (929, 317)
Screenshot: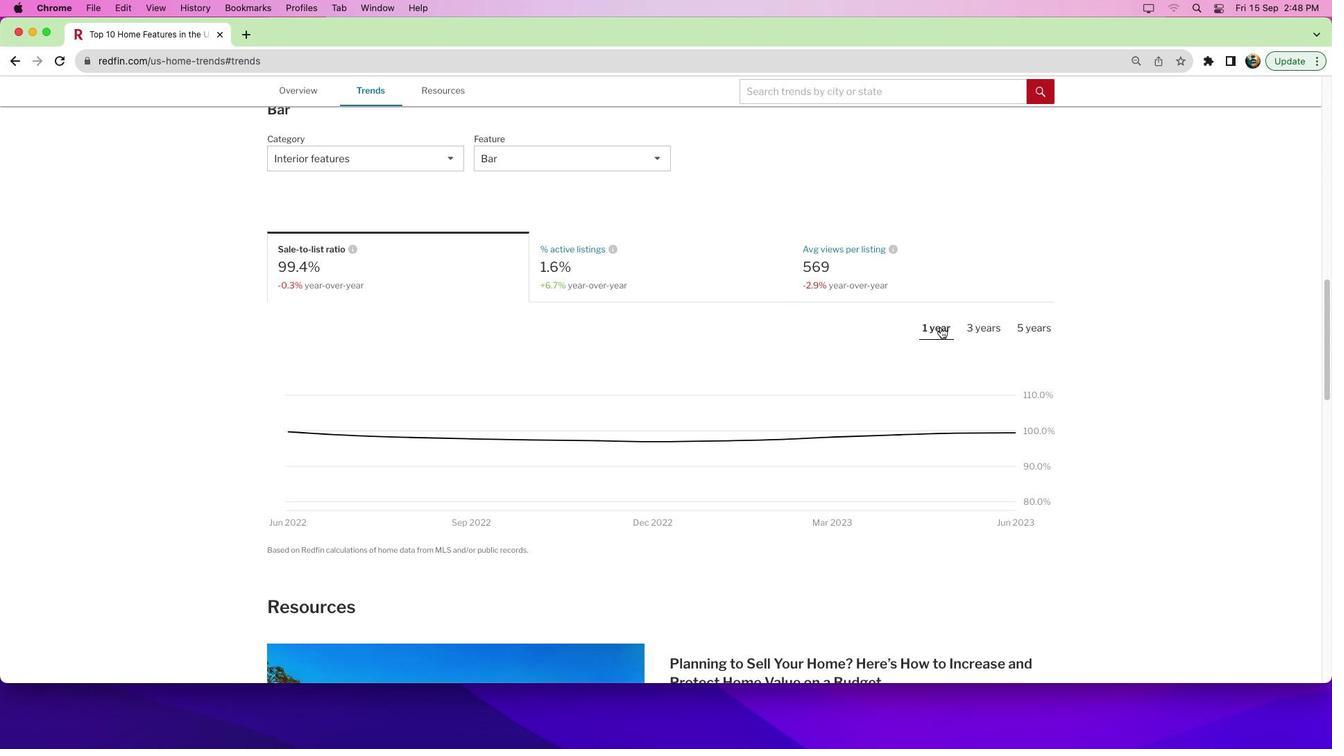 
Action: Mouse pressed left at (929, 317)
Screenshot: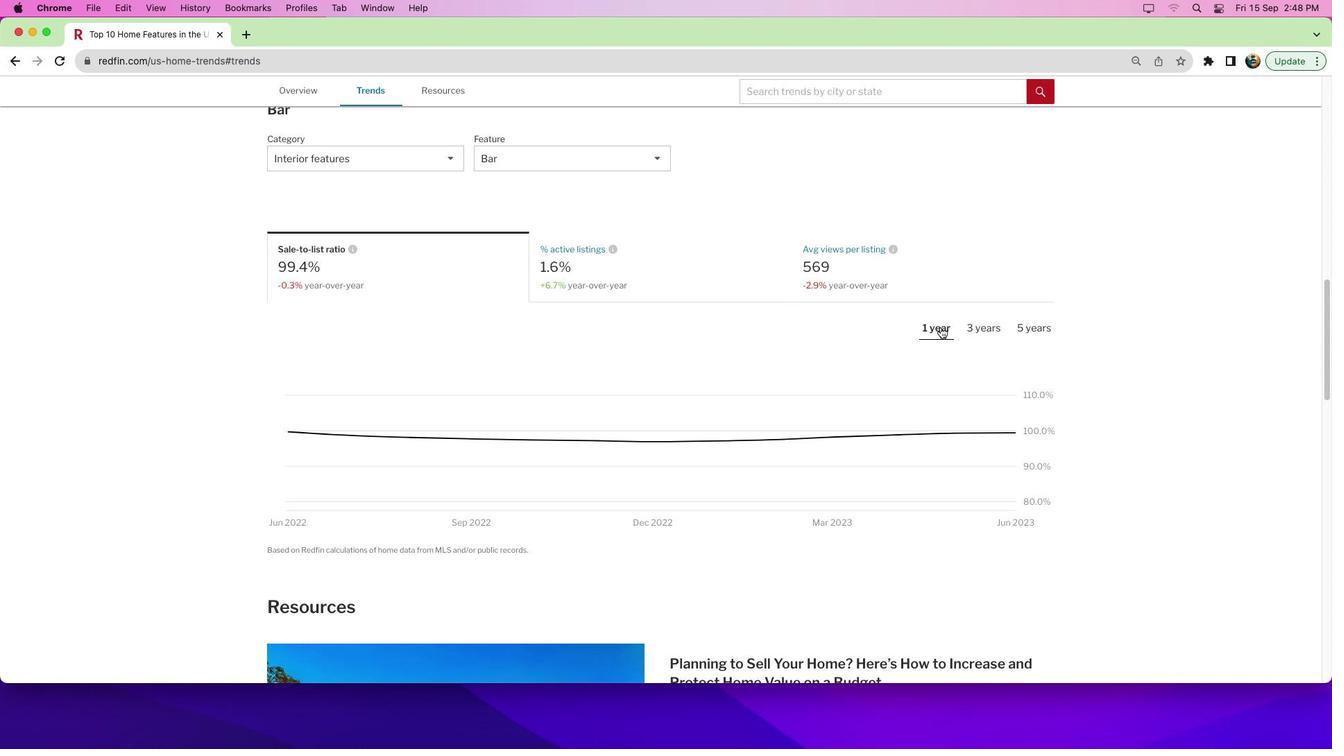 
Action: Mouse moved to (877, 399)
Screenshot: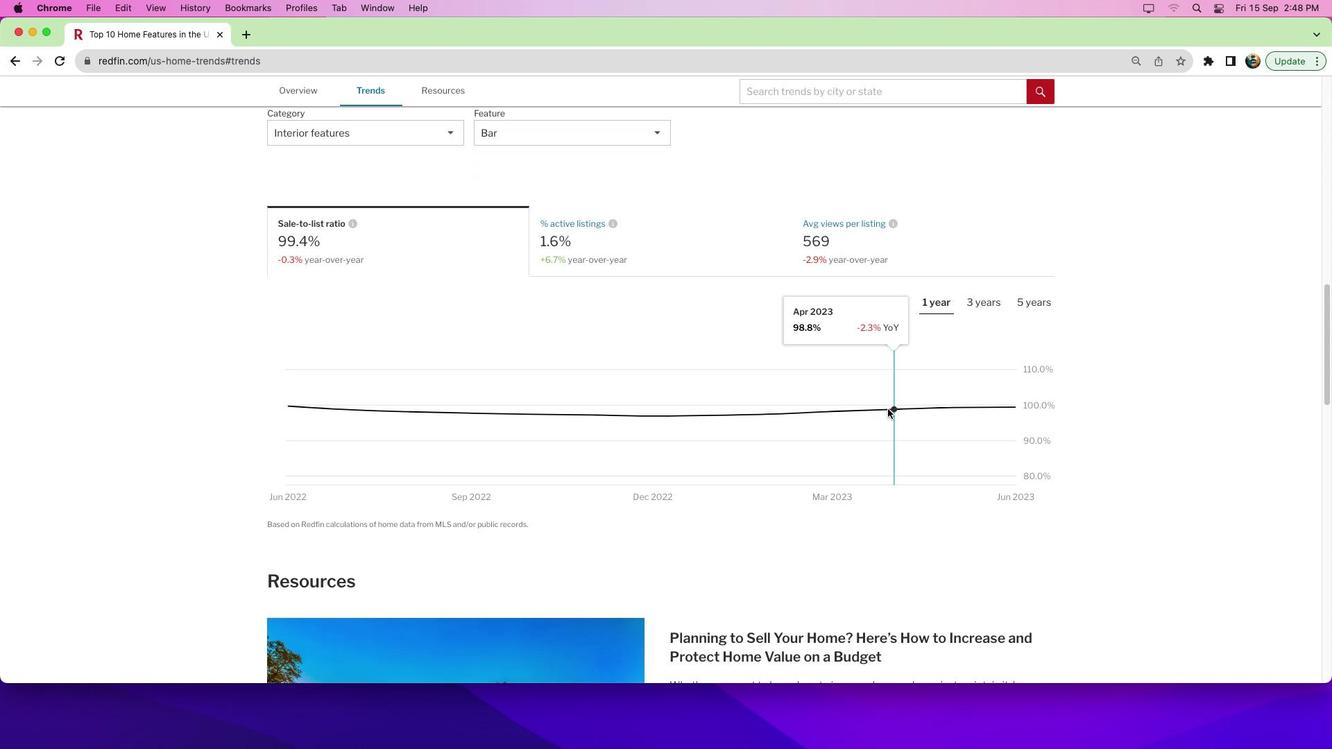 
Action: Mouse scrolled (877, 399) with delta (-9, -10)
Screenshot: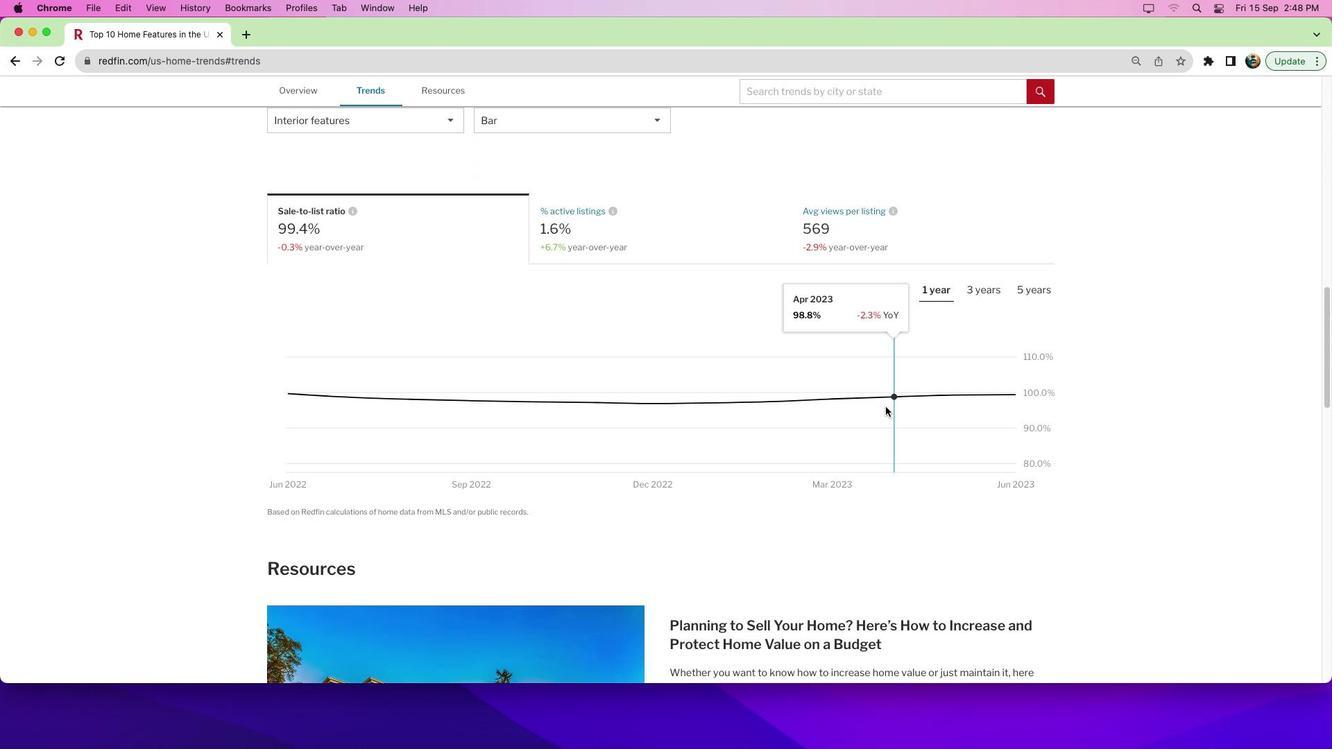 
Action: Mouse moved to (877, 398)
Screenshot: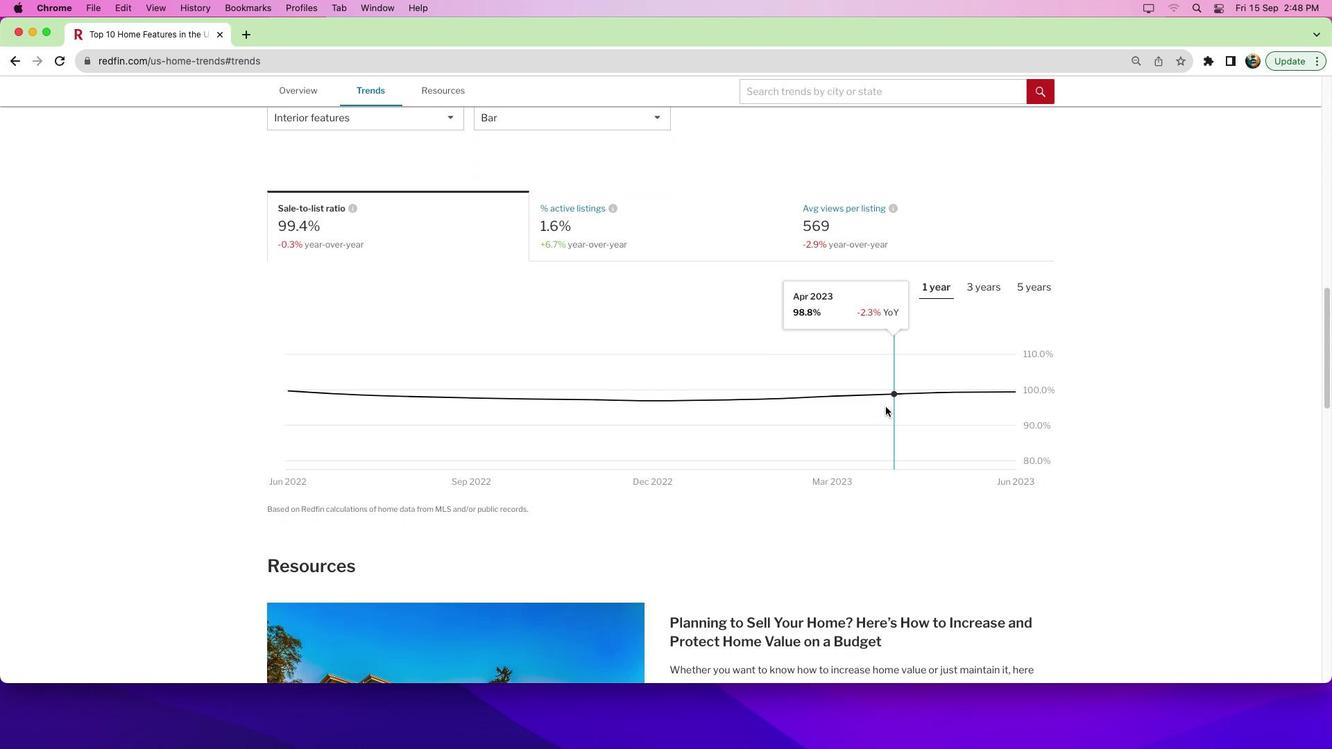 
Action: Mouse scrolled (877, 398) with delta (-9, -10)
Screenshot: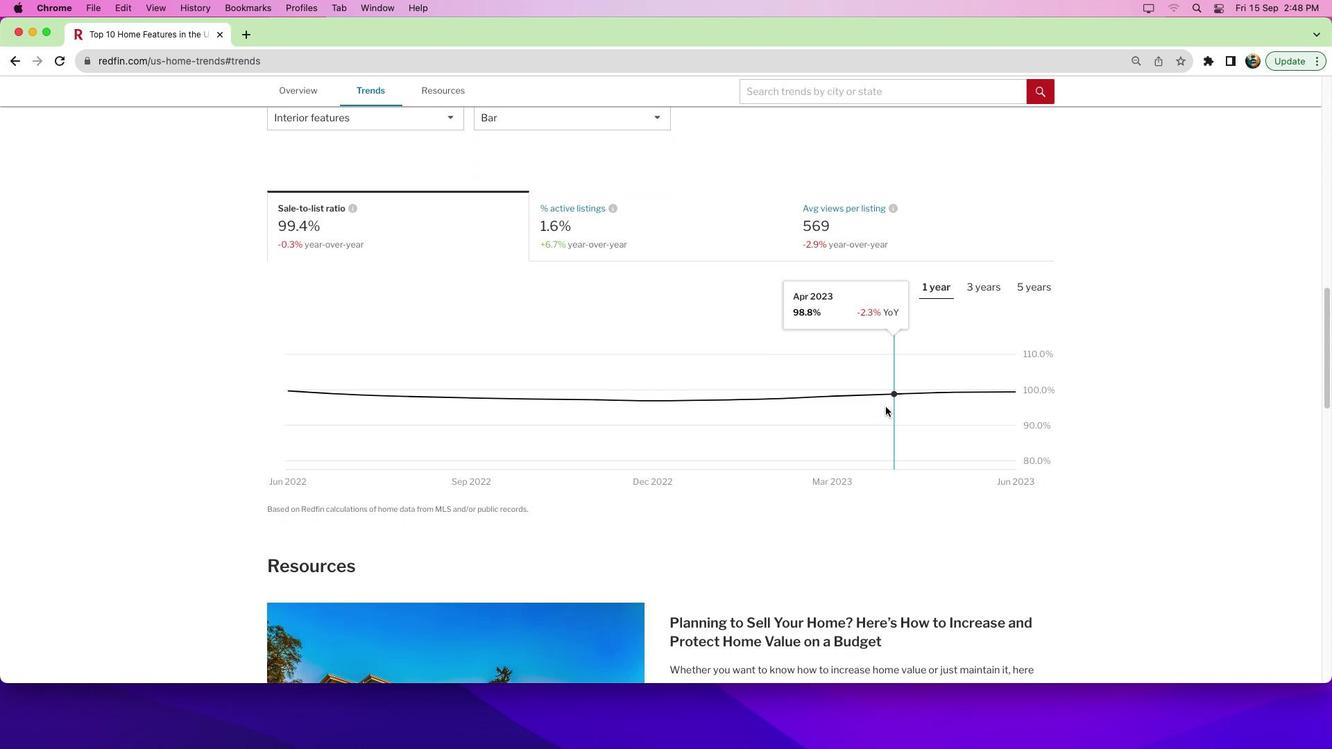 
Action: Mouse moved to (869, 389)
Screenshot: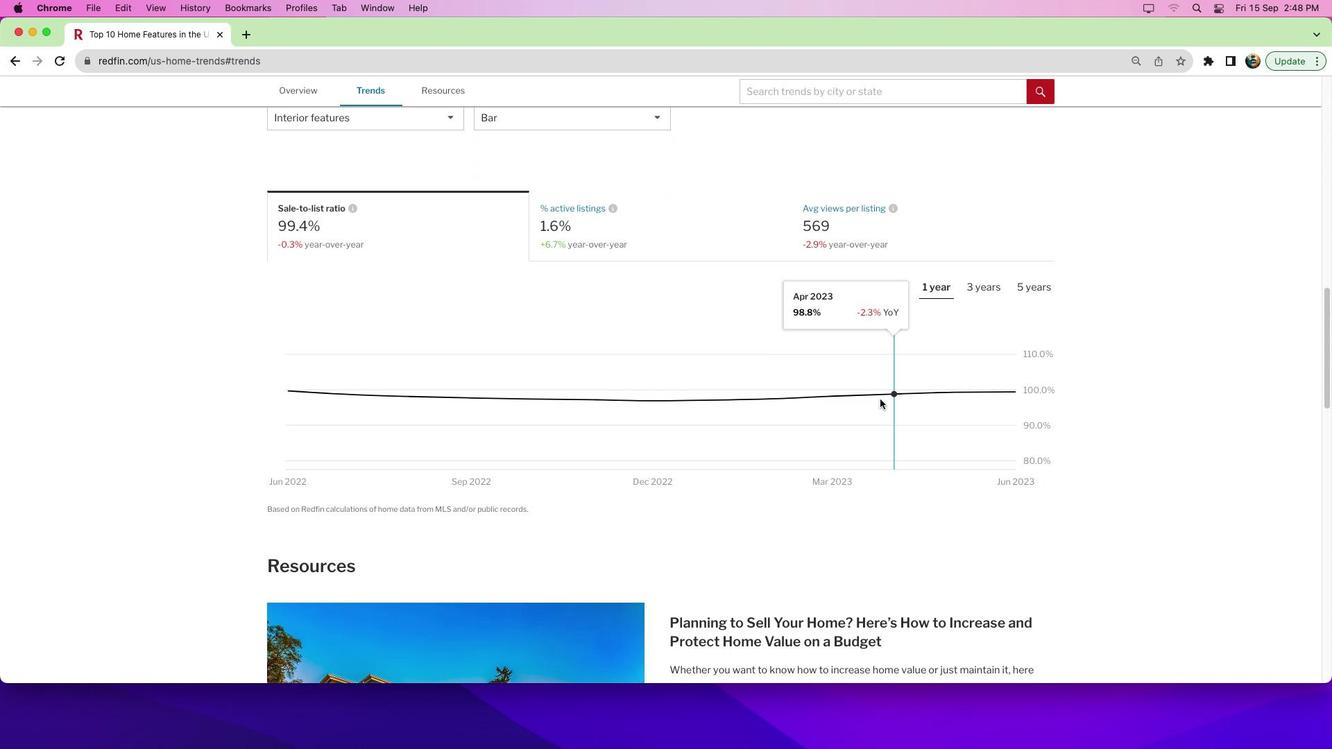 
